 Task: Add Sprouts Organic Unsalted & Unsweetened Creamy Almond Butter to the cart.
Action: Mouse moved to (39, 407)
Screenshot: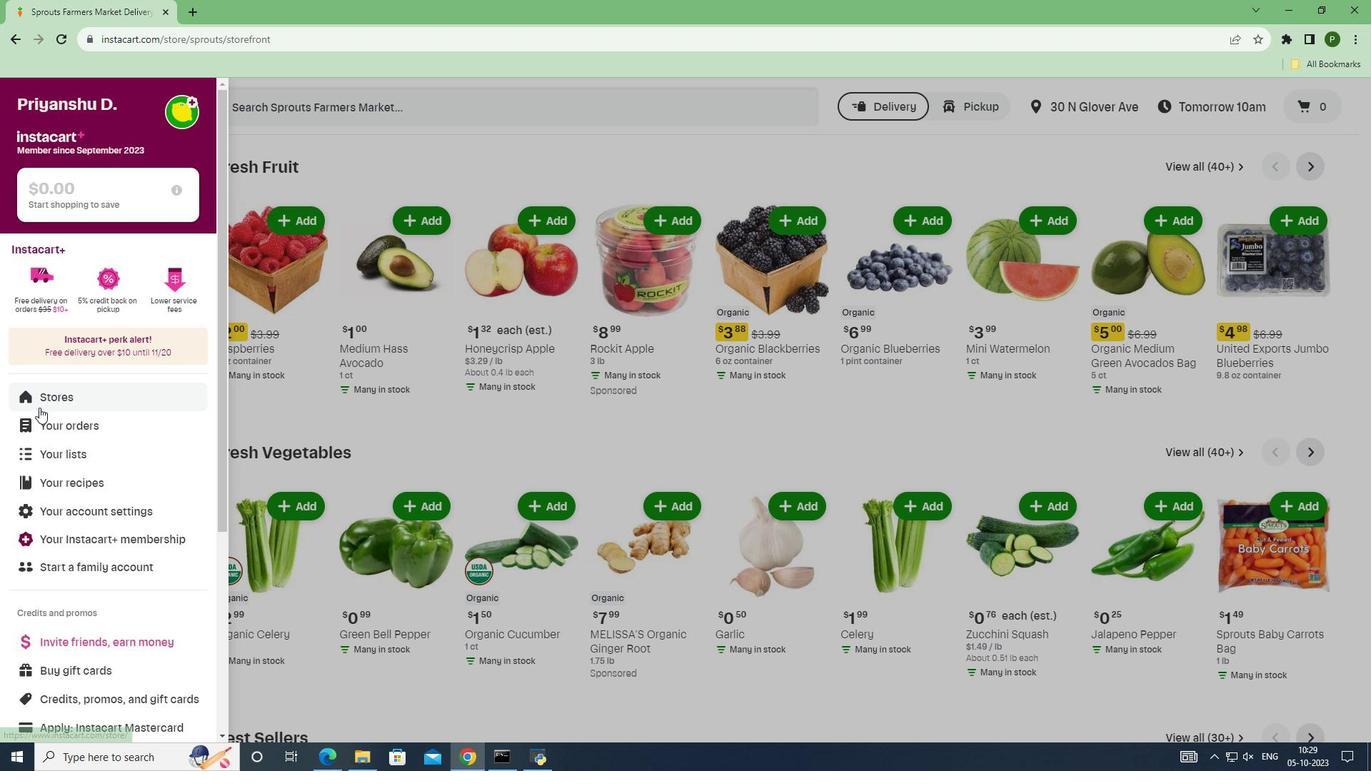 
Action: Mouse pressed left at (39, 407)
Screenshot: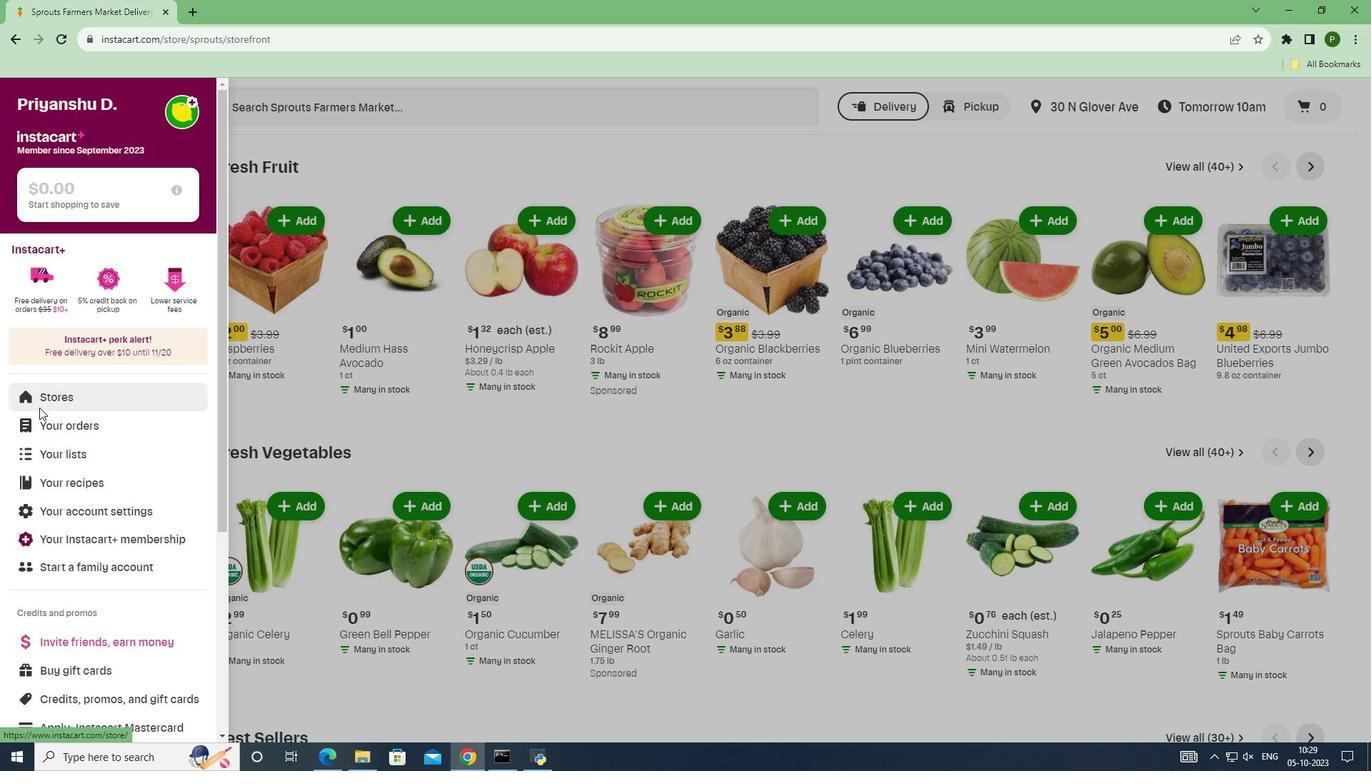 
Action: Mouse moved to (336, 169)
Screenshot: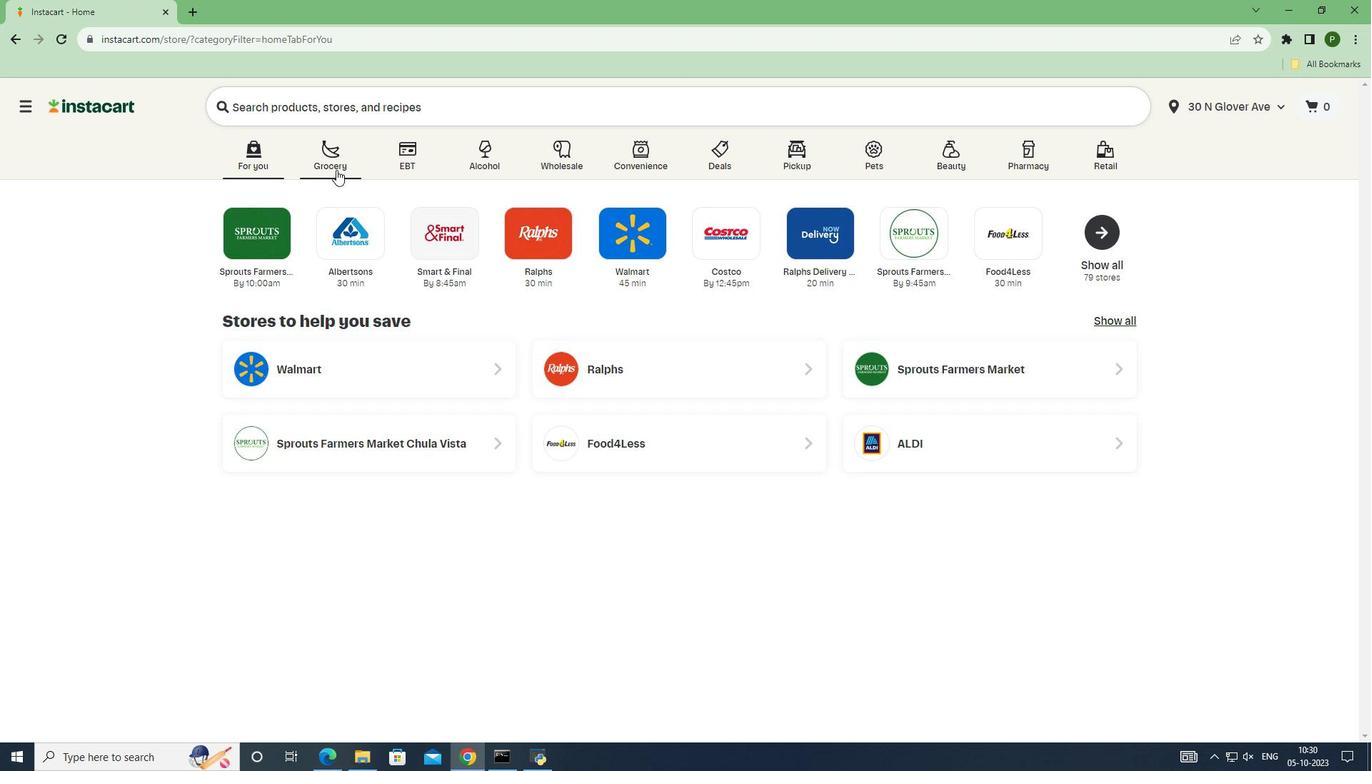 
Action: Mouse pressed left at (336, 169)
Screenshot: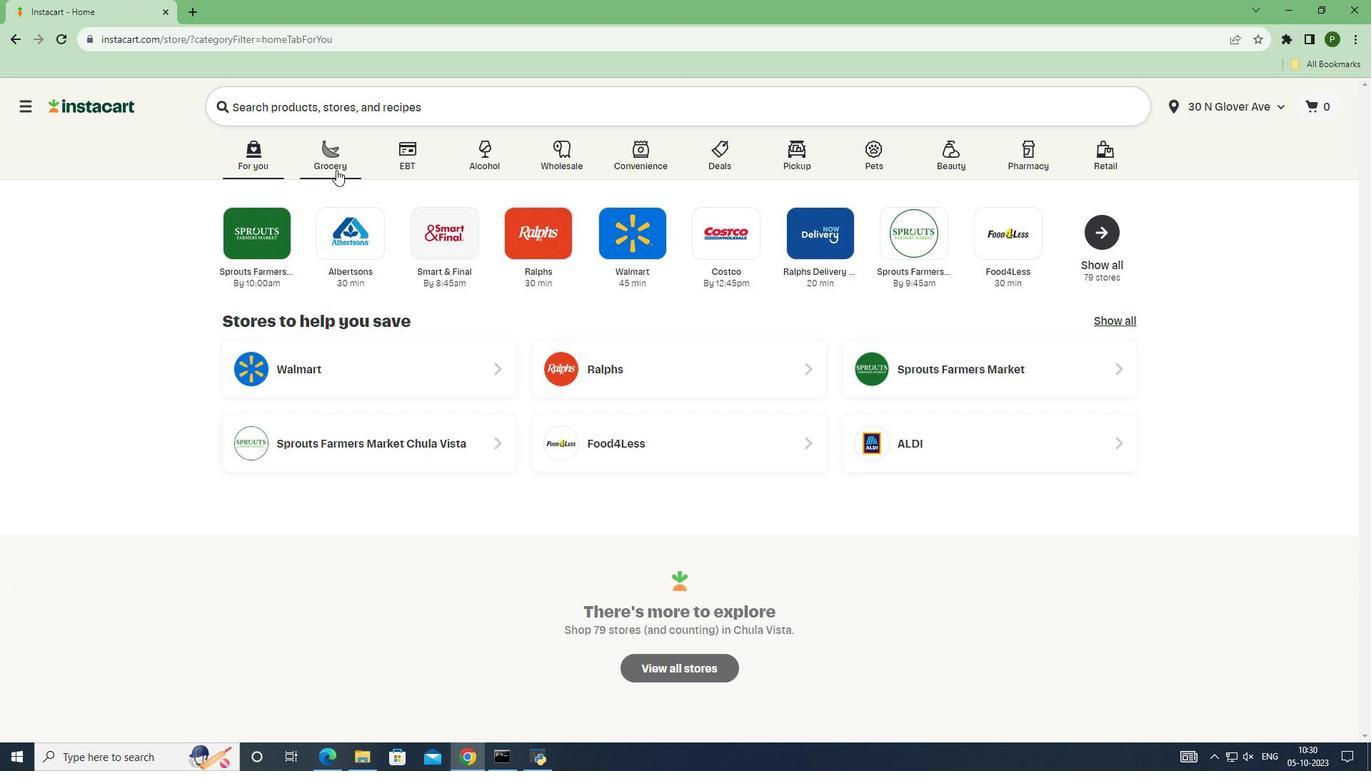 
Action: Mouse moved to (872, 327)
Screenshot: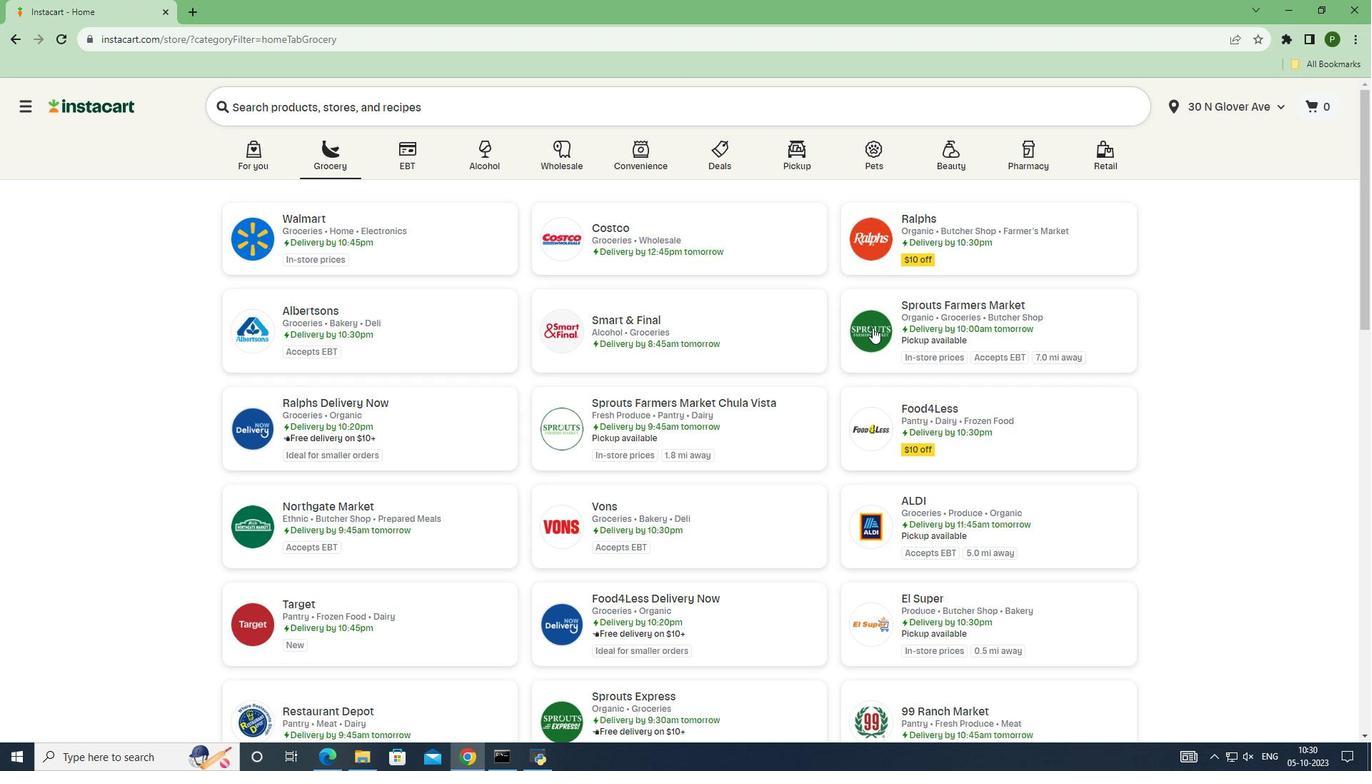 
Action: Mouse pressed left at (872, 327)
Screenshot: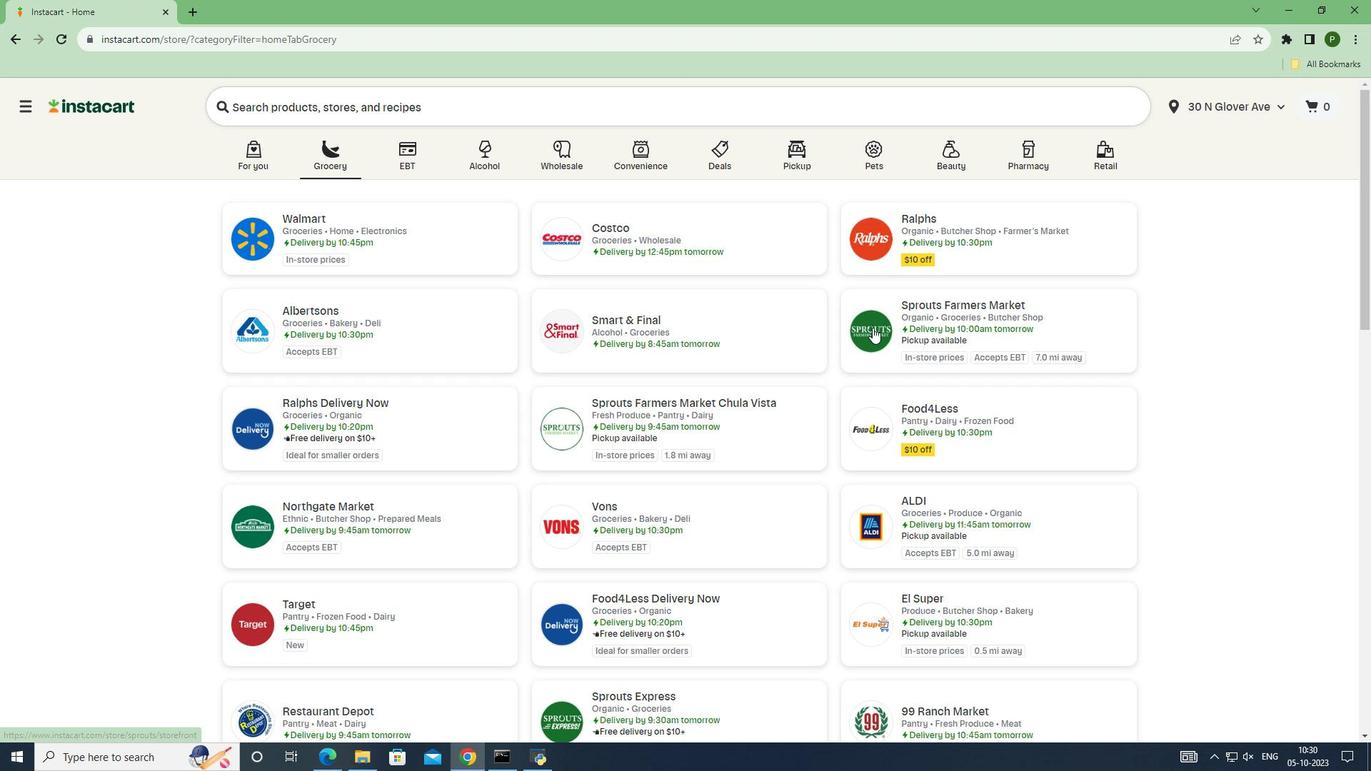 
Action: Mouse moved to (100, 411)
Screenshot: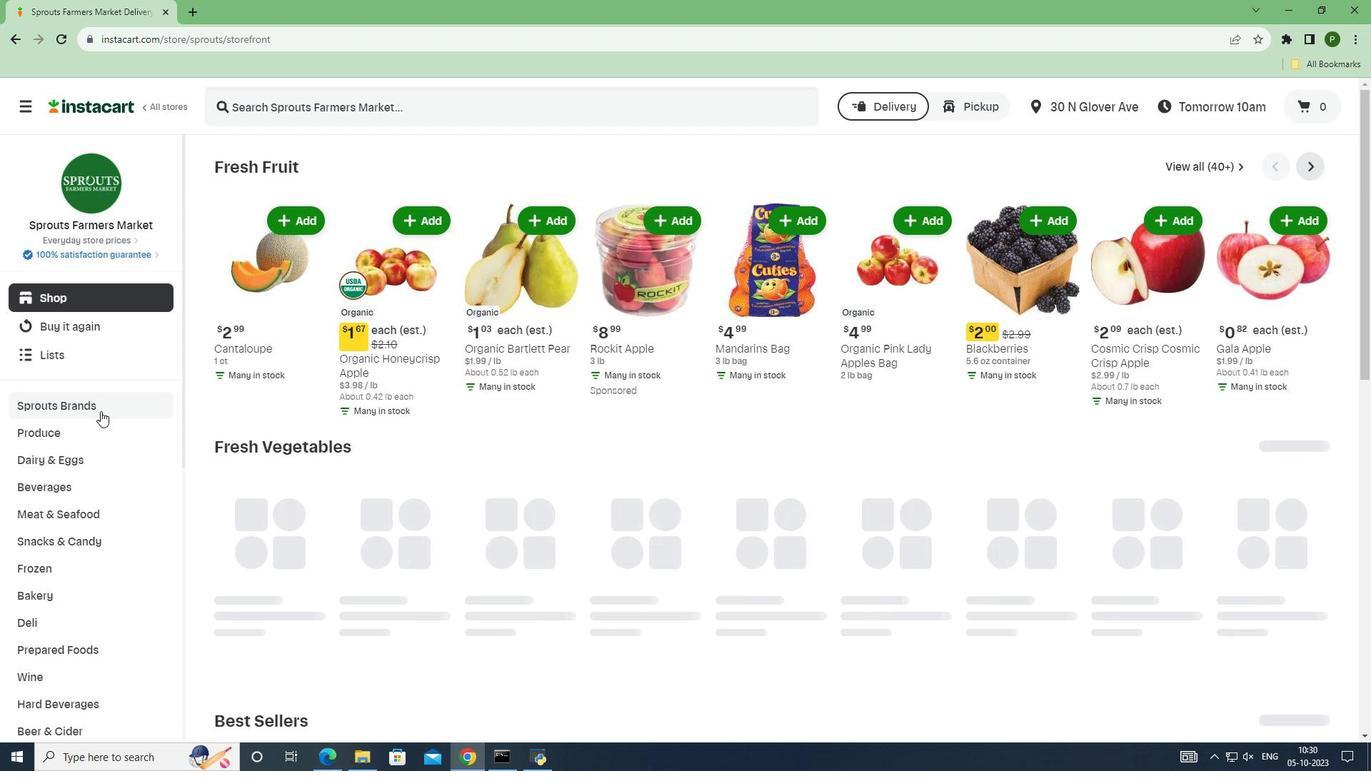 
Action: Mouse pressed left at (100, 411)
Screenshot: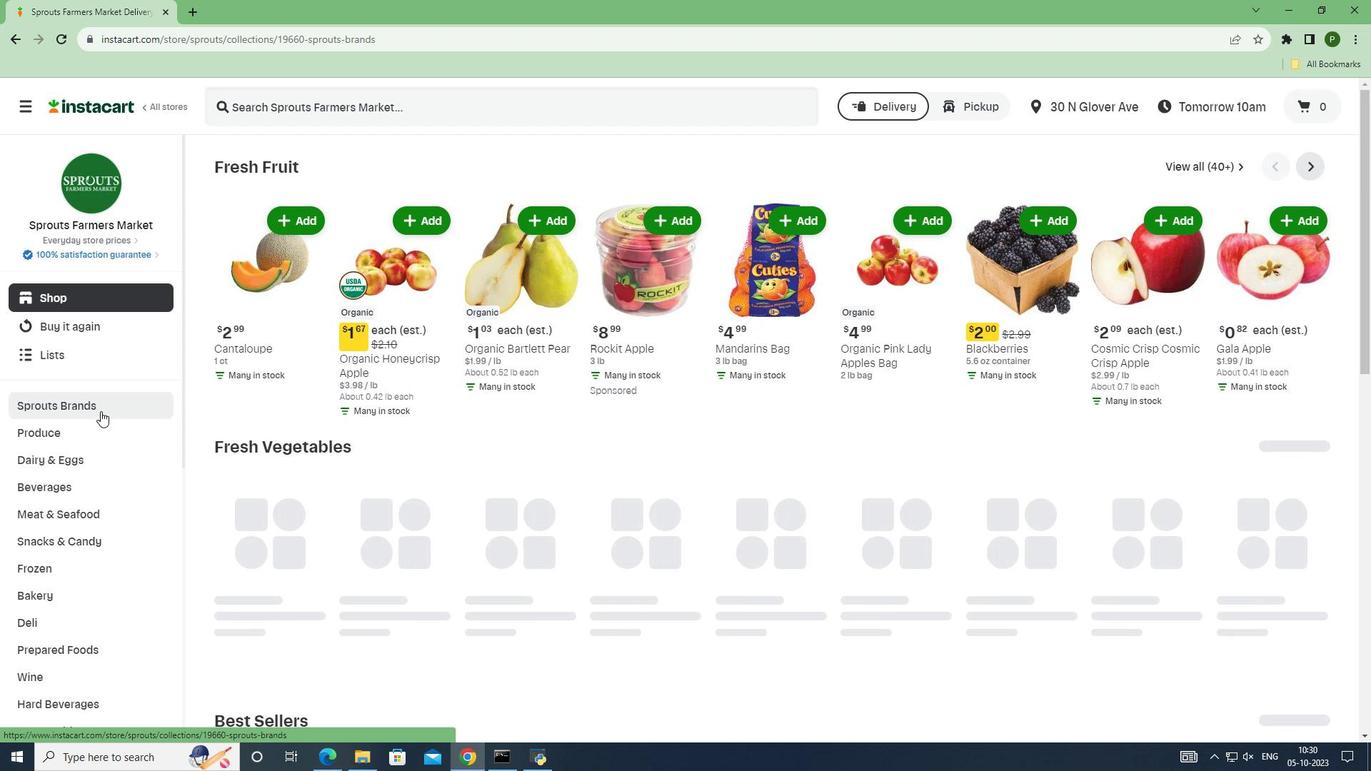 
Action: Mouse moved to (85, 515)
Screenshot: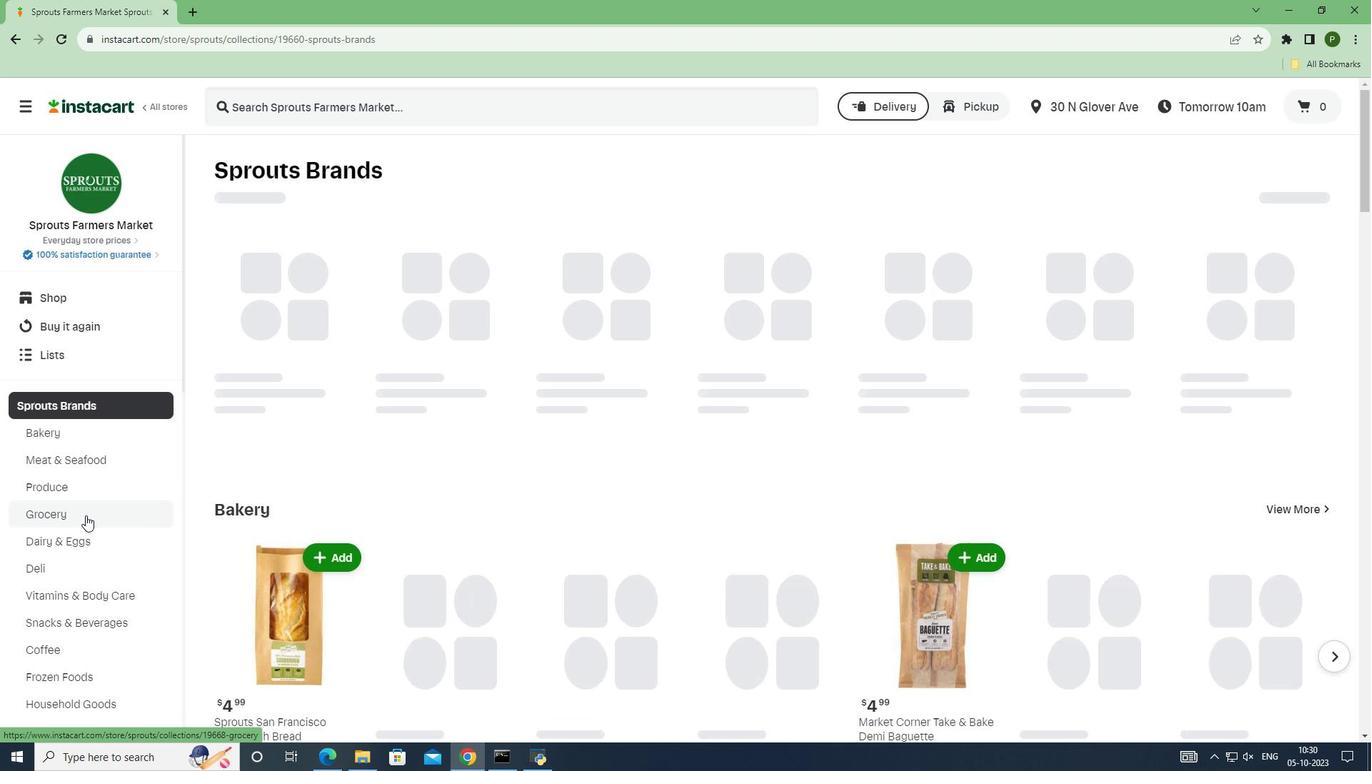 
Action: Mouse pressed left at (85, 515)
Screenshot: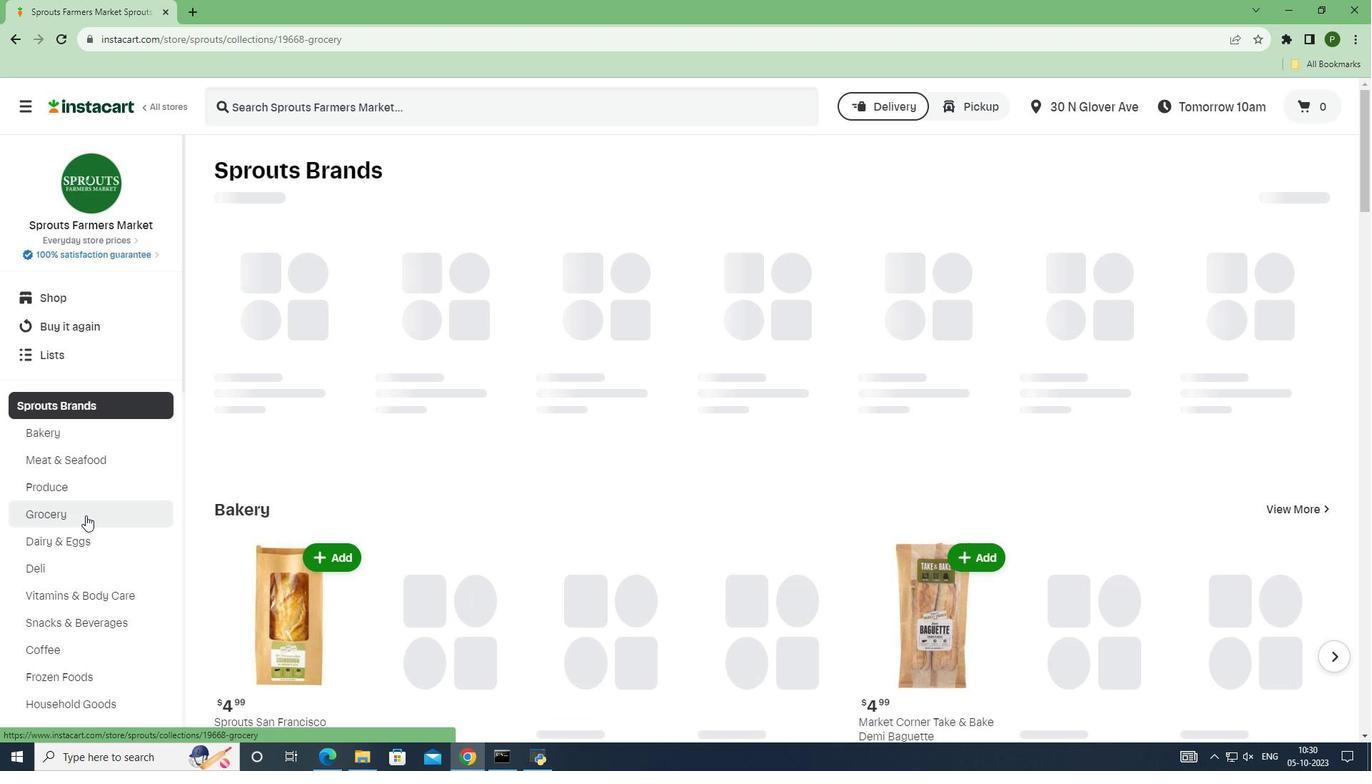 
Action: Mouse moved to (317, 312)
Screenshot: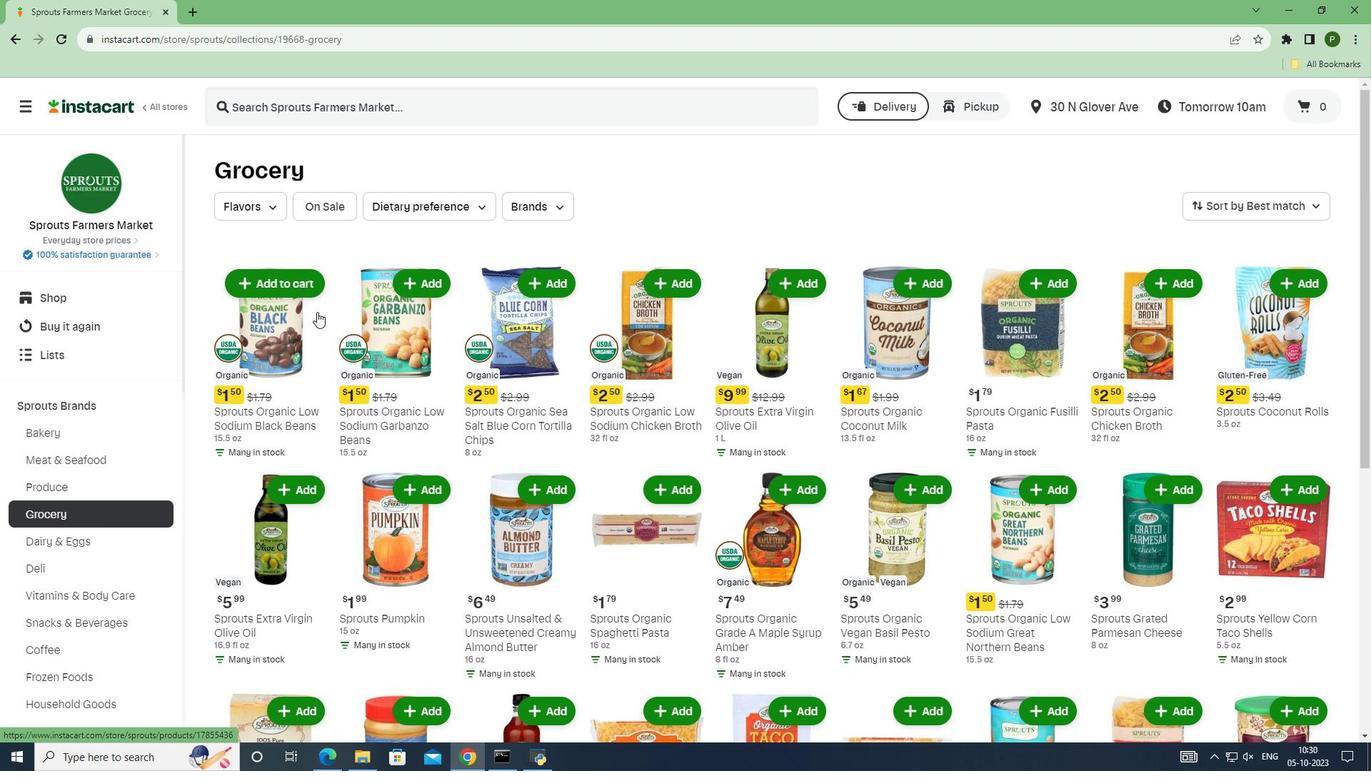 
Action: Mouse scrolled (317, 311) with delta (0, 0)
Screenshot: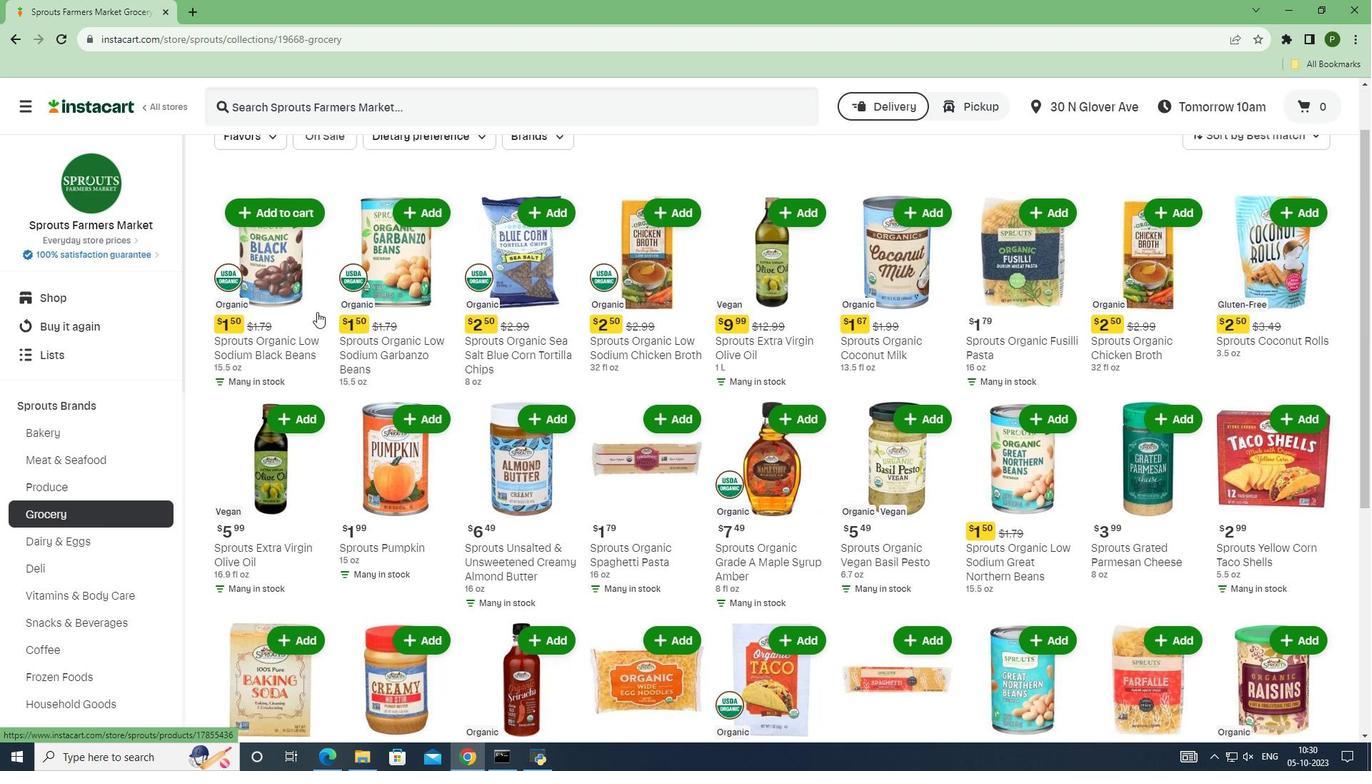 
Action: Mouse scrolled (317, 311) with delta (0, 0)
Screenshot: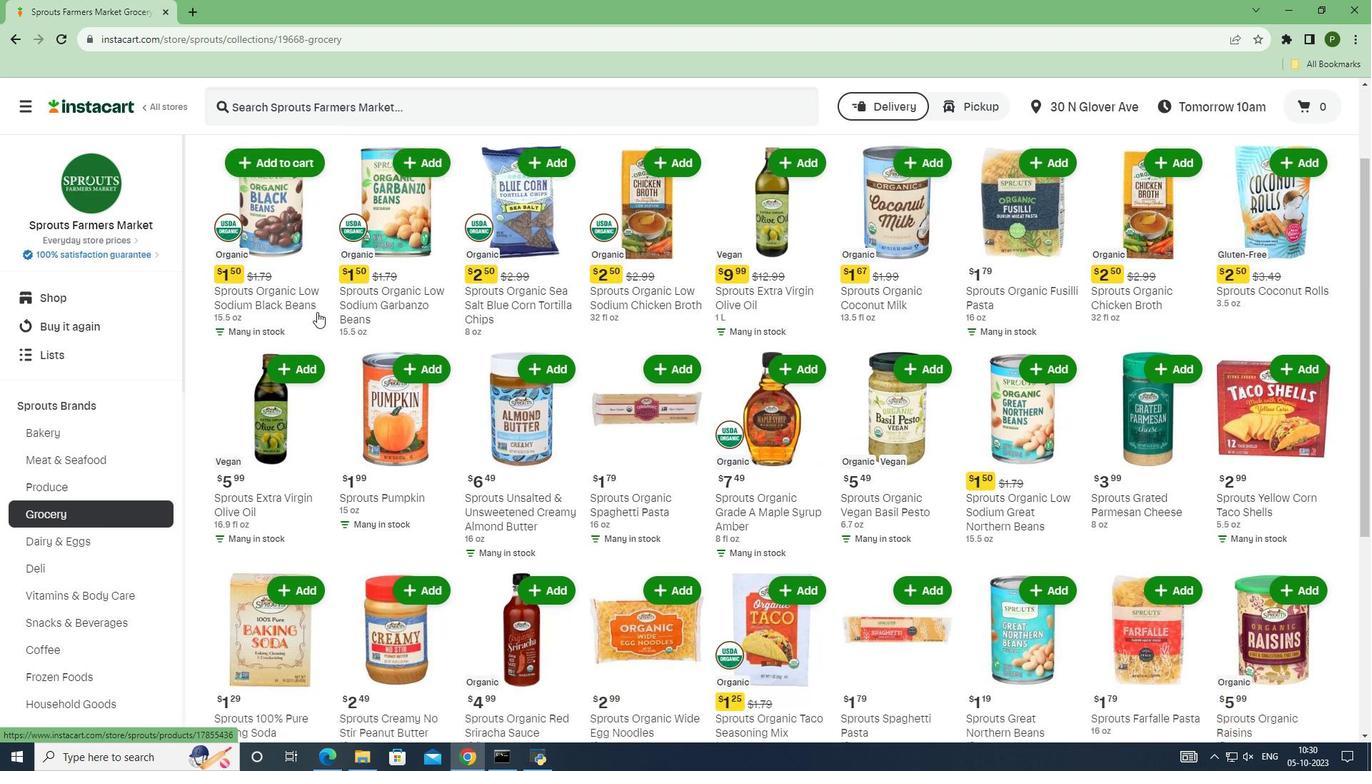 
Action: Mouse scrolled (317, 311) with delta (0, 0)
Screenshot: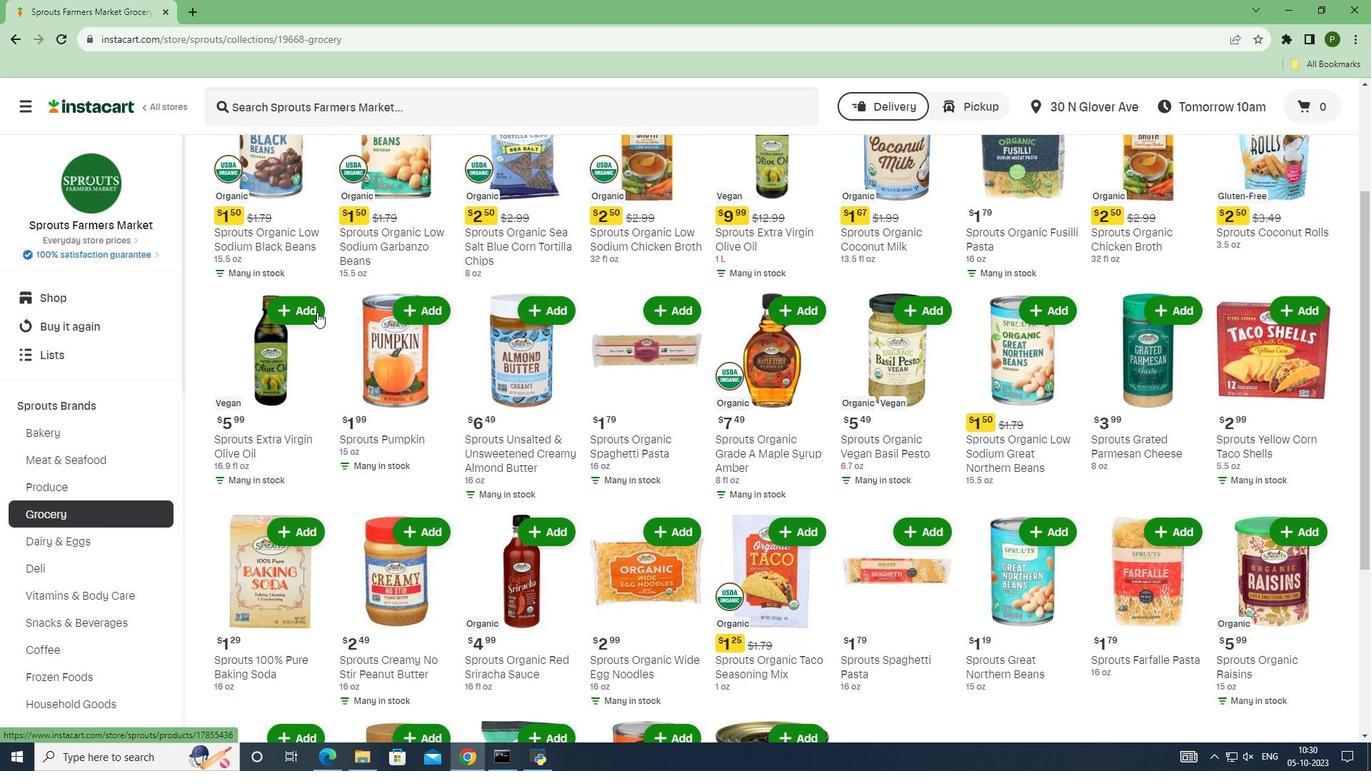 
Action: Mouse scrolled (317, 311) with delta (0, 0)
Screenshot: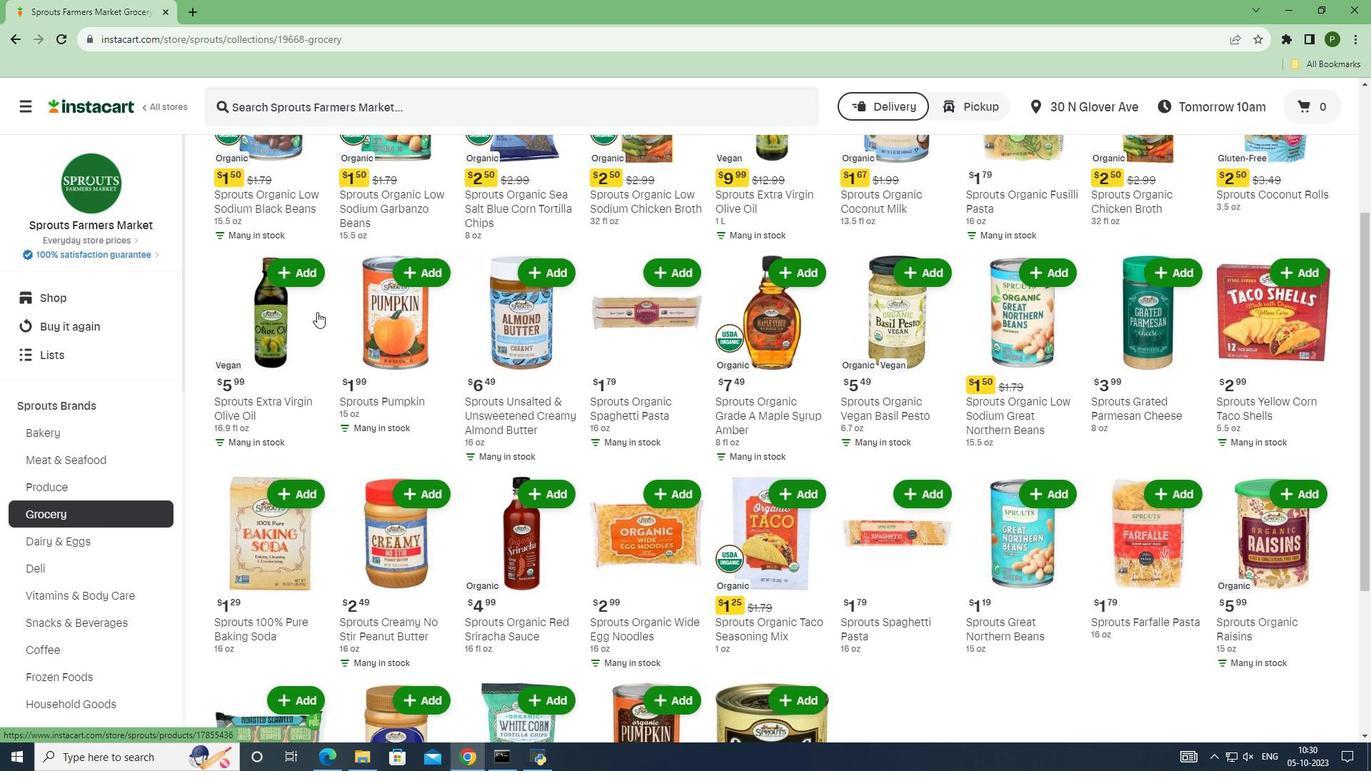 
Action: Mouse moved to (319, 322)
Screenshot: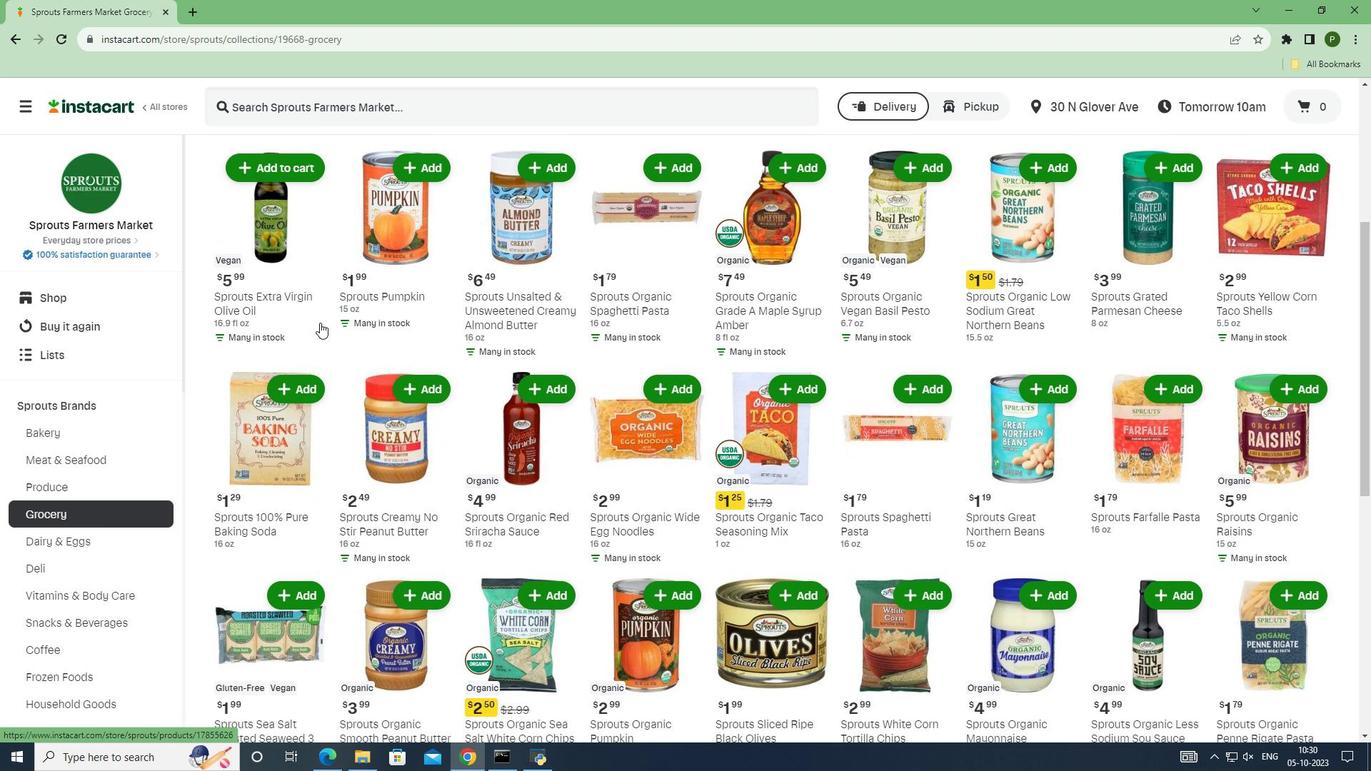
Action: Mouse scrolled (319, 322) with delta (0, 0)
Screenshot: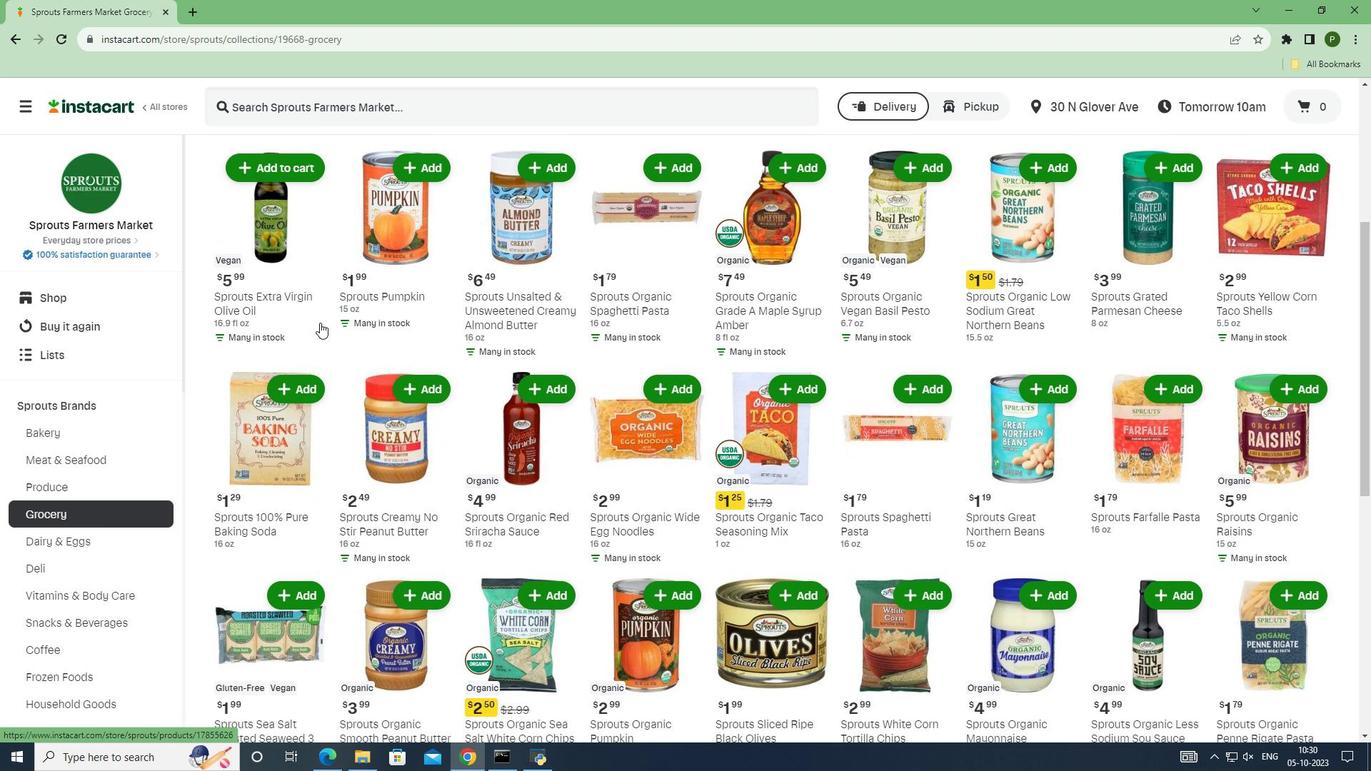 
Action: Mouse scrolled (319, 322) with delta (0, 0)
Screenshot: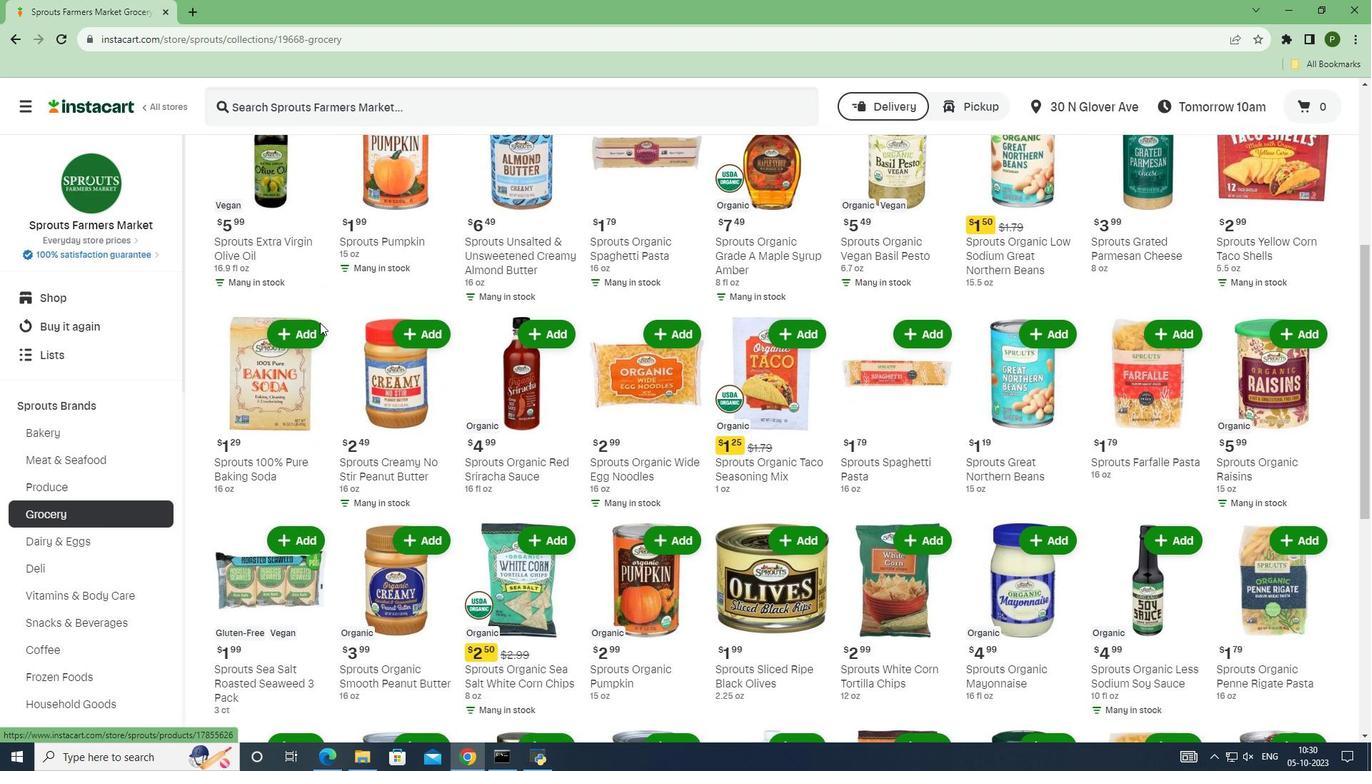 
Action: Mouse scrolled (319, 322) with delta (0, 0)
Screenshot: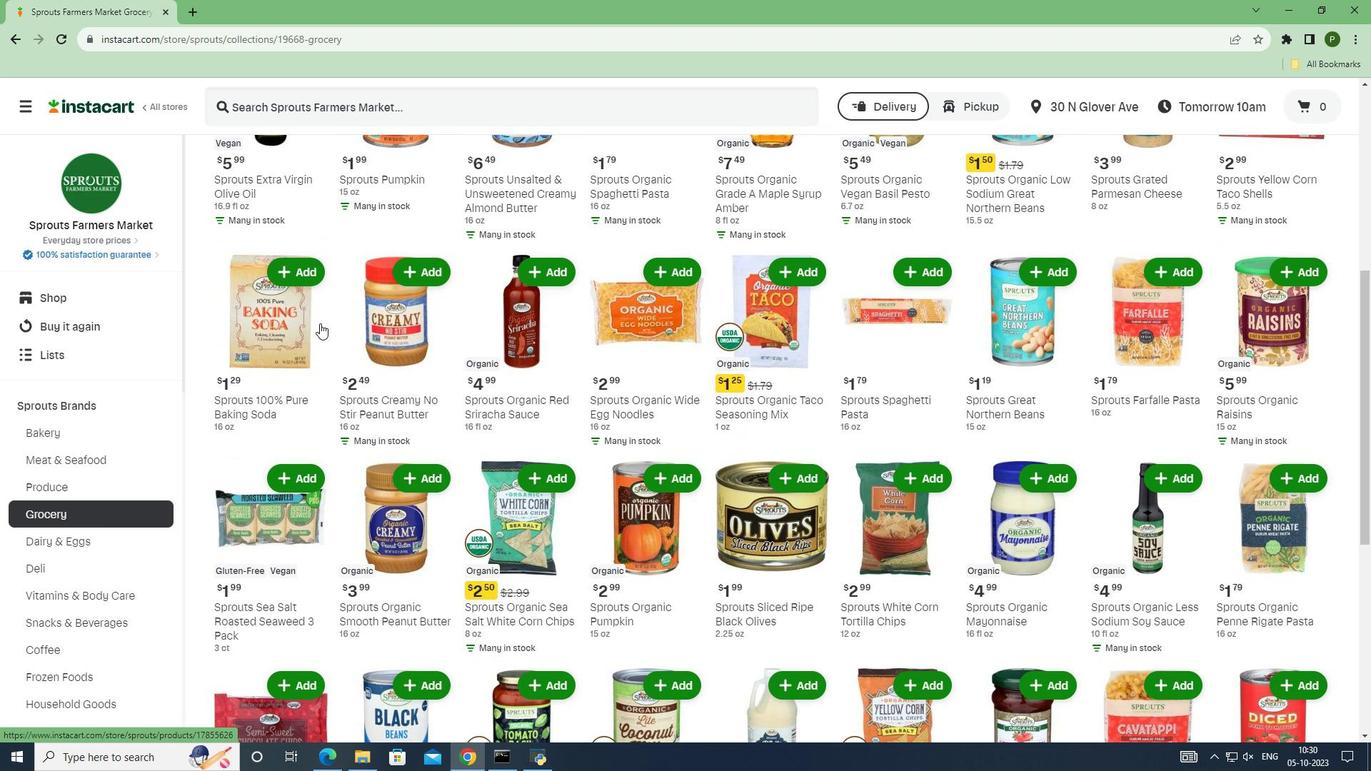
Action: Mouse moved to (319, 323)
Screenshot: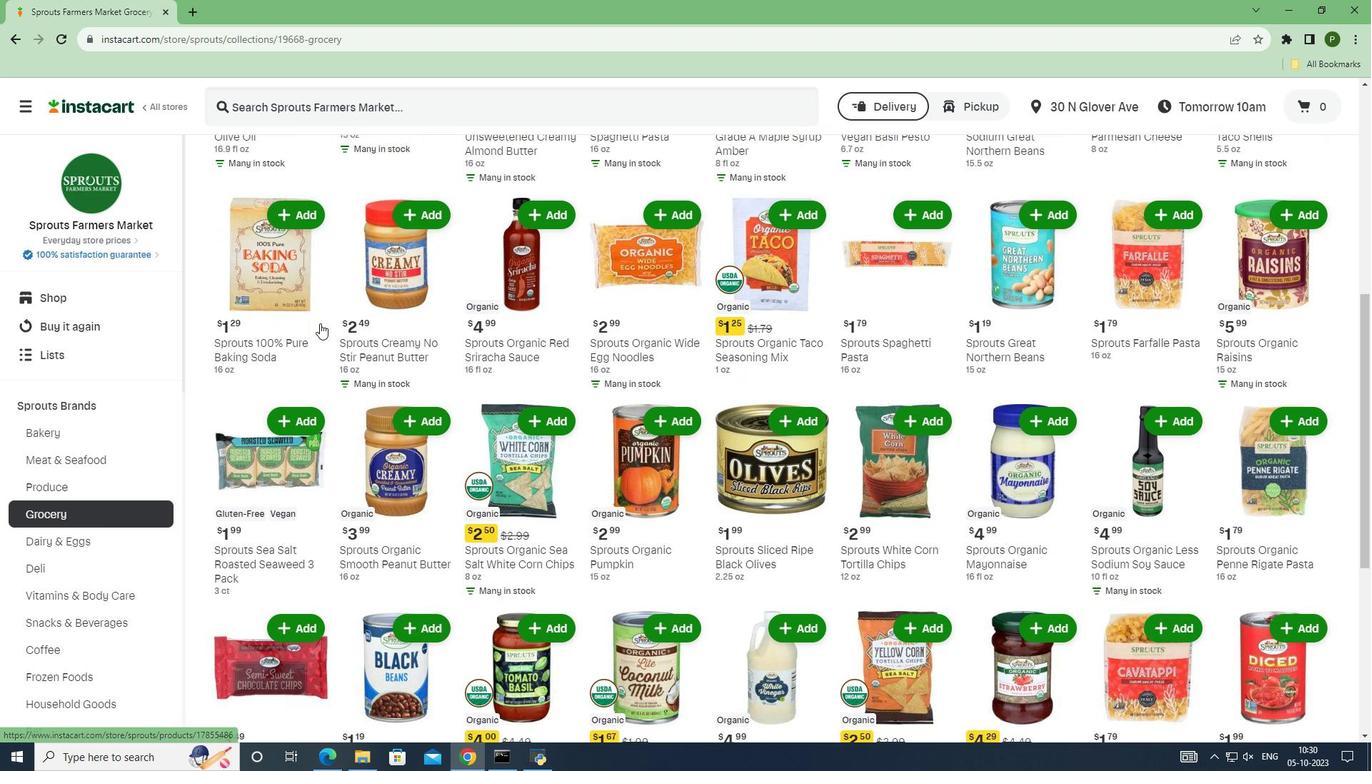 
Action: Mouse scrolled (319, 322) with delta (0, 0)
Screenshot: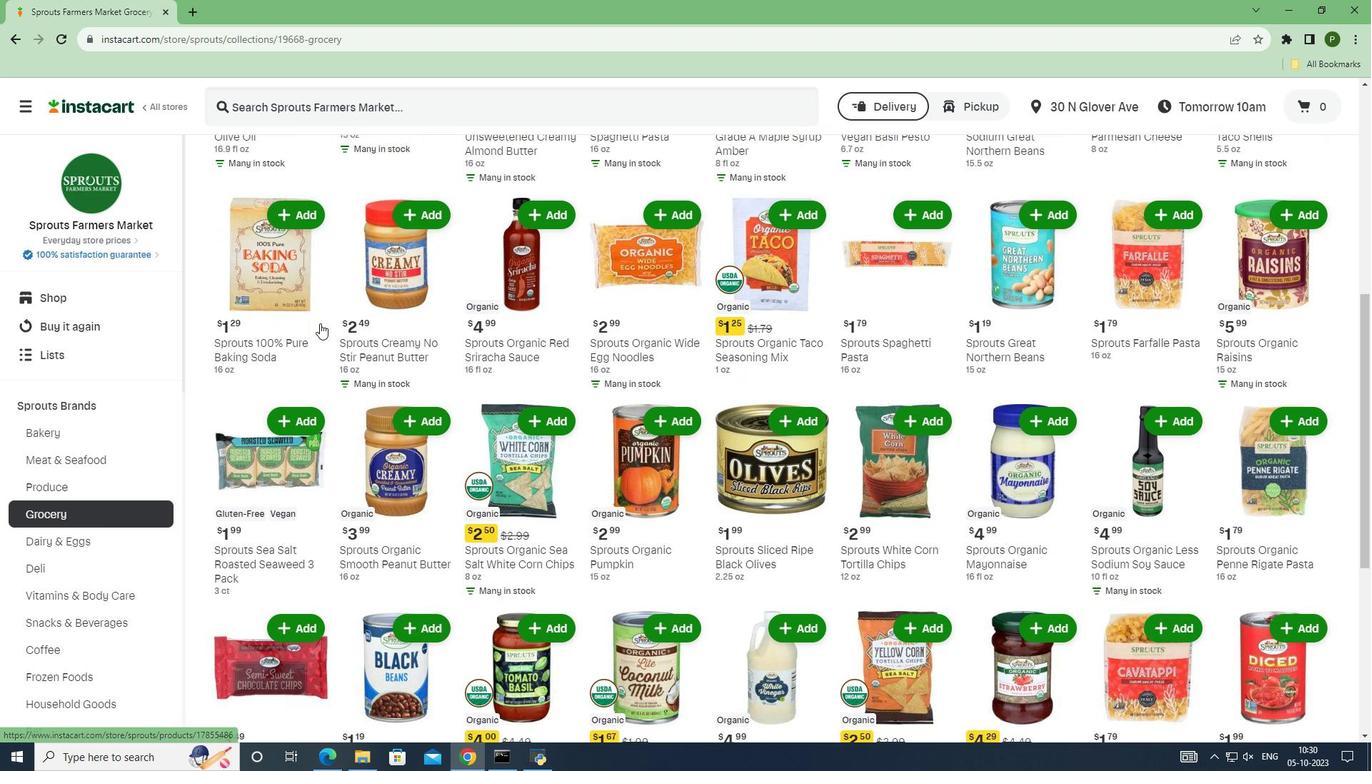 
Action: Mouse scrolled (319, 322) with delta (0, 0)
Screenshot: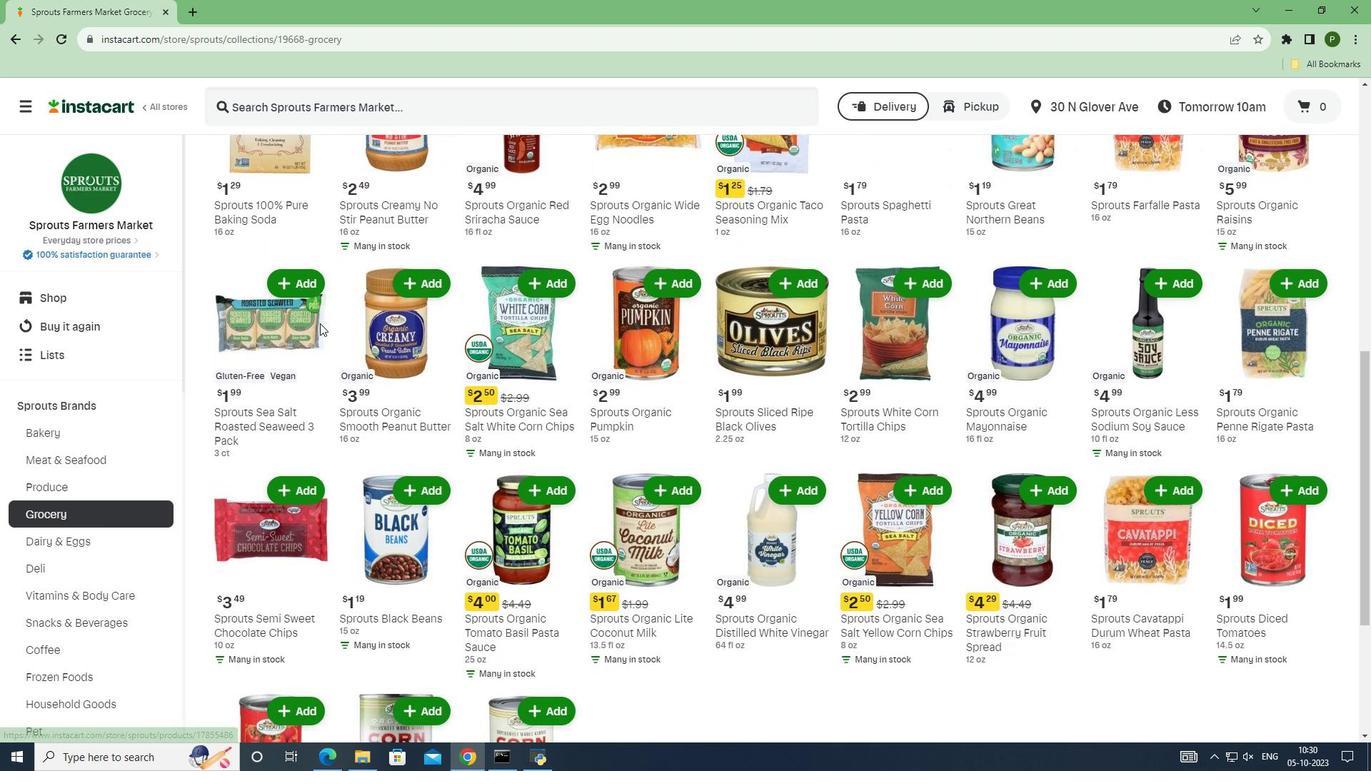 
Action: Mouse scrolled (319, 322) with delta (0, 0)
Screenshot: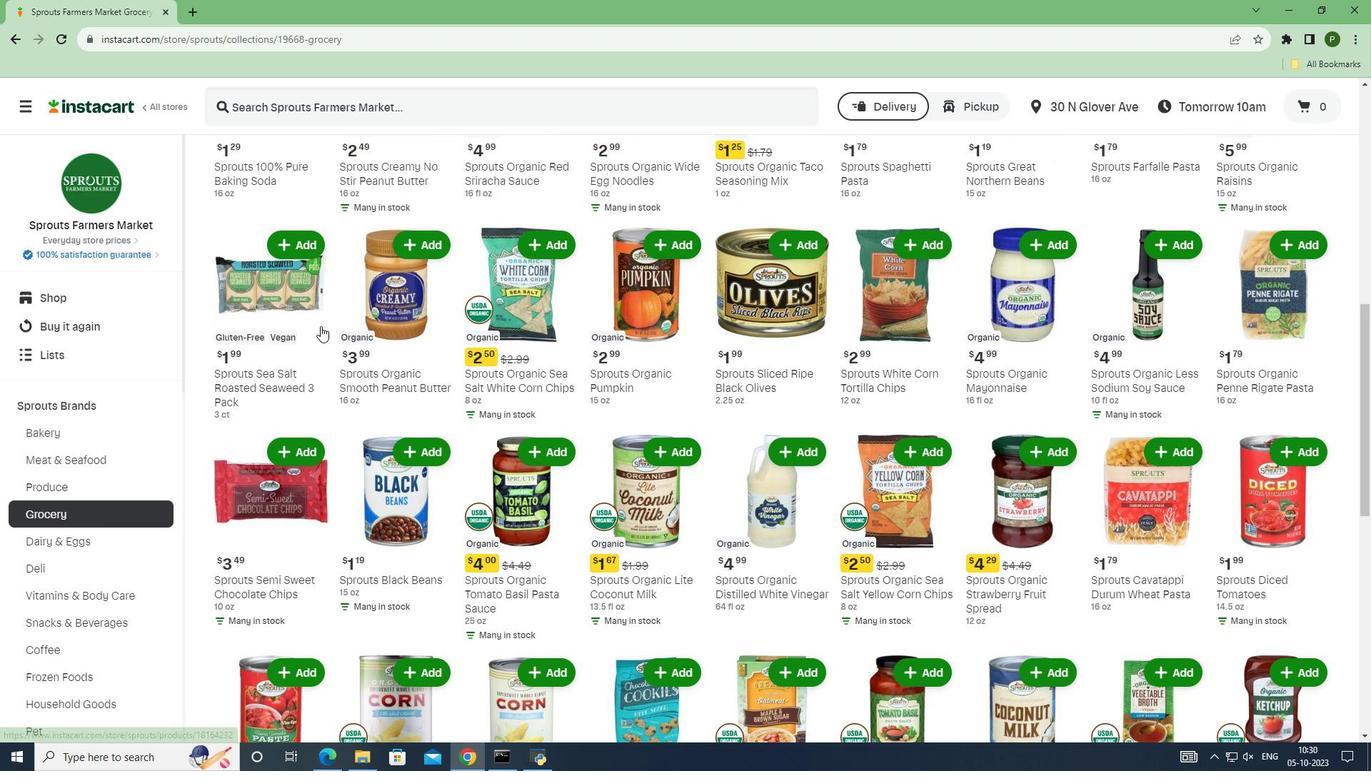 
Action: Mouse moved to (319, 323)
Screenshot: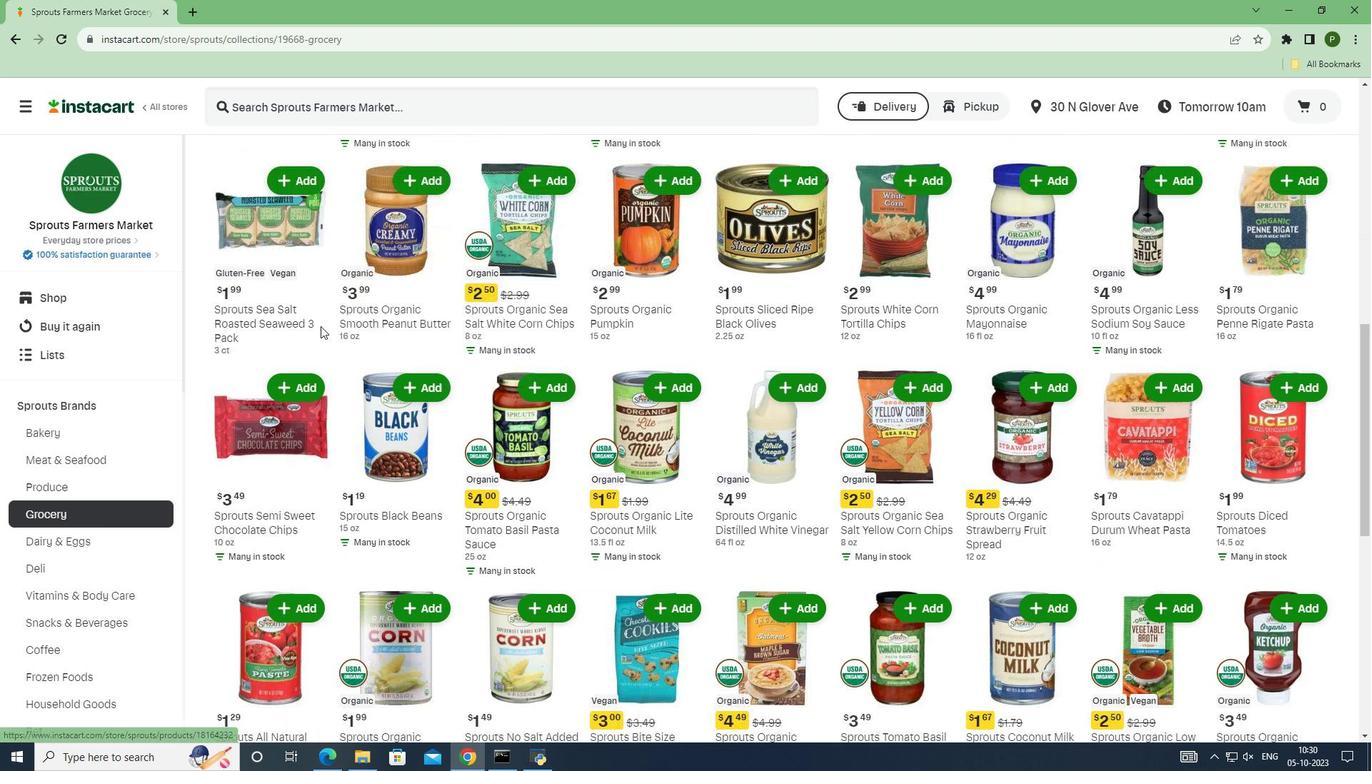 
Action: Mouse scrolled (319, 322) with delta (0, 0)
Screenshot: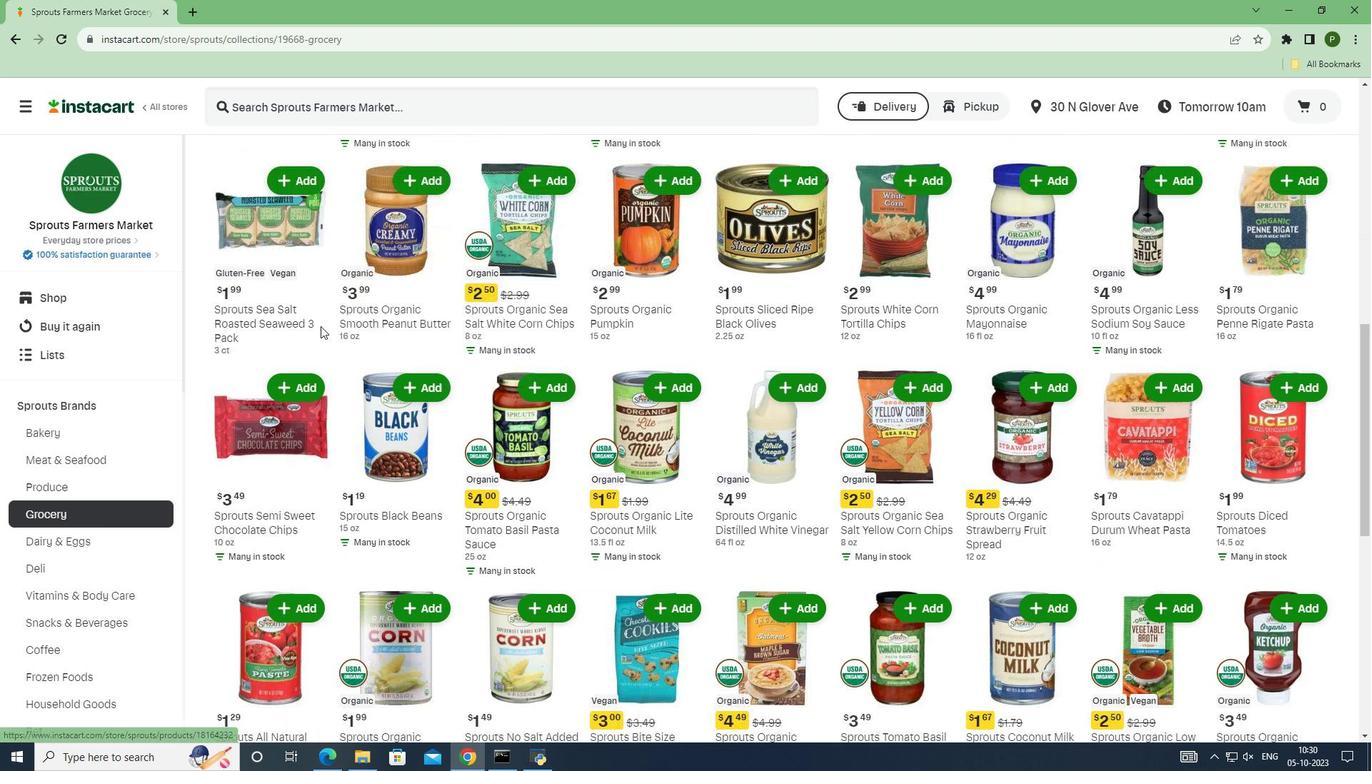 
Action: Mouse moved to (320, 326)
Screenshot: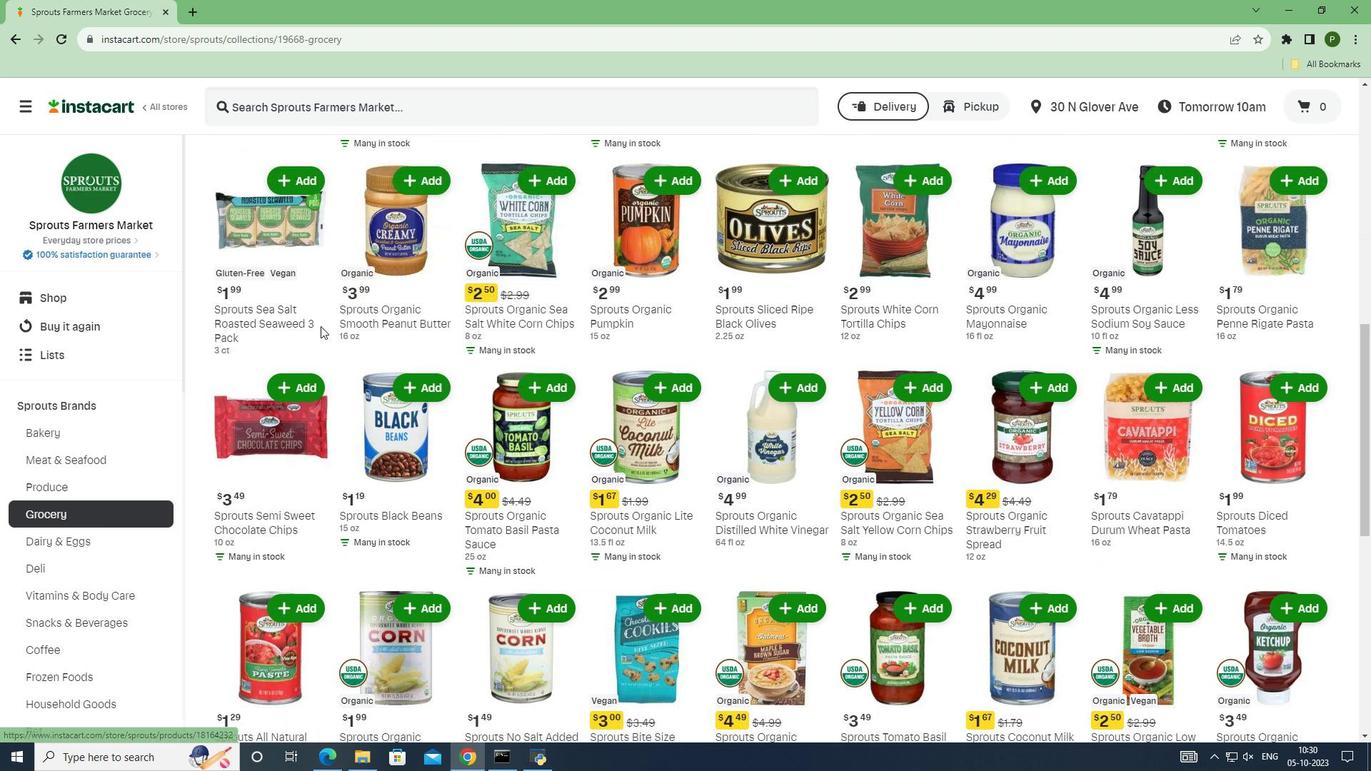 
Action: Mouse scrolled (320, 325) with delta (0, 0)
Screenshot: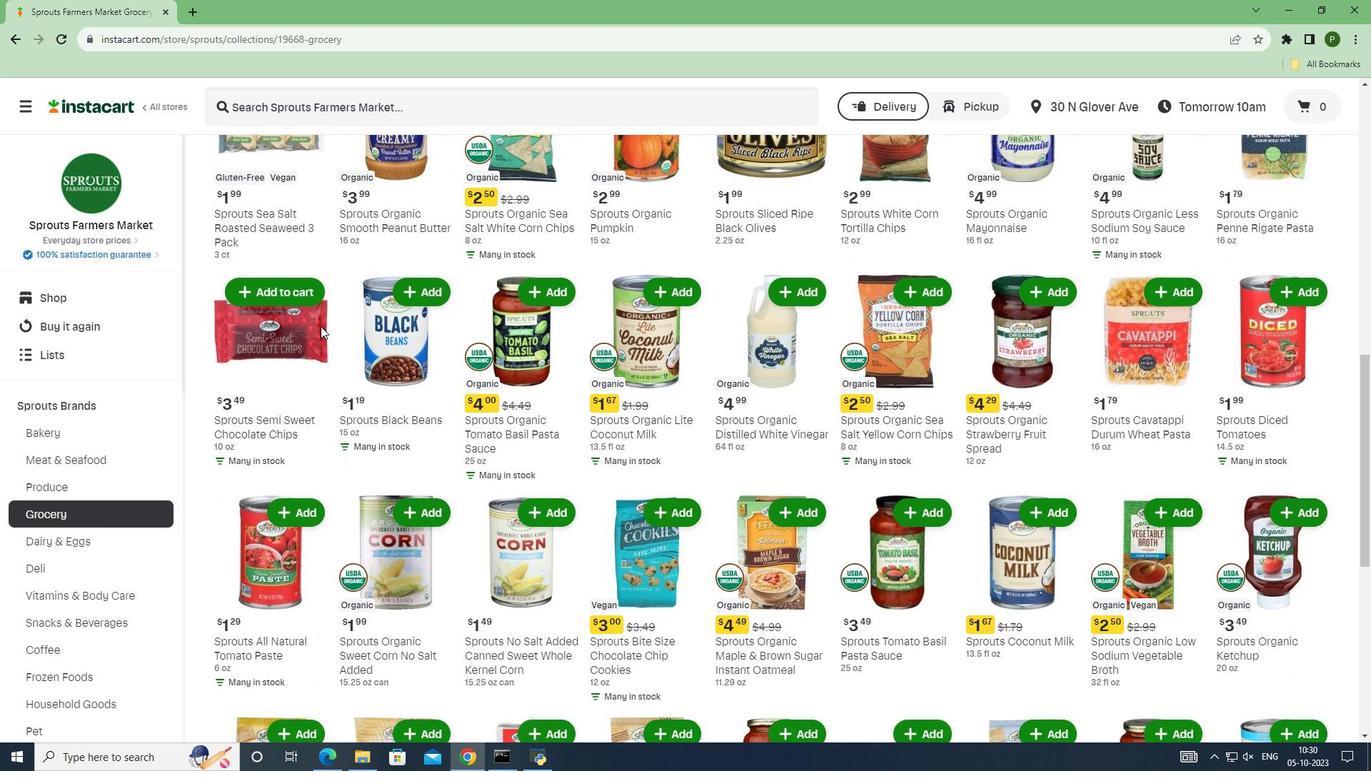 
Action: Mouse scrolled (320, 325) with delta (0, 0)
Screenshot: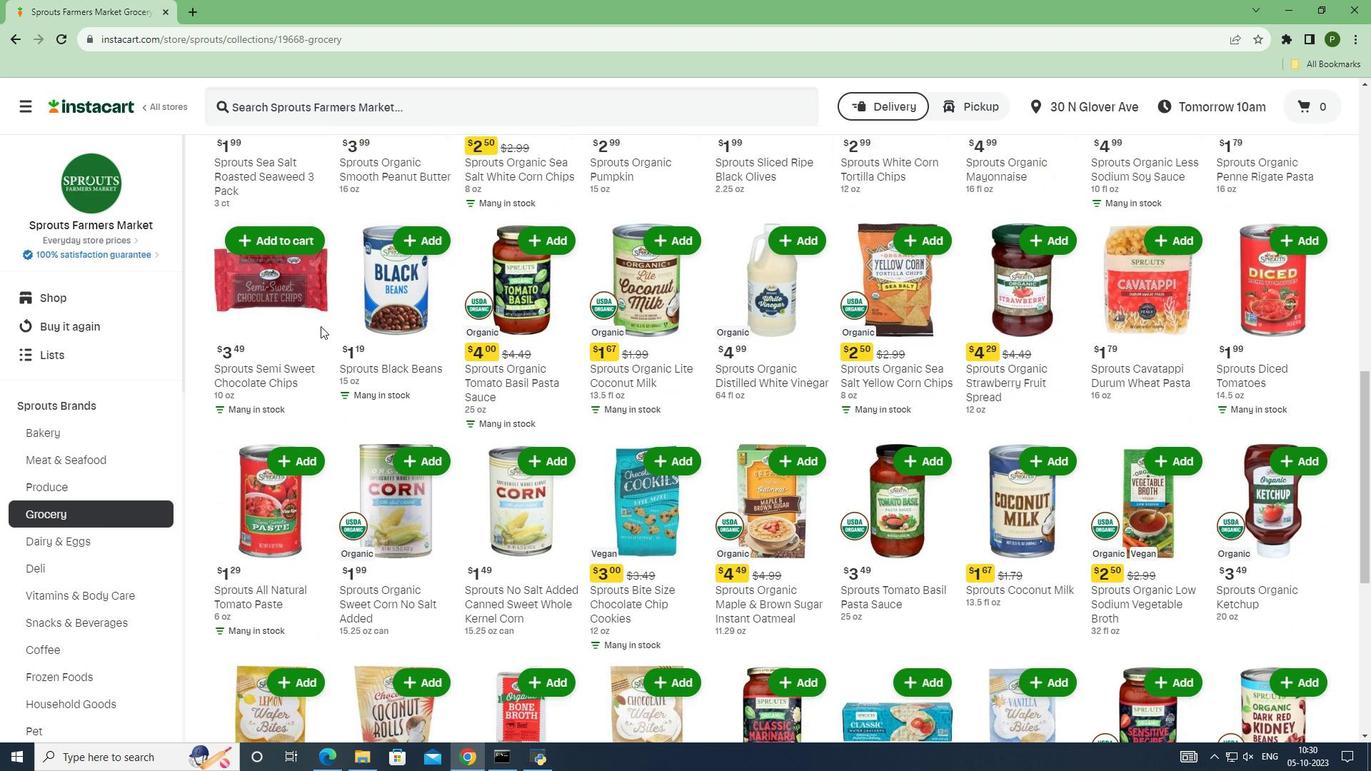 
Action: Mouse scrolled (320, 327) with delta (0, 0)
Screenshot: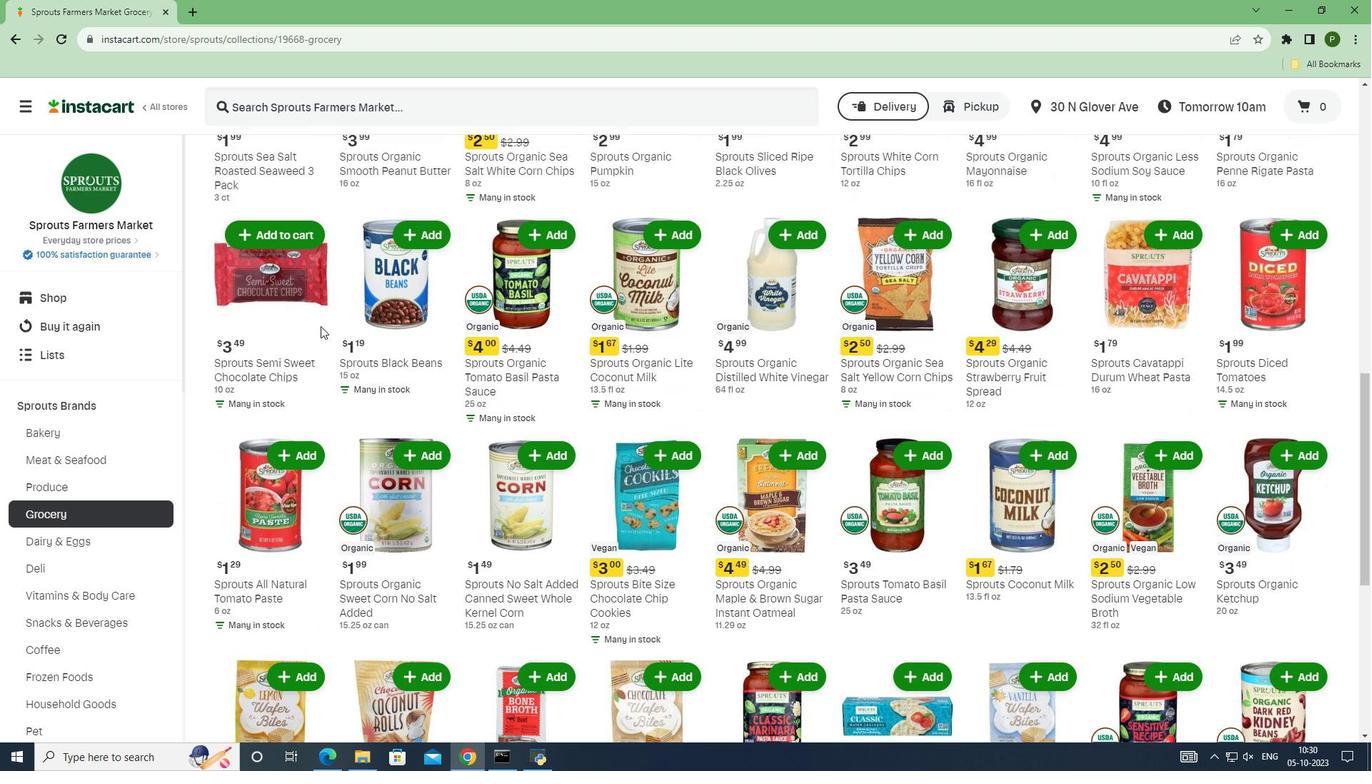 
Action: Mouse scrolled (320, 325) with delta (0, 0)
Screenshot: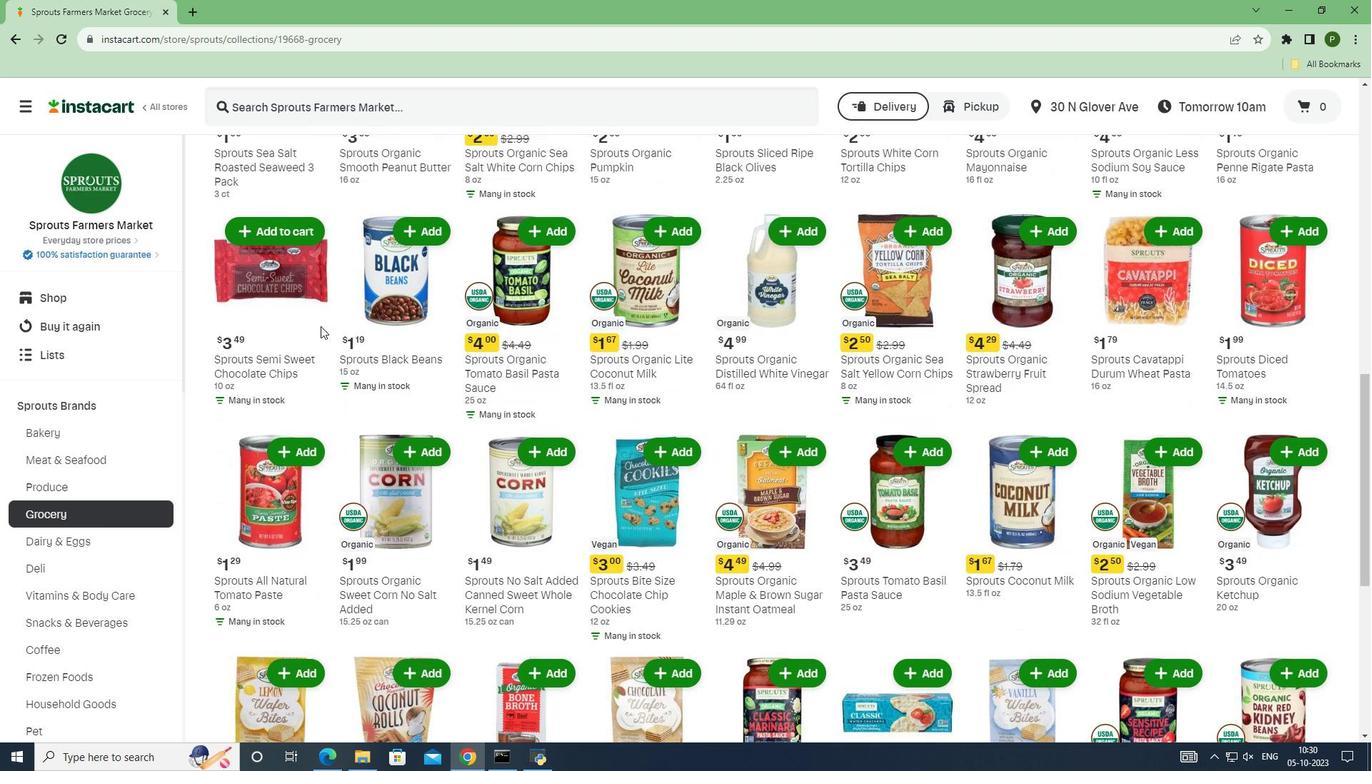 
Action: Mouse scrolled (320, 325) with delta (0, 0)
Screenshot: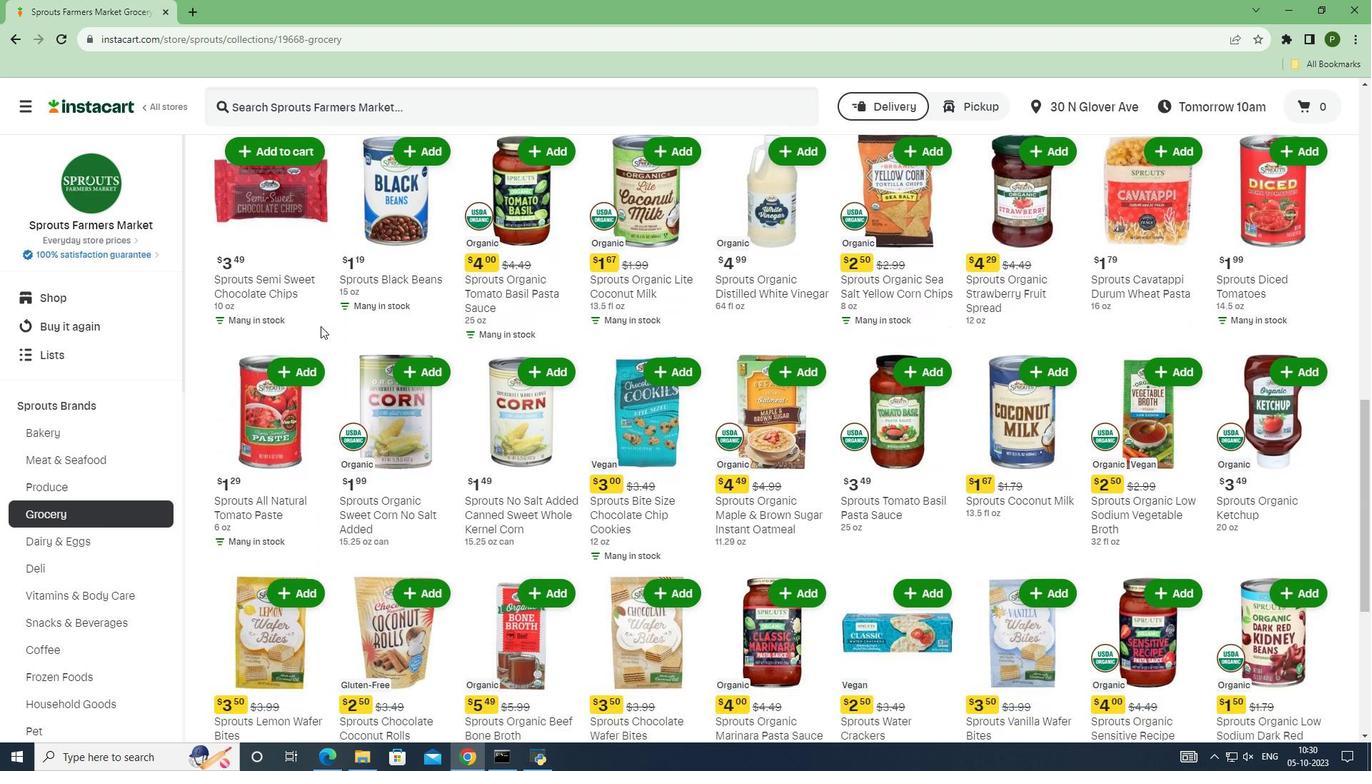 
Action: Mouse scrolled (320, 325) with delta (0, 0)
Screenshot: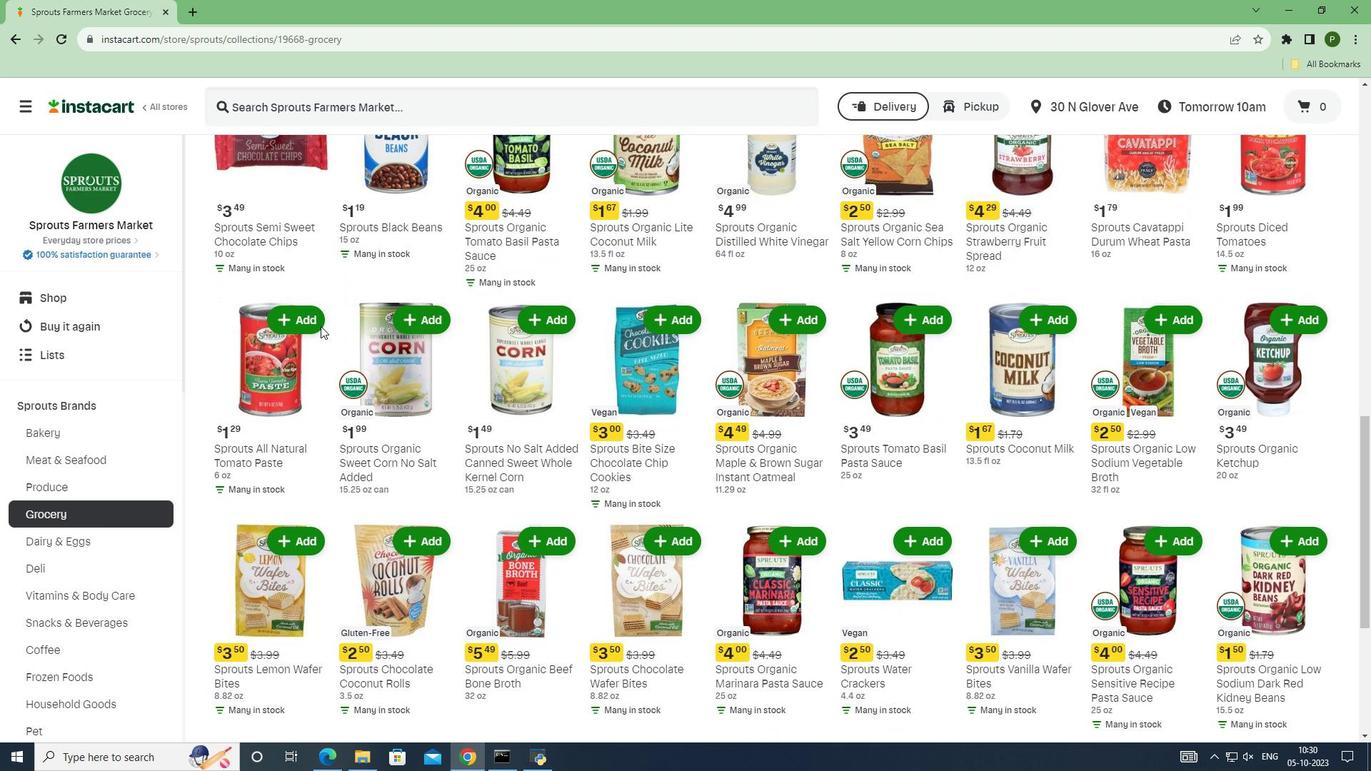 
Action: Mouse scrolled (320, 325) with delta (0, 0)
Screenshot: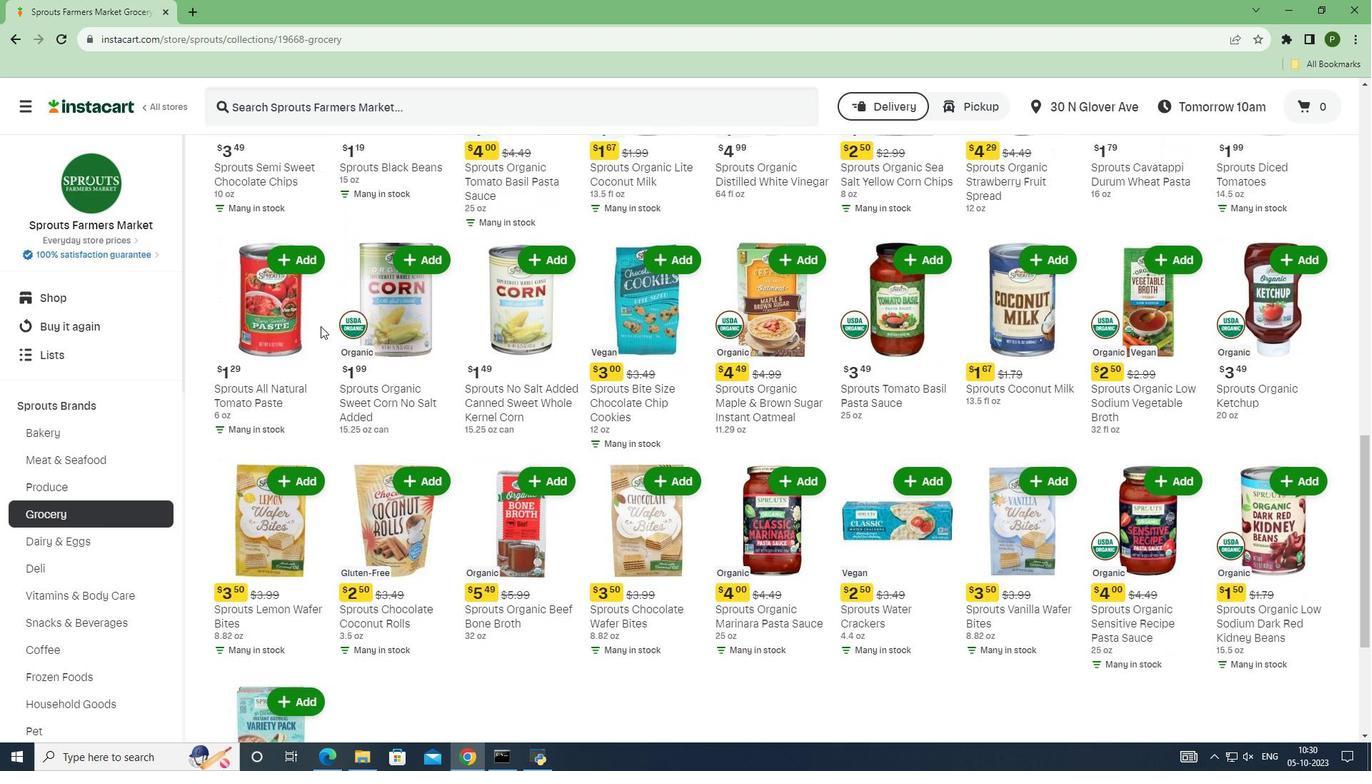 
Action: Mouse scrolled (320, 327) with delta (0, 0)
Screenshot: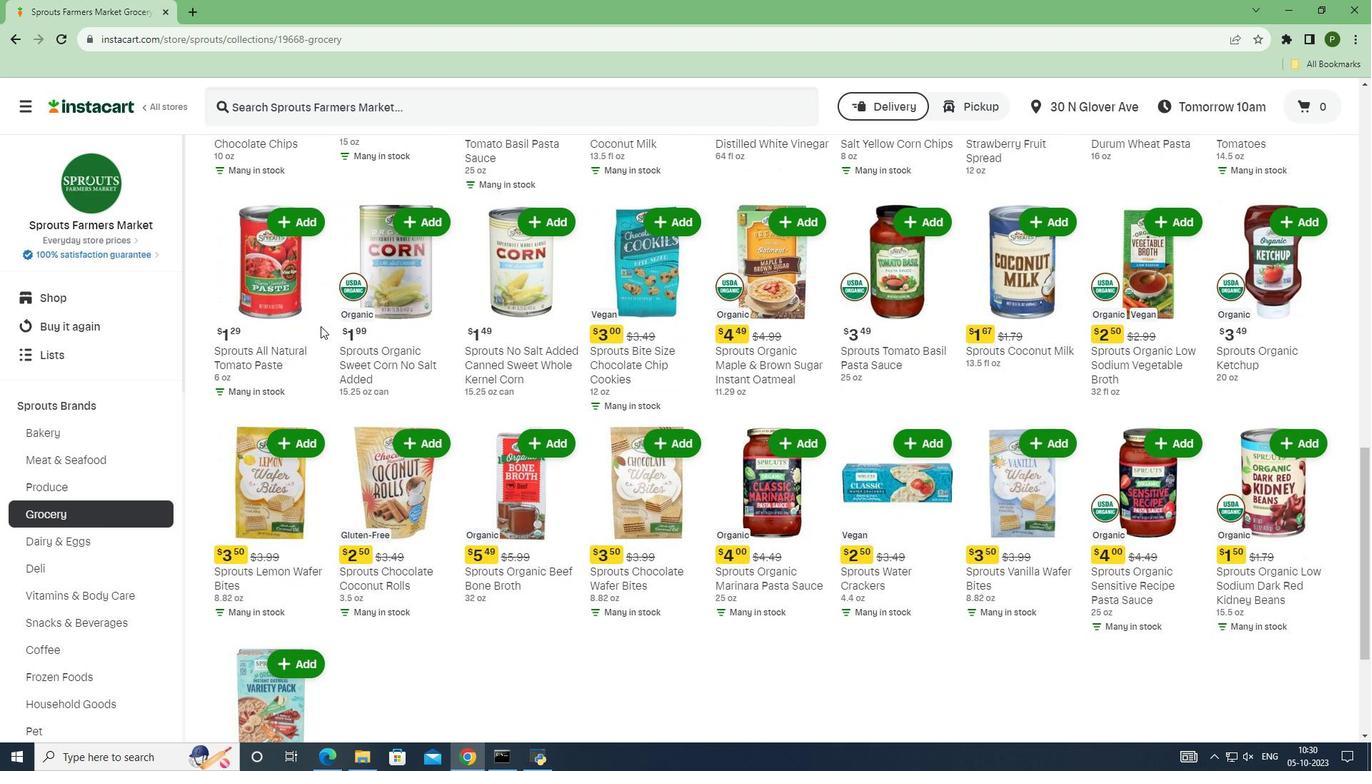 
Action: Mouse scrolled (320, 325) with delta (0, 0)
Screenshot: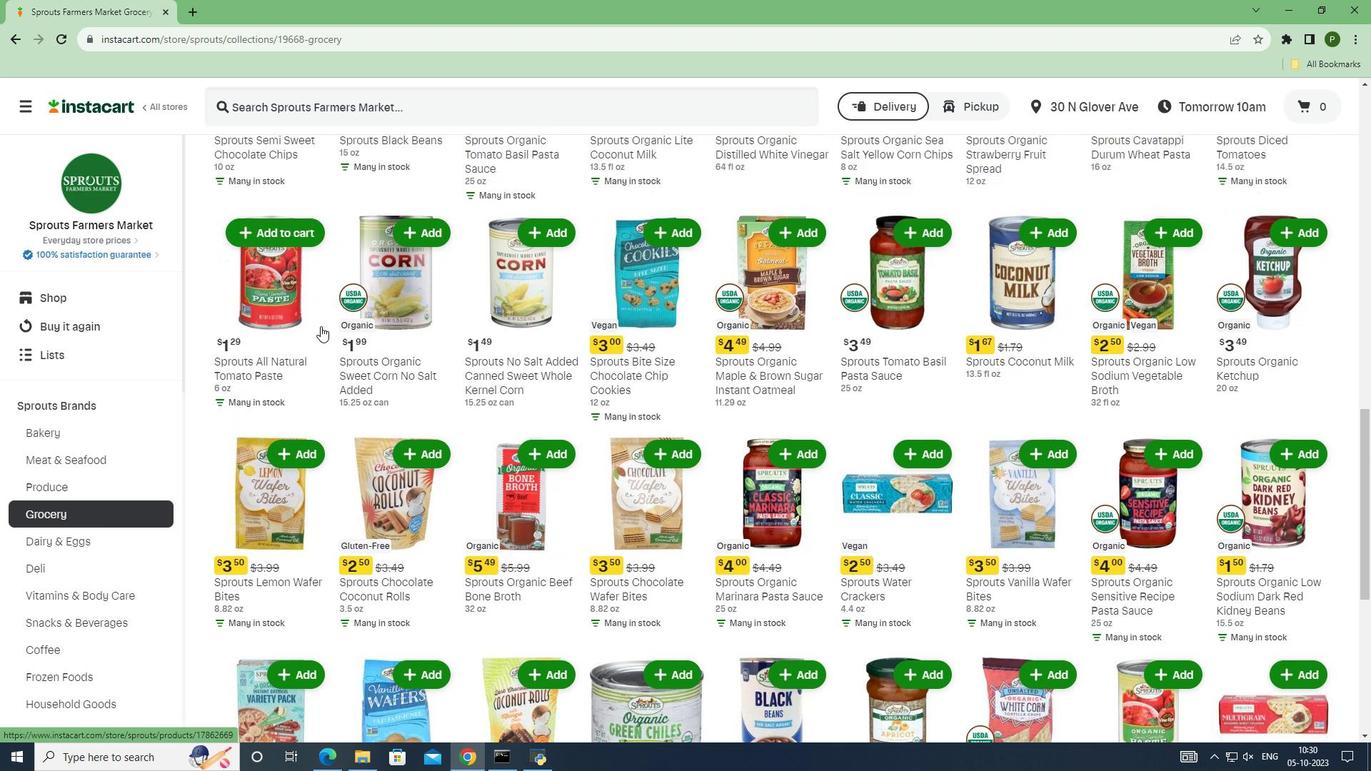 
Action: Mouse scrolled (320, 325) with delta (0, 0)
Screenshot: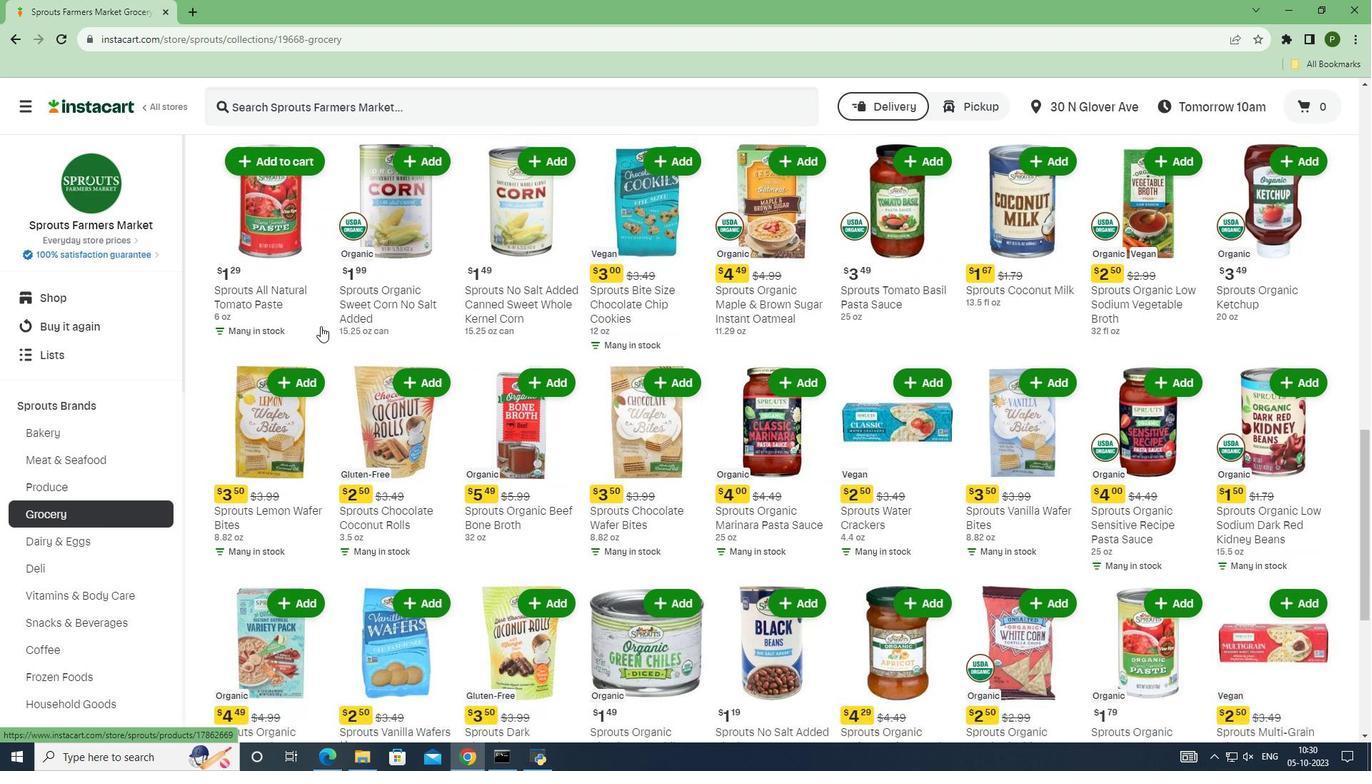 
Action: Mouse scrolled (320, 327) with delta (0, 0)
Screenshot: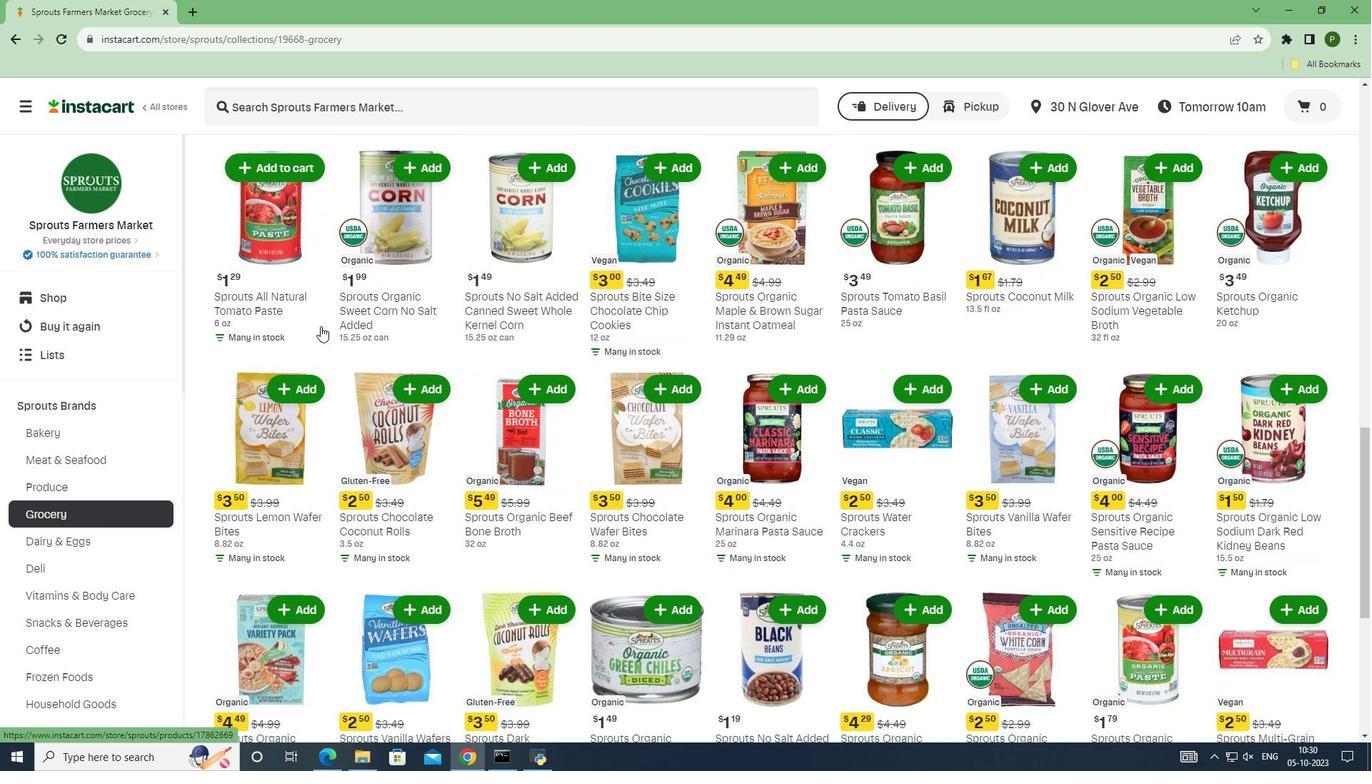 
Action: Mouse scrolled (320, 325) with delta (0, 0)
Screenshot: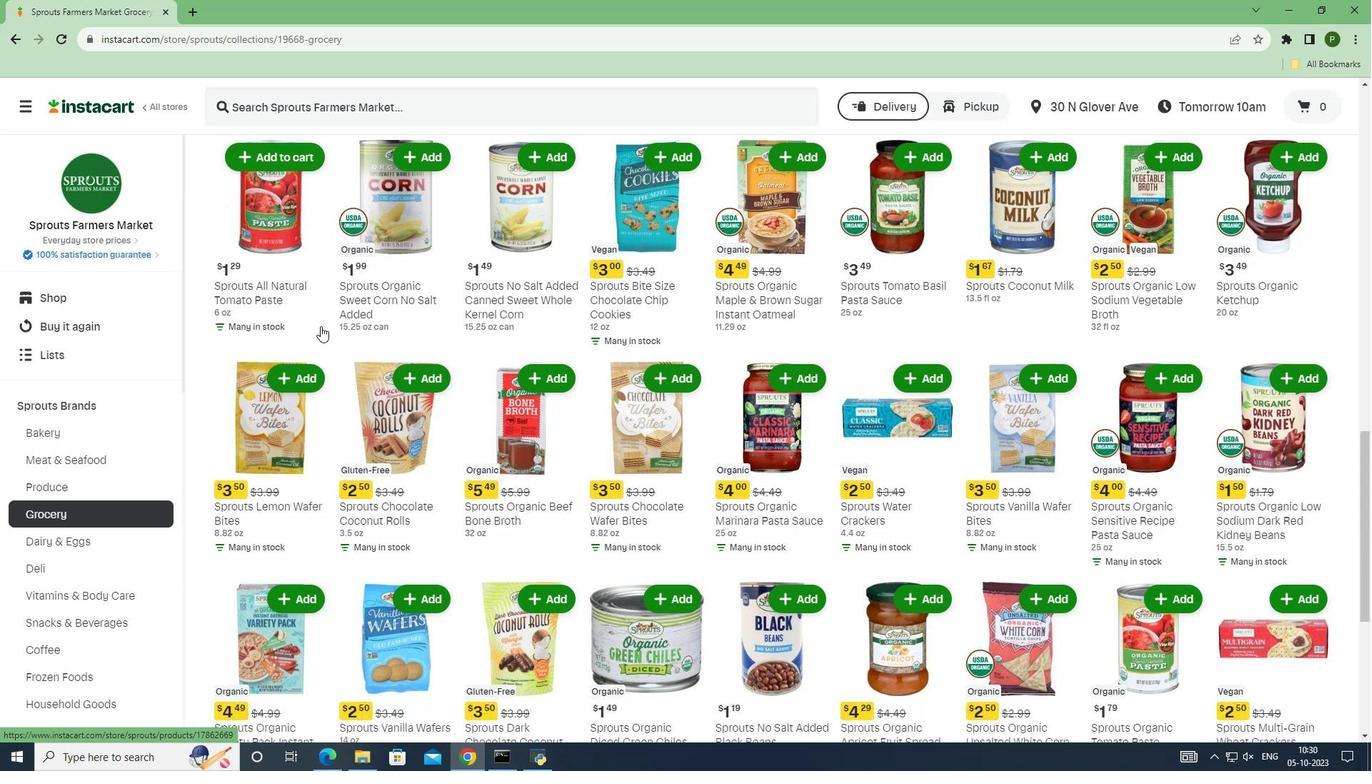 
Action: Mouse scrolled (320, 325) with delta (0, 0)
Screenshot: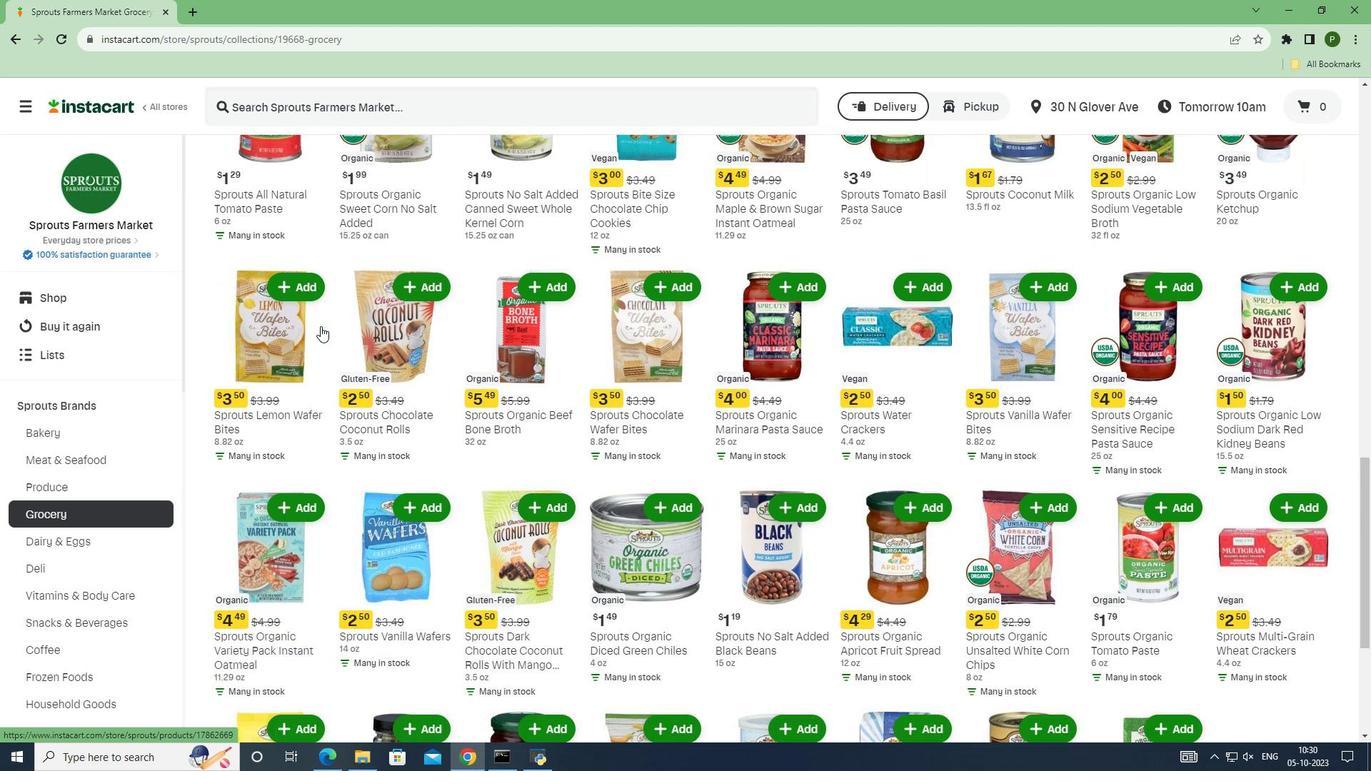 
Action: Mouse scrolled (320, 325) with delta (0, 0)
Screenshot: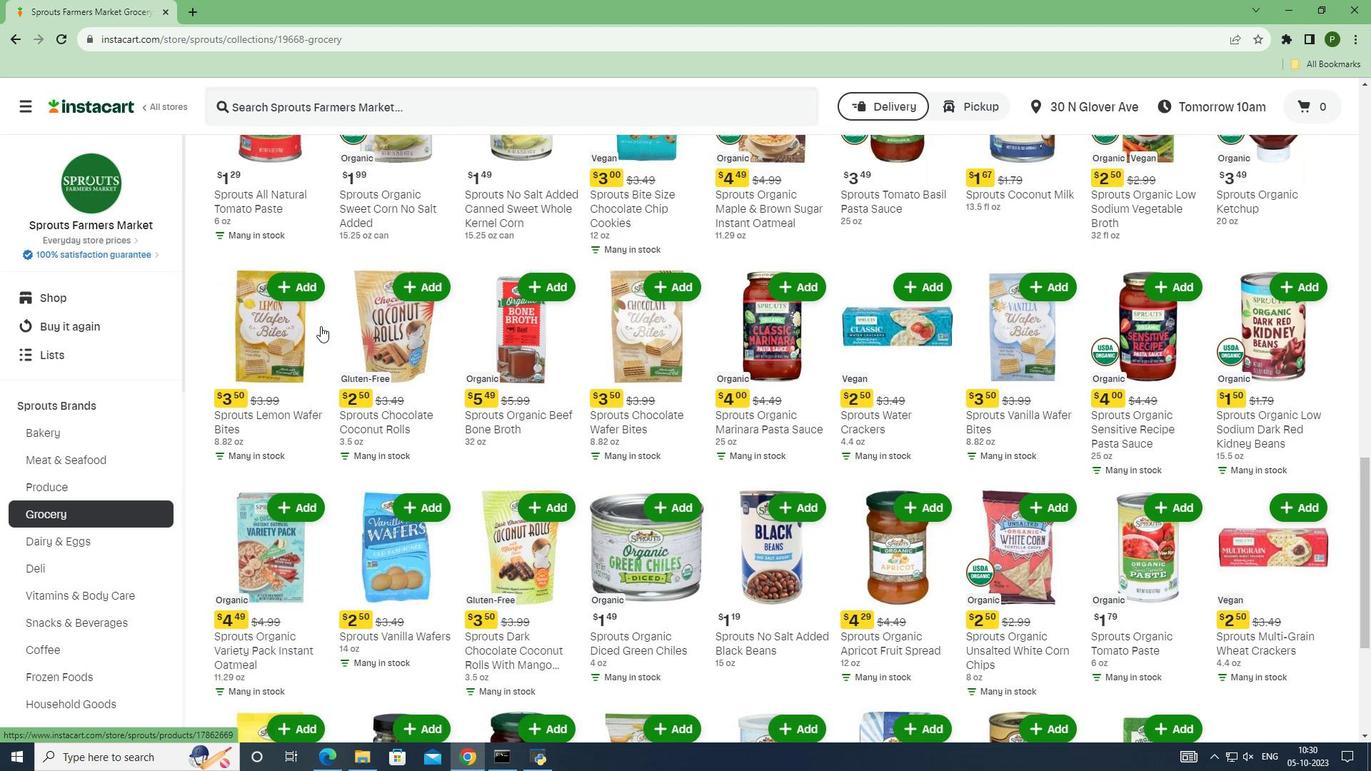 
Action: Mouse scrolled (320, 325) with delta (0, 0)
Screenshot: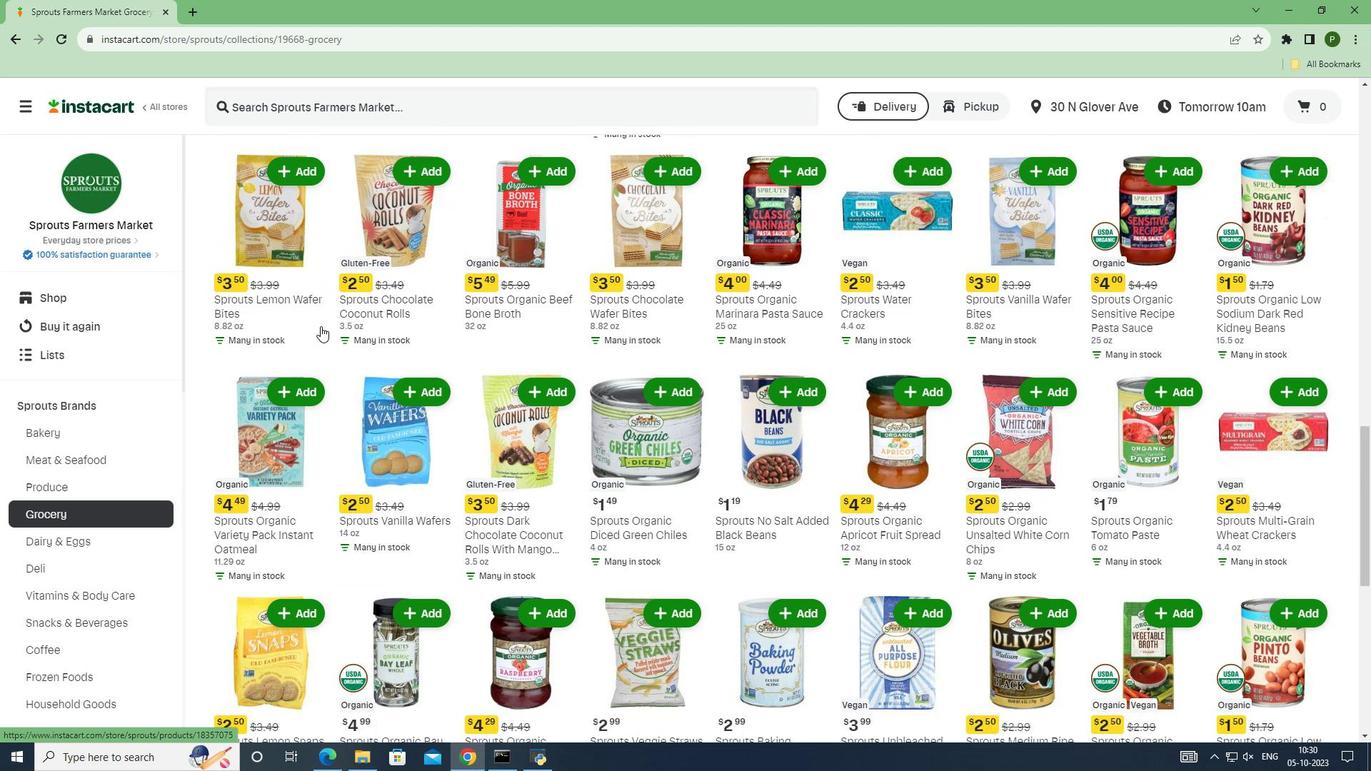 
Action: Mouse scrolled (320, 325) with delta (0, 0)
Screenshot: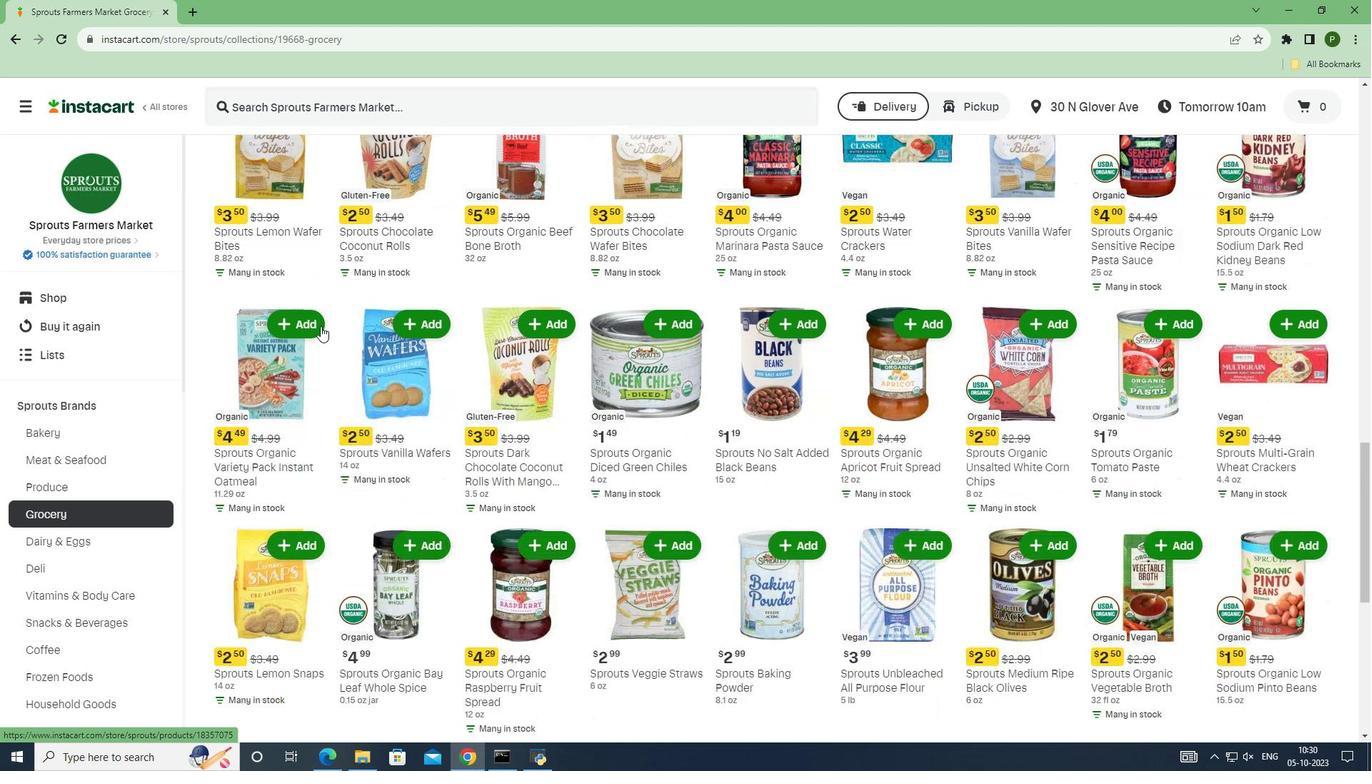 
Action: Mouse scrolled (320, 325) with delta (0, 0)
Screenshot: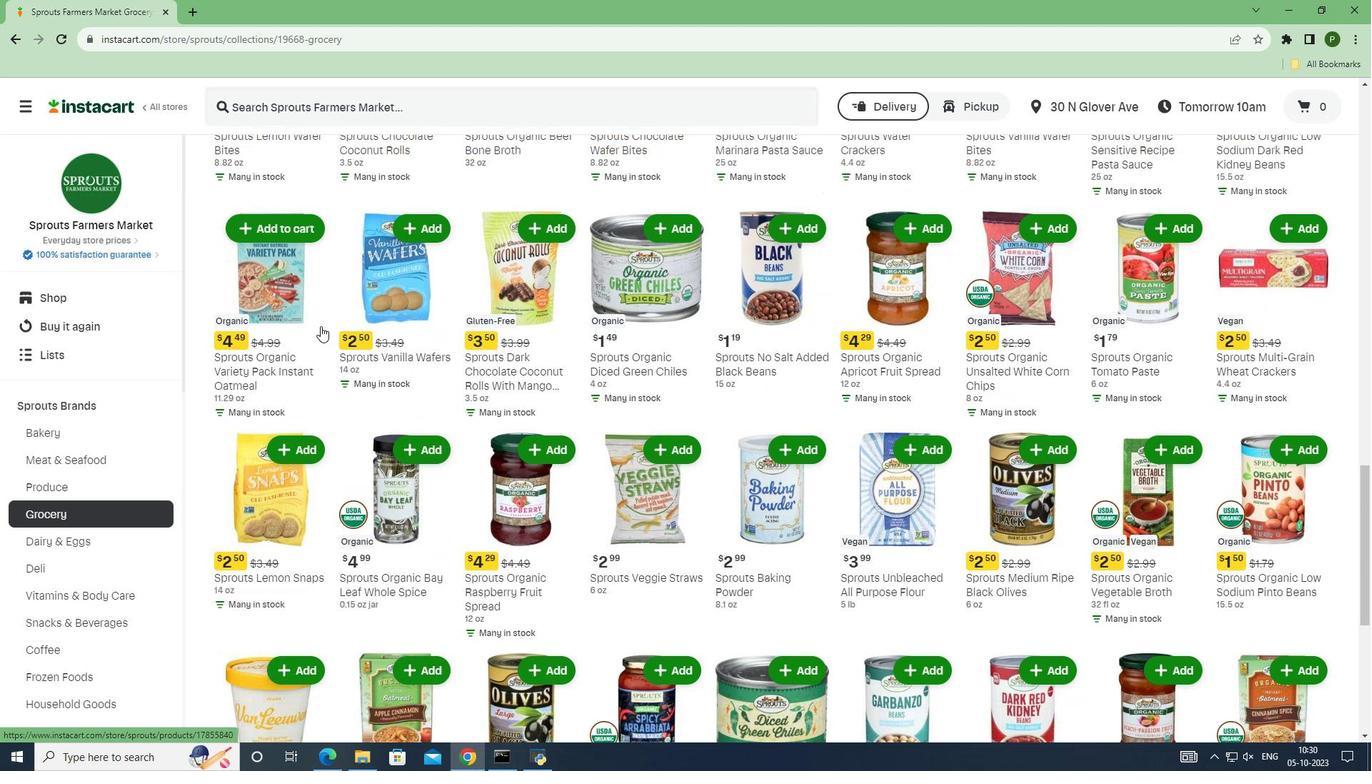 
Action: Mouse scrolled (320, 325) with delta (0, 0)
Screenshot: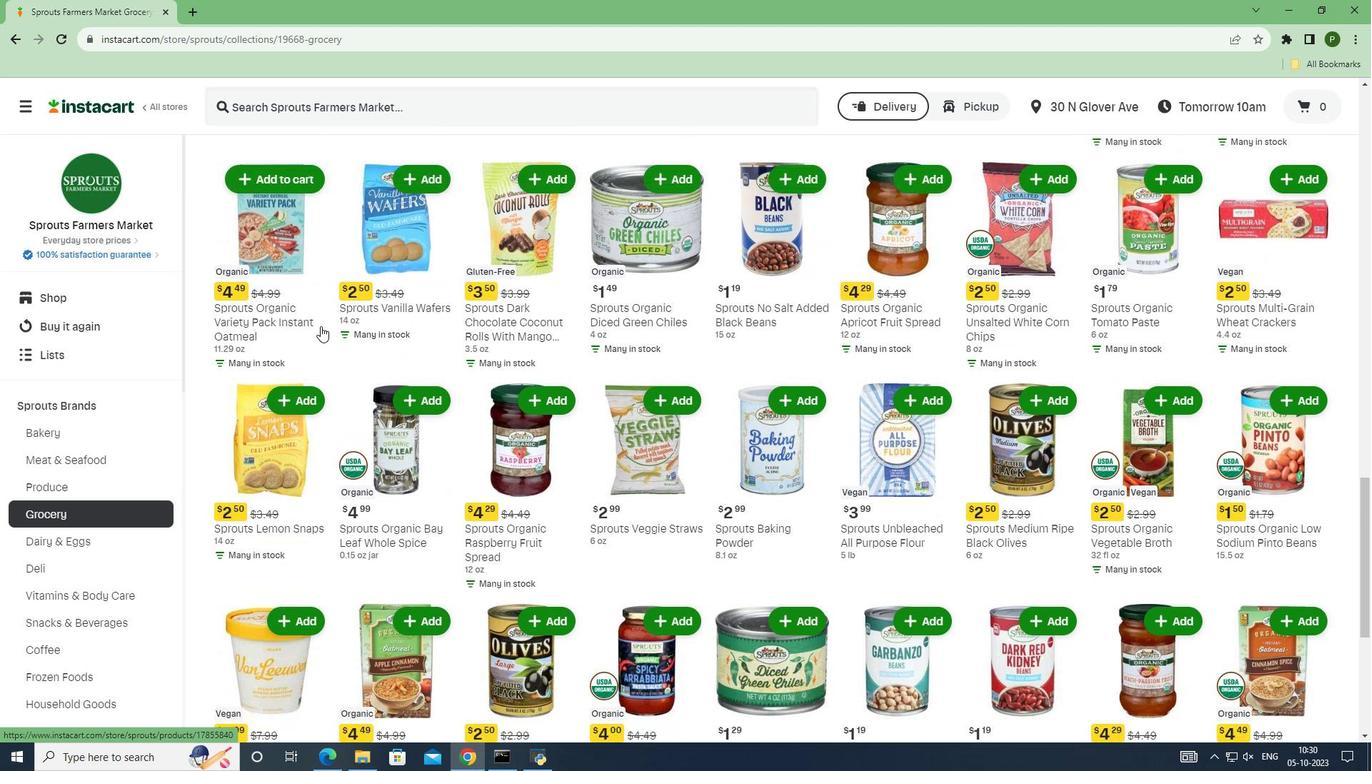 
Action: Mouse scrolled (320, 325) with delta (0, 0)
Screenshot: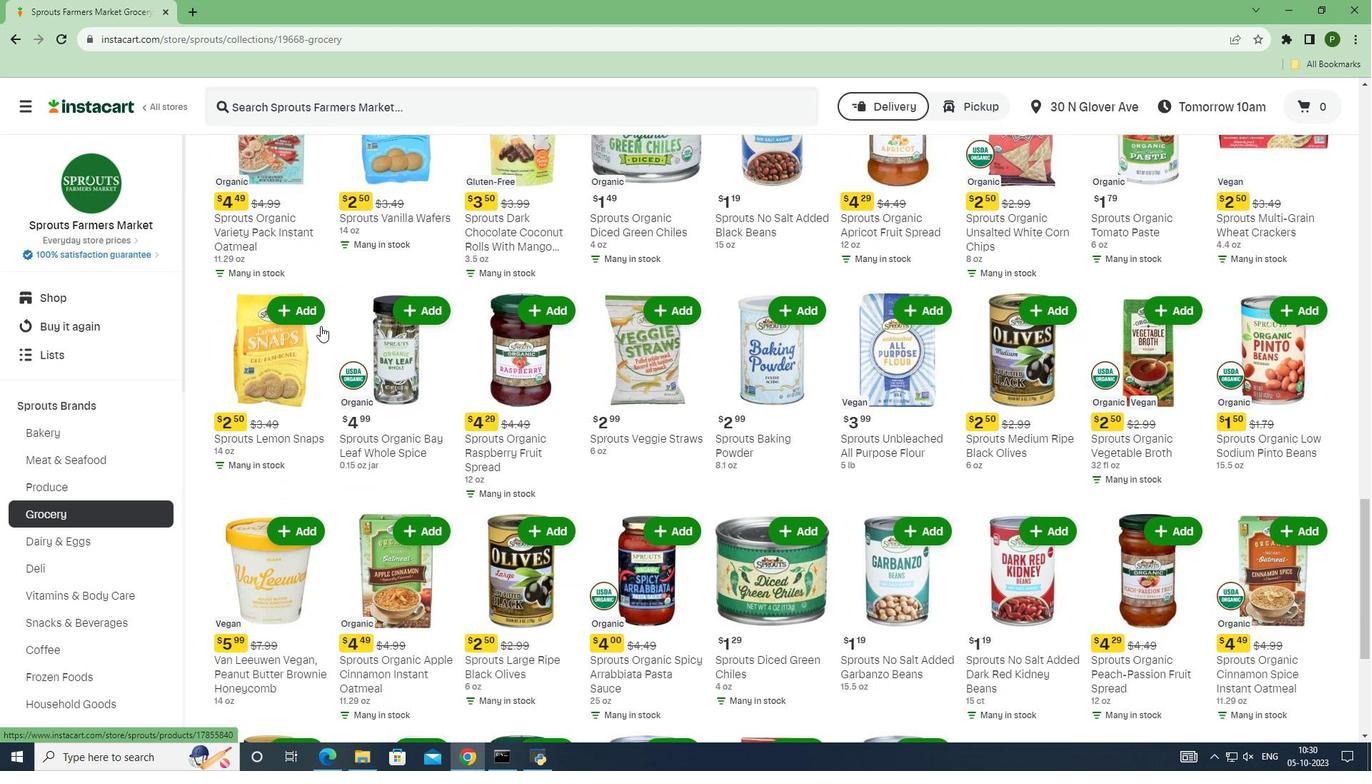 
Action: Mouse scrolled (320, 325) with delta (0, 0)
Screenshot: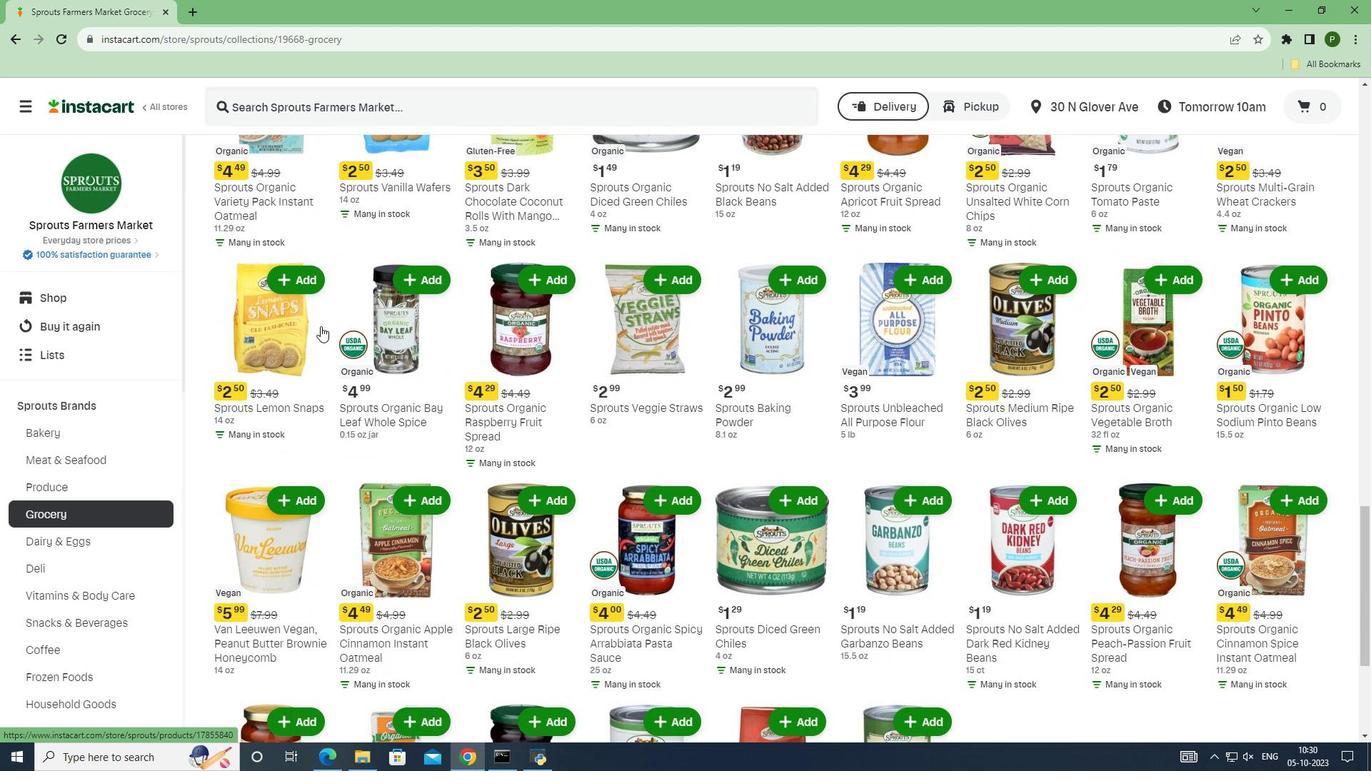 
Action: Mouse scrolled (320, 325) with delta (0, 0)
Screenshot: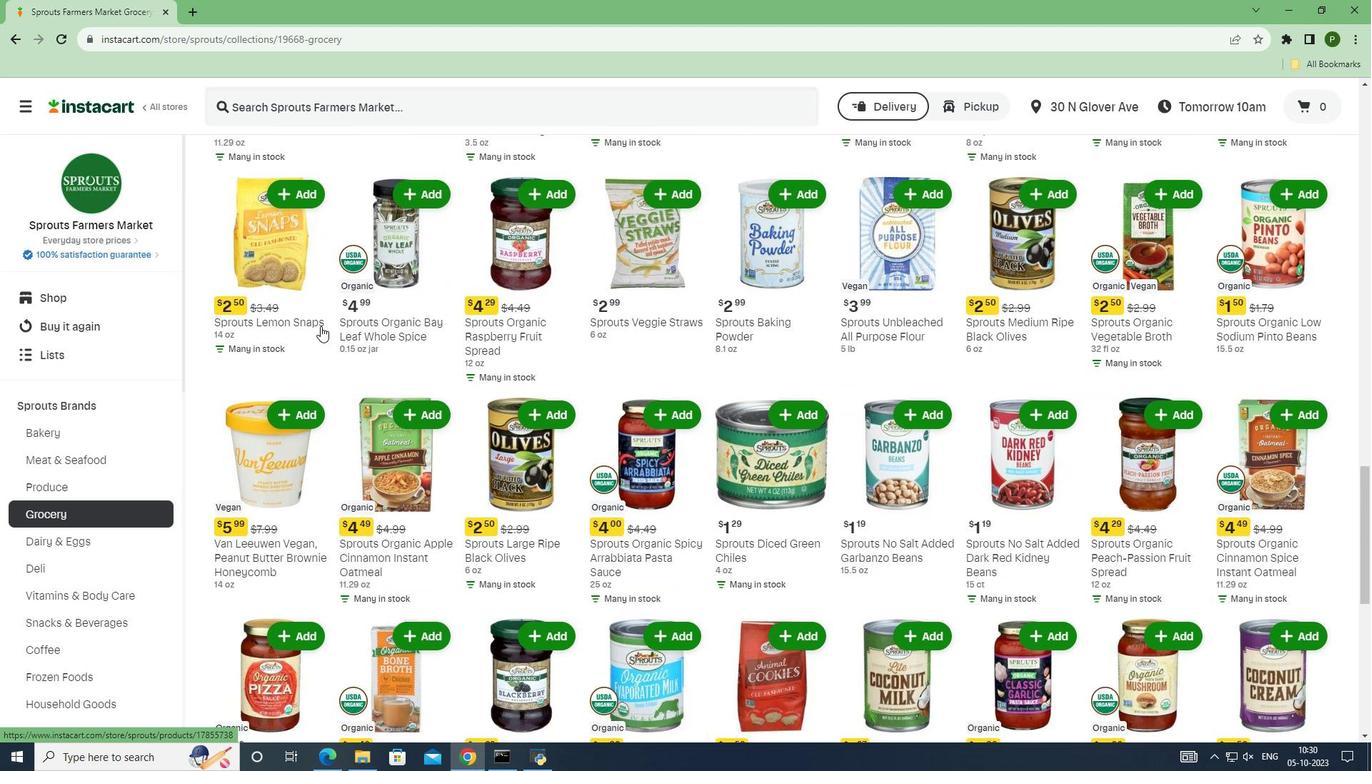 
Action: Mouse scrolled (320, 325) with delta (0, 0)
Screenshot: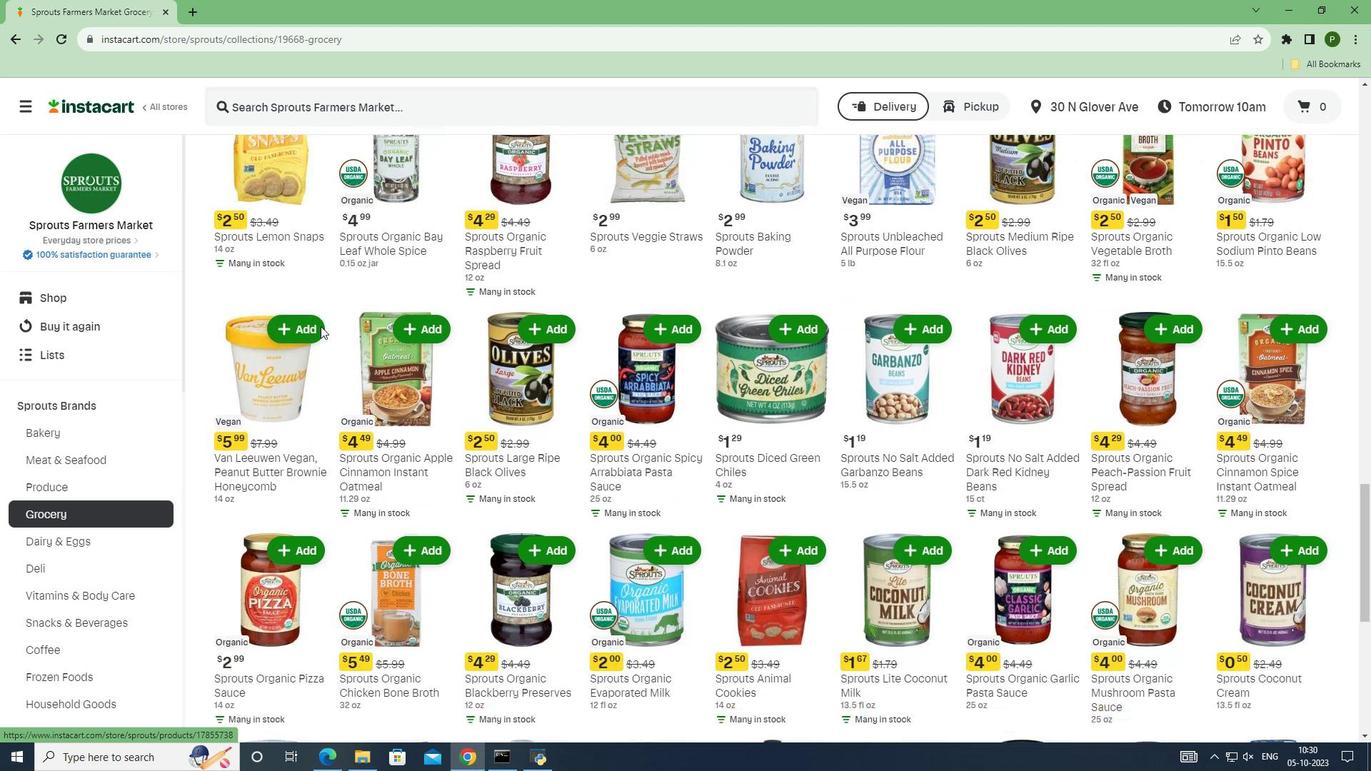 
Action: Mouse scrolled (320, 325) with delta (0, 0)
Screenshot: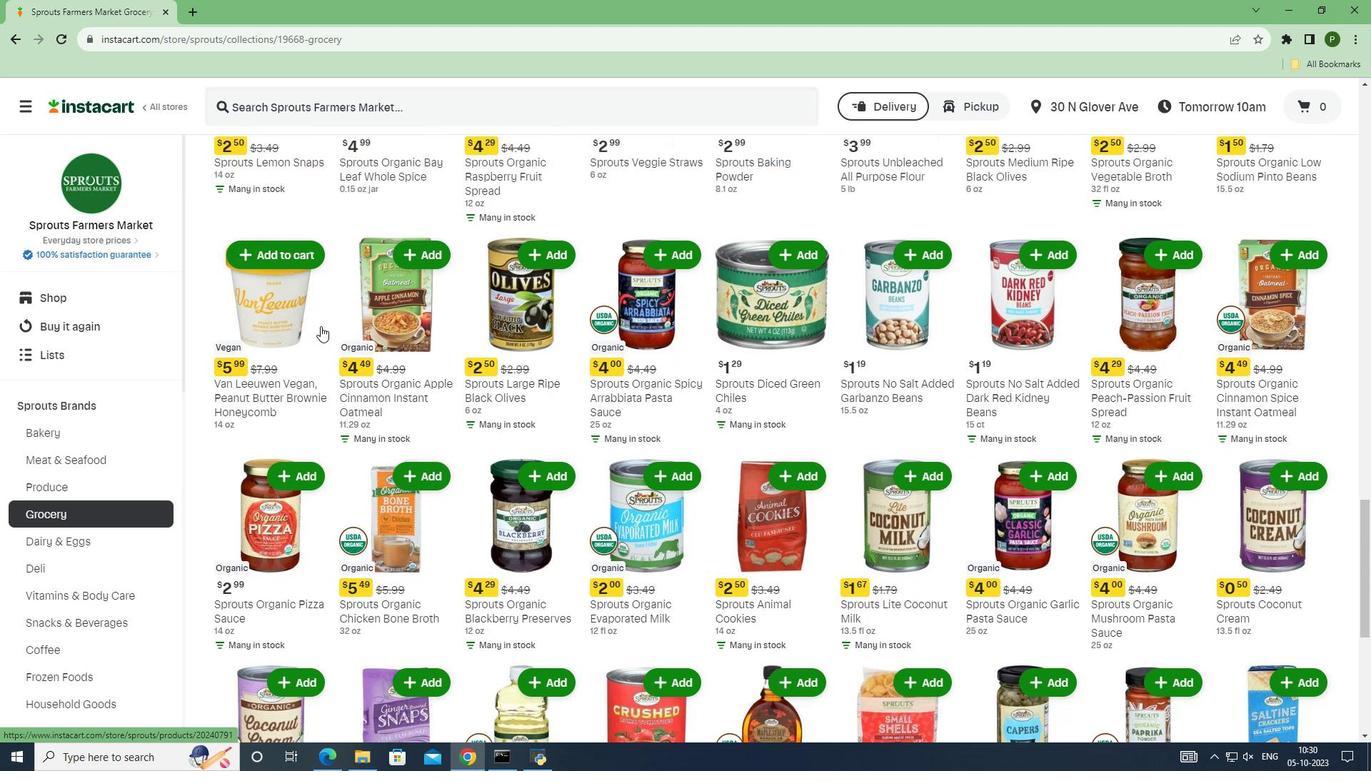 
Action: Mouse scrolled (320, 325) with delta (0, 0)
Screenshot: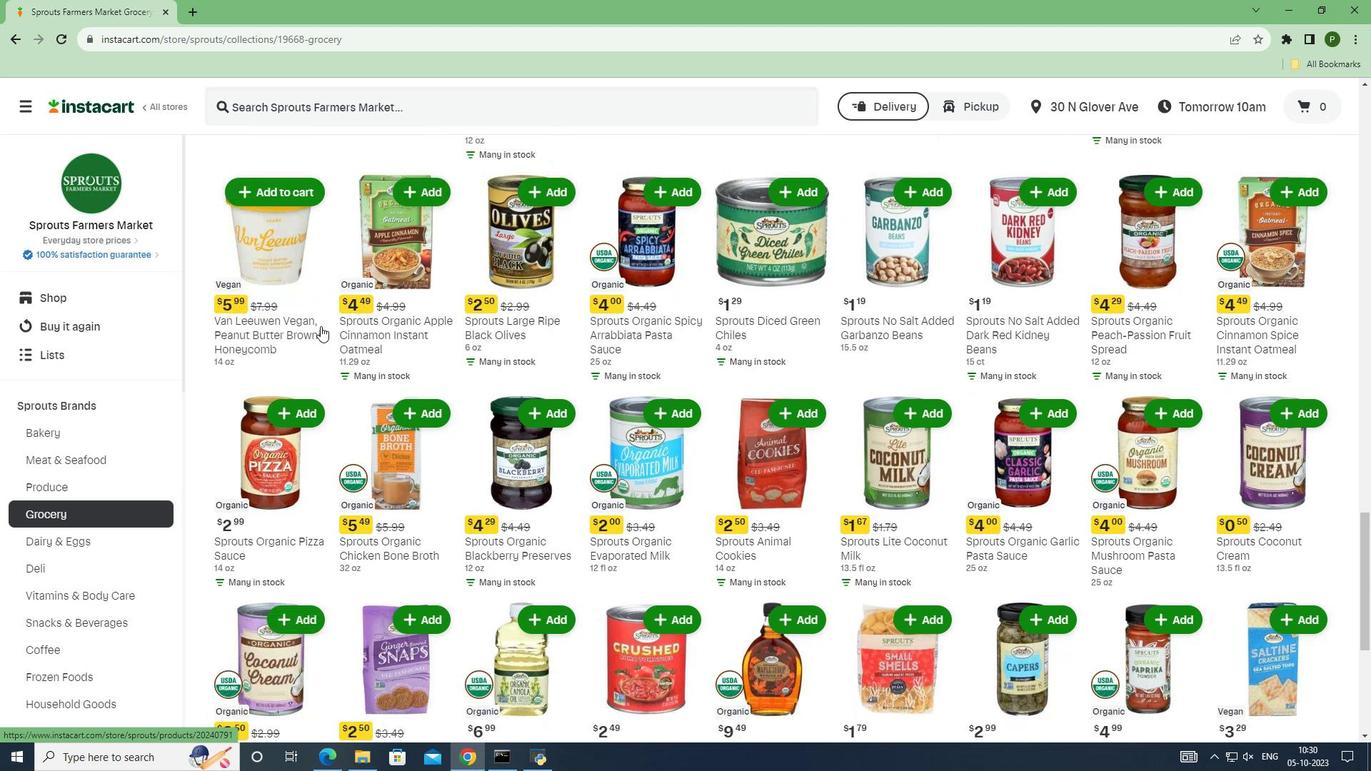 
Action: Mouse scrolled (320, 325) with delta (0, 0)
Screenshot: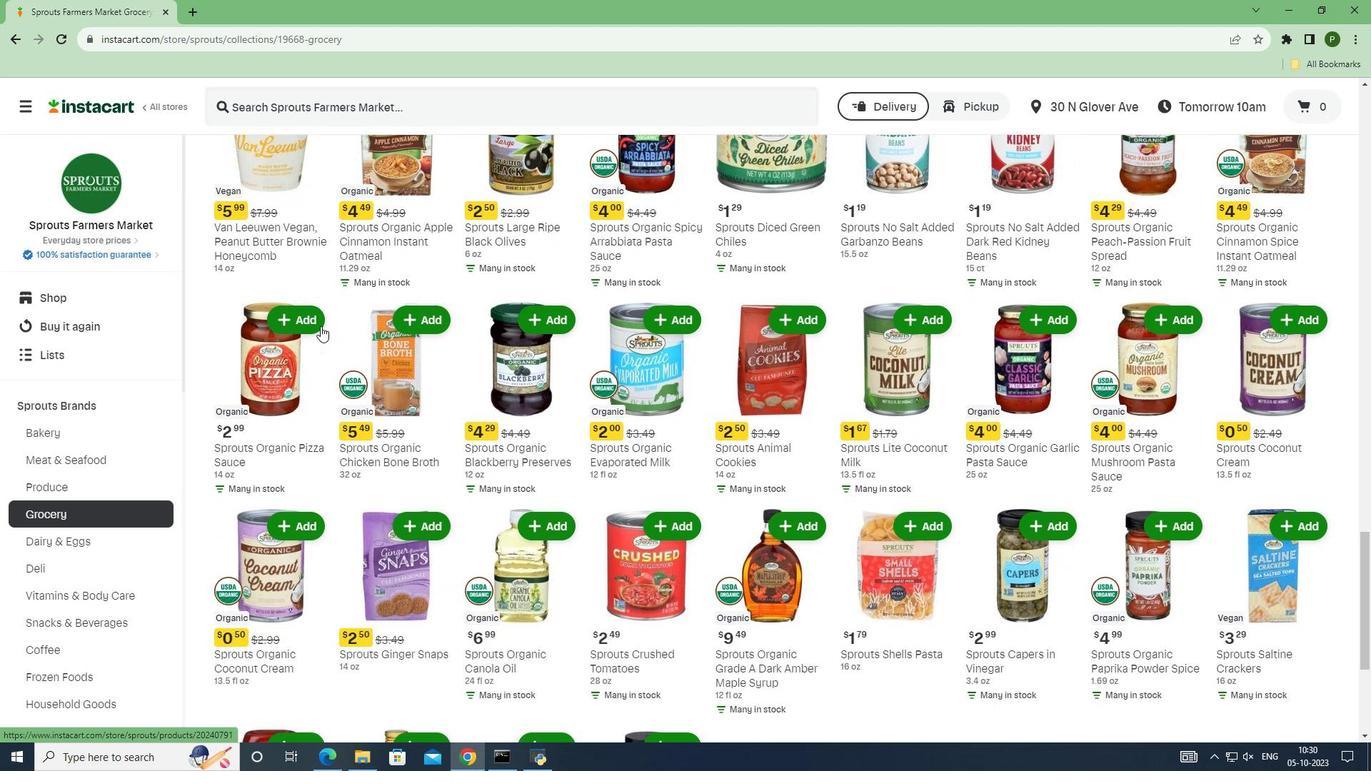 
Action: Mouse scrolled (320, 325) with delta (0, 0)
Screenshot: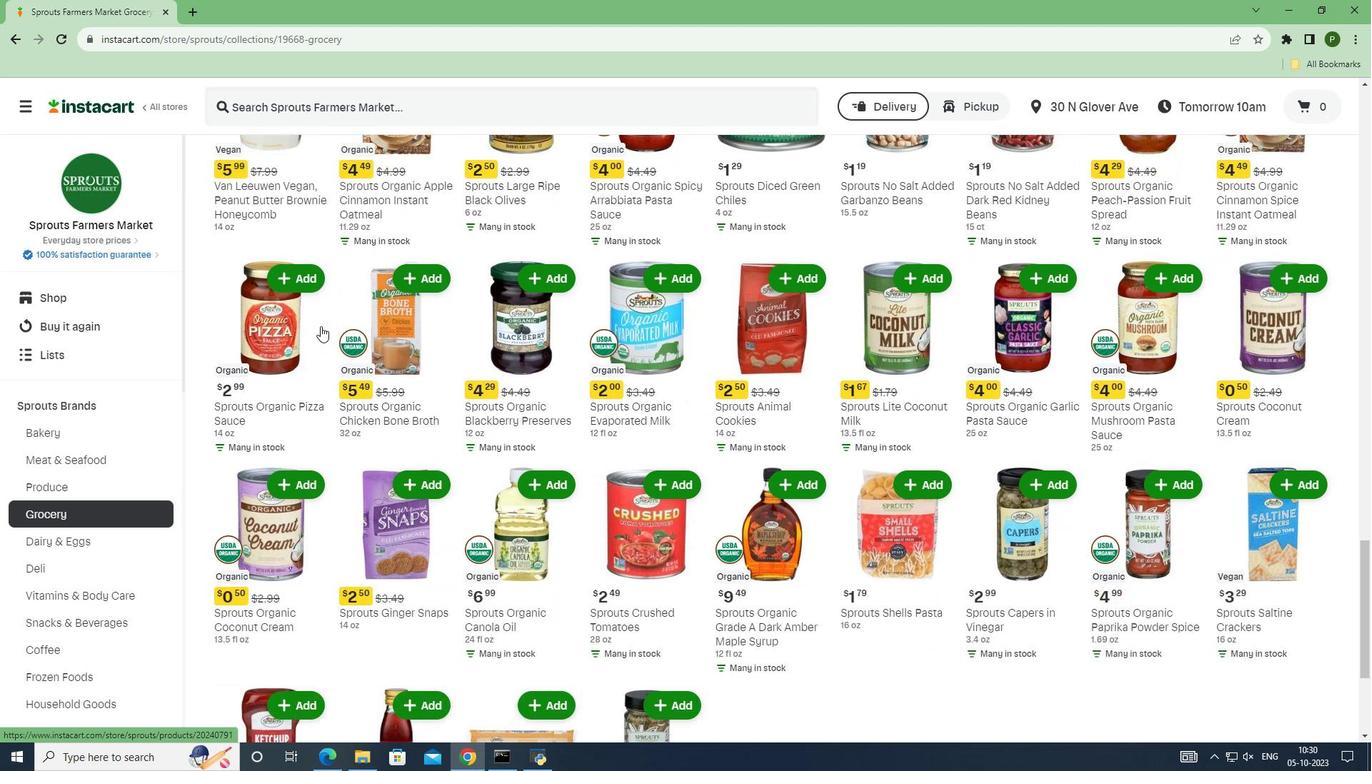 
Action: Mouse scrolled (320, 325) with delta (0, 0)
Screenshot: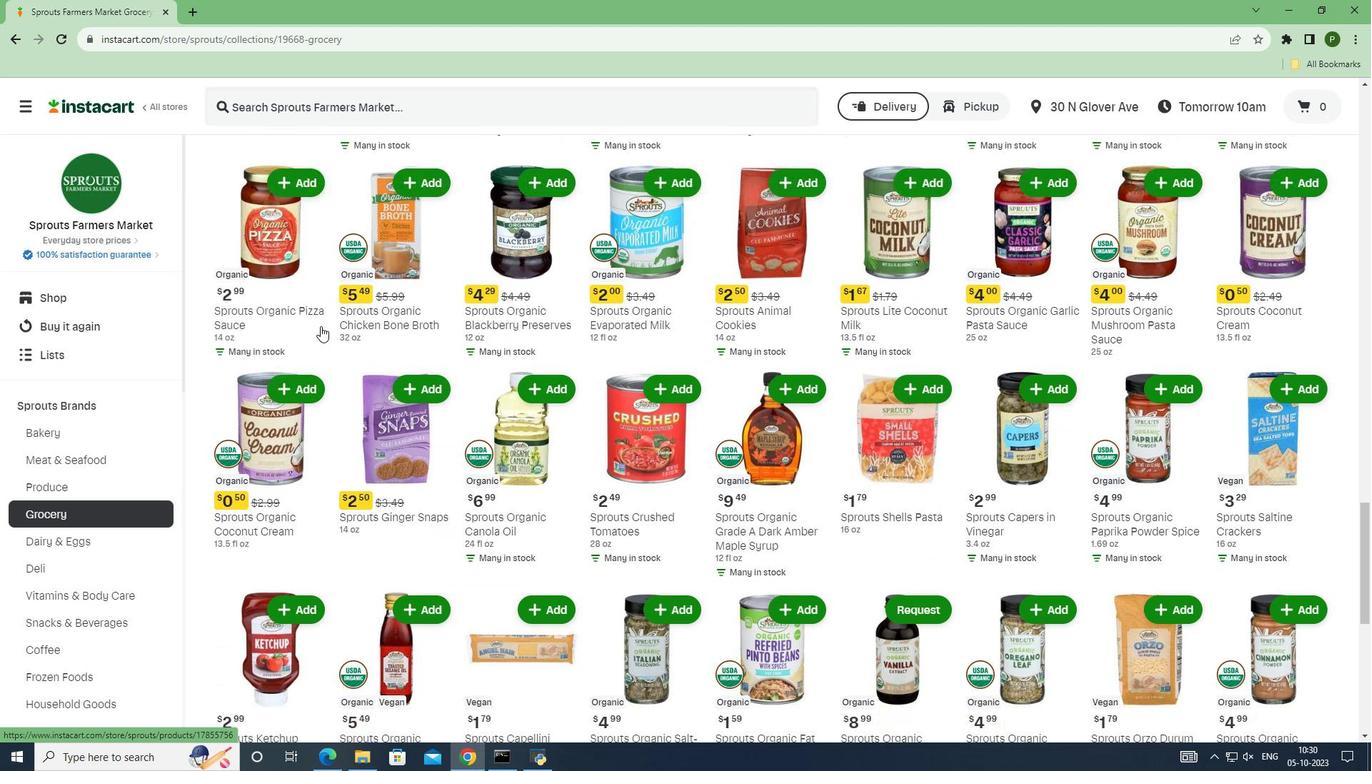 
Action: Mouse scrolled (320, 325) with delta (0, 0)
Screenshot: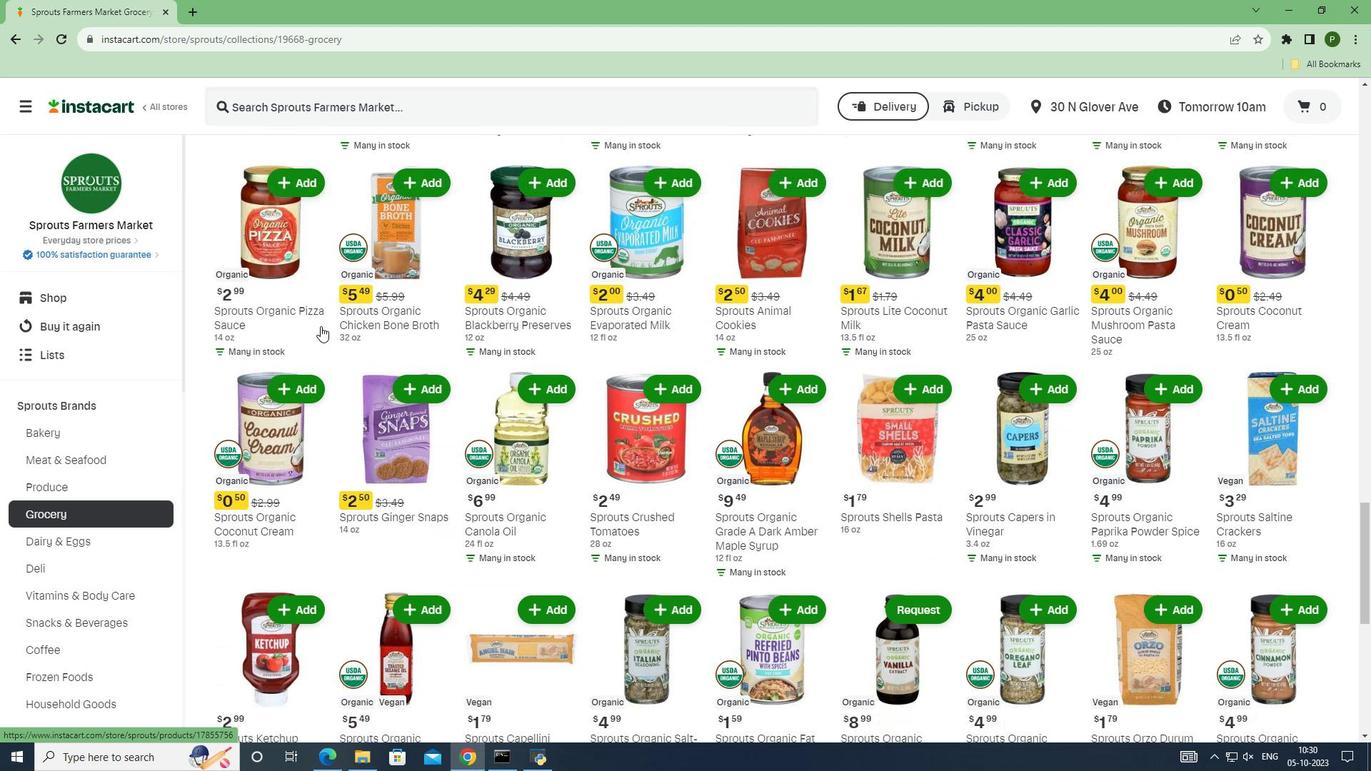 
Action: Mouse scrolled (320, 325) with delta (0, 0)
Screenshot: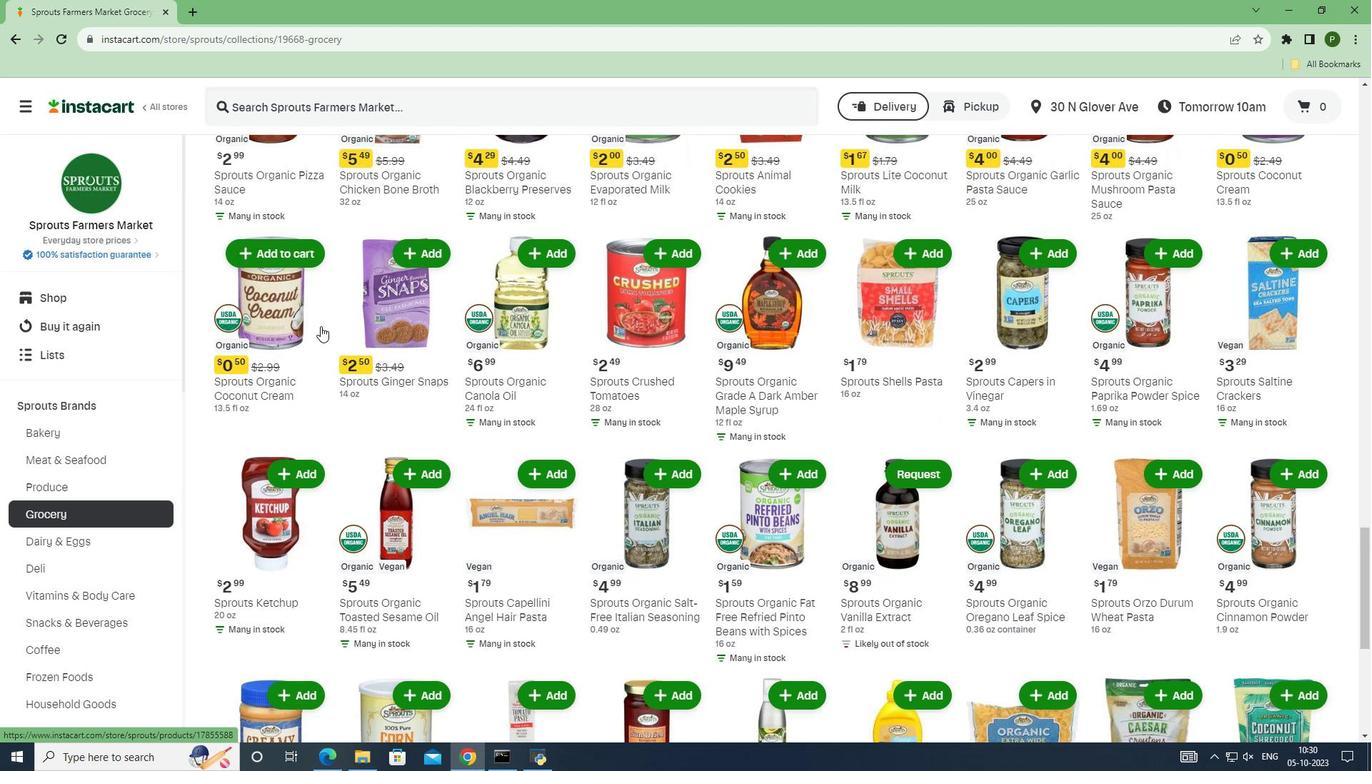 
Action: Mouse scrolled (320, 325) with delta (0, 0)
Screenshot: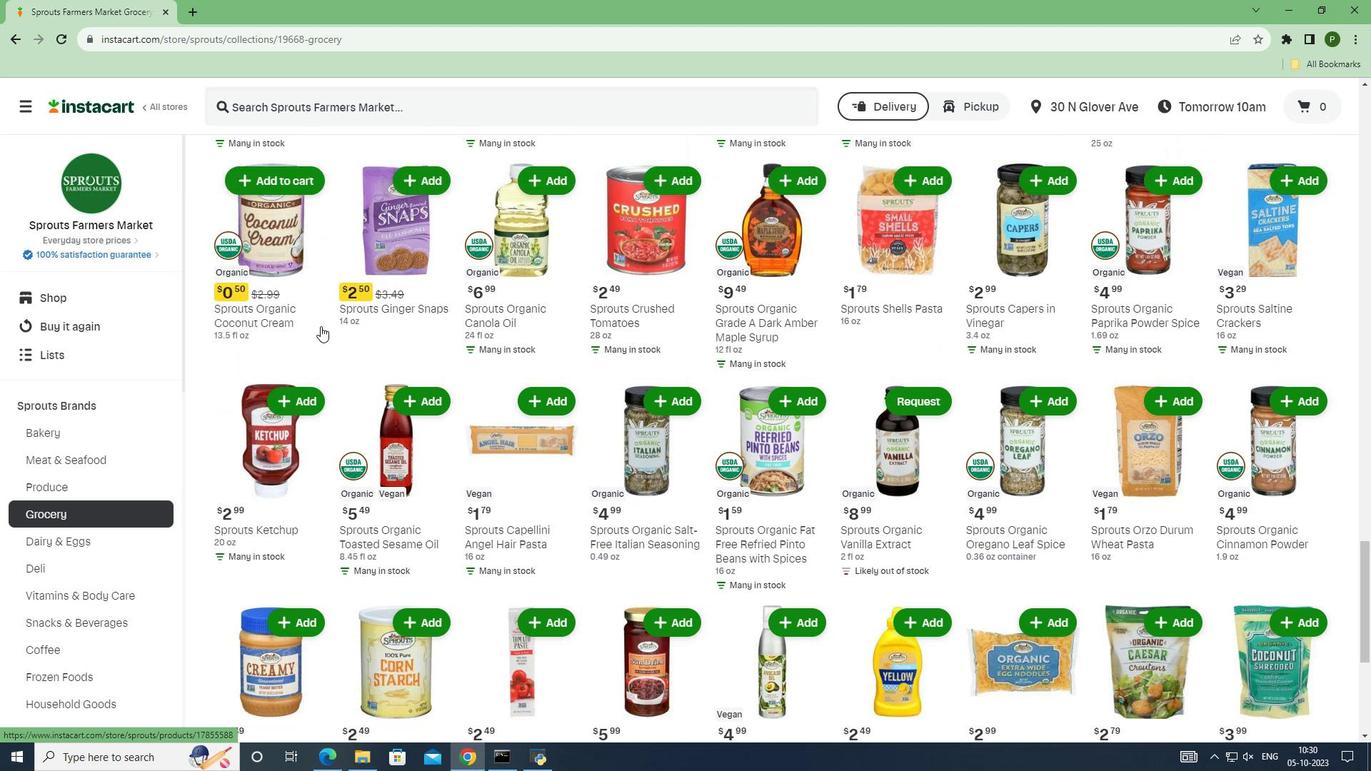 
Action: Mouse scrolled (320, 325) with delta (0, 0)
Screenshot: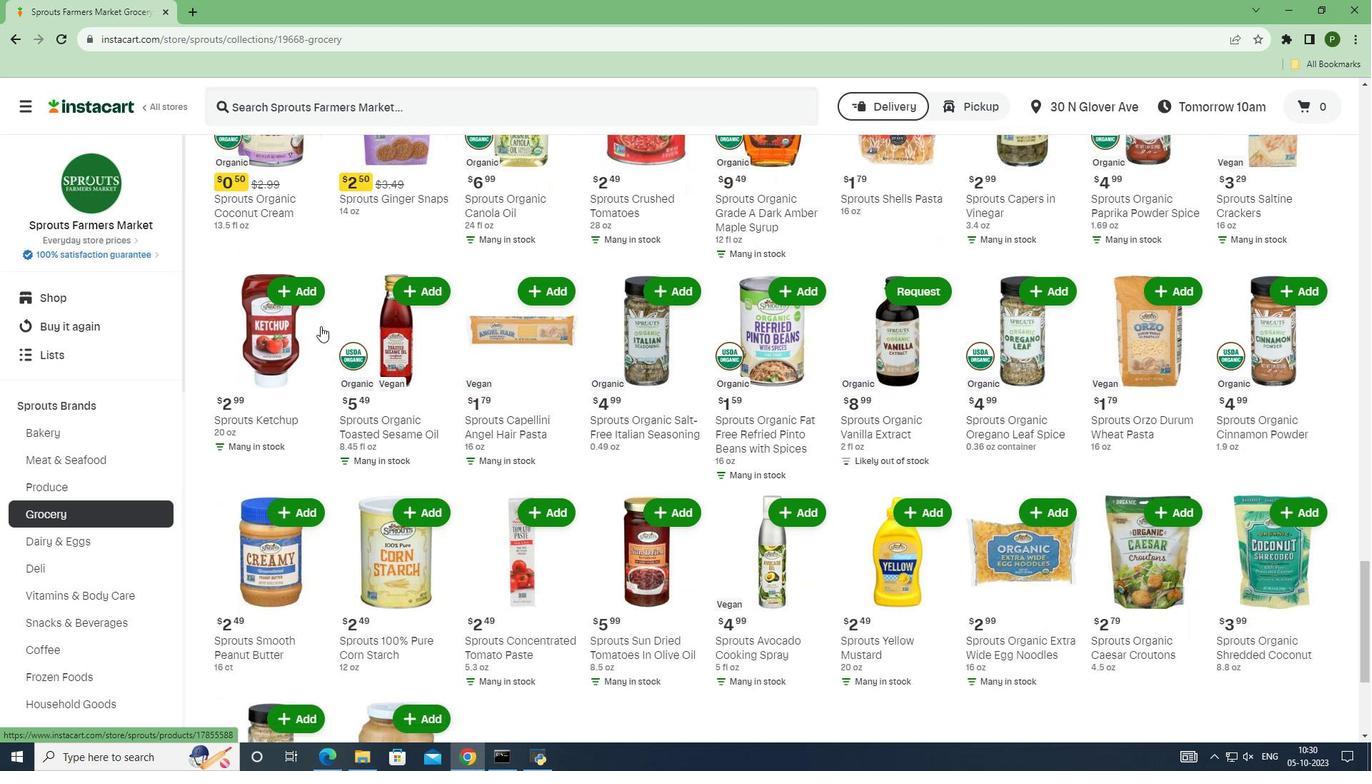 
Action: Mouse scrolled (320, 325) with delta (0, 0)
Screenshot: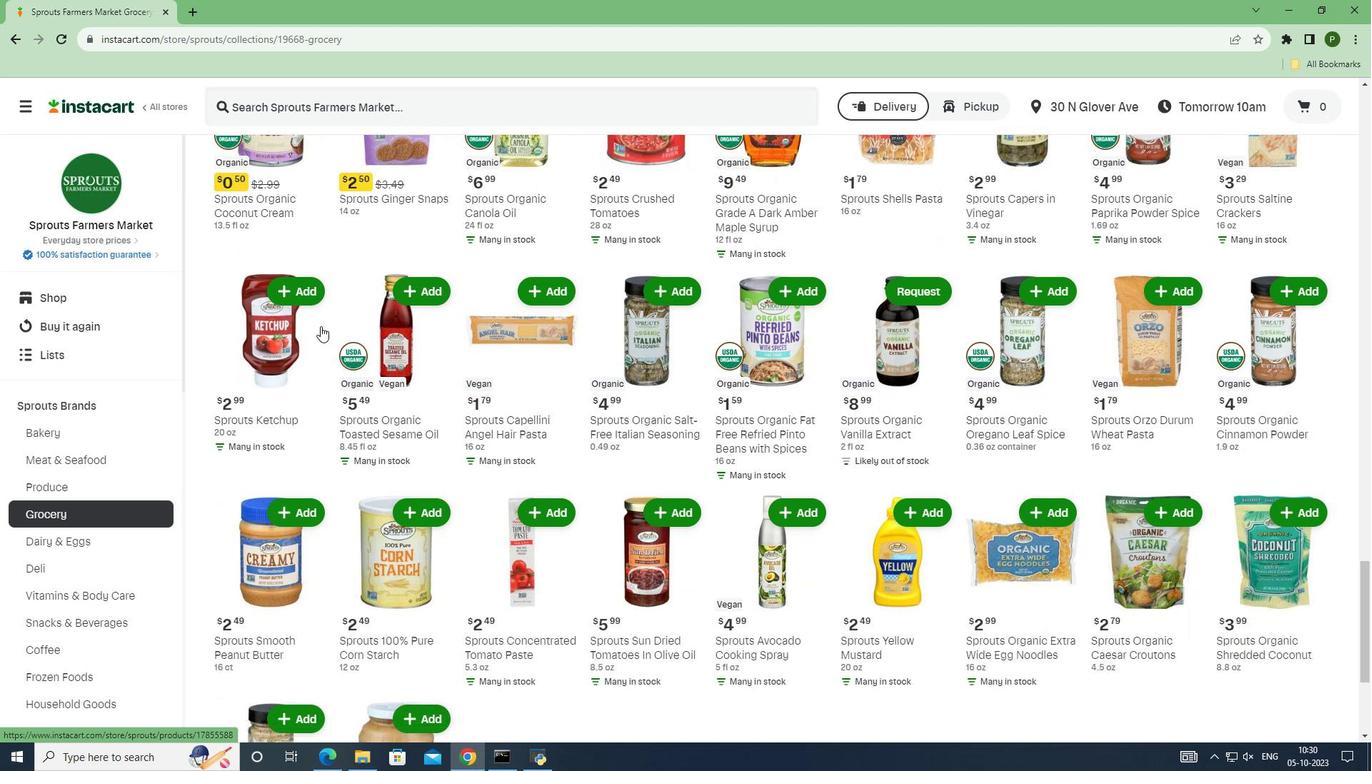 
Action: Mouse scrolled (320, 325) with delta (0, 0)
Screenshot: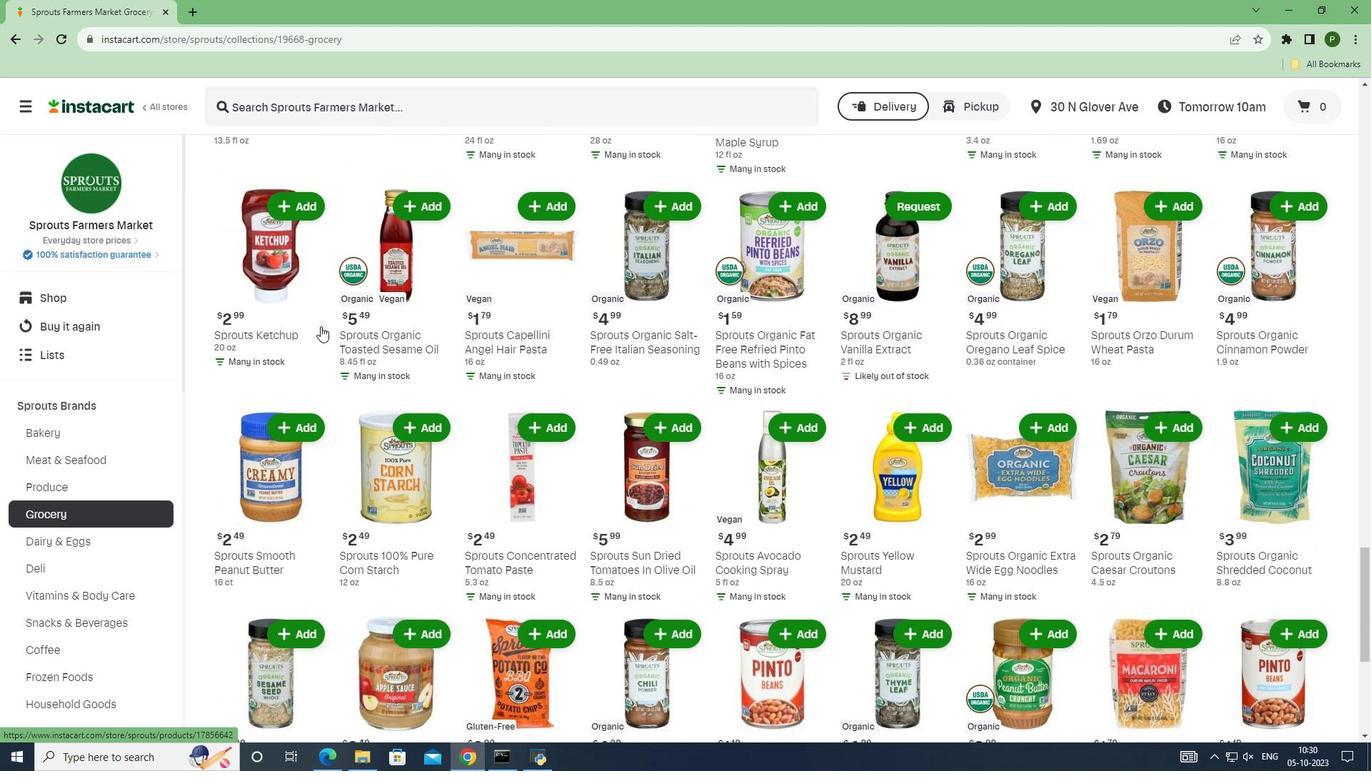 
Action: Mouse scrolled (320, 325) with delta (0, 0)
Screenshot: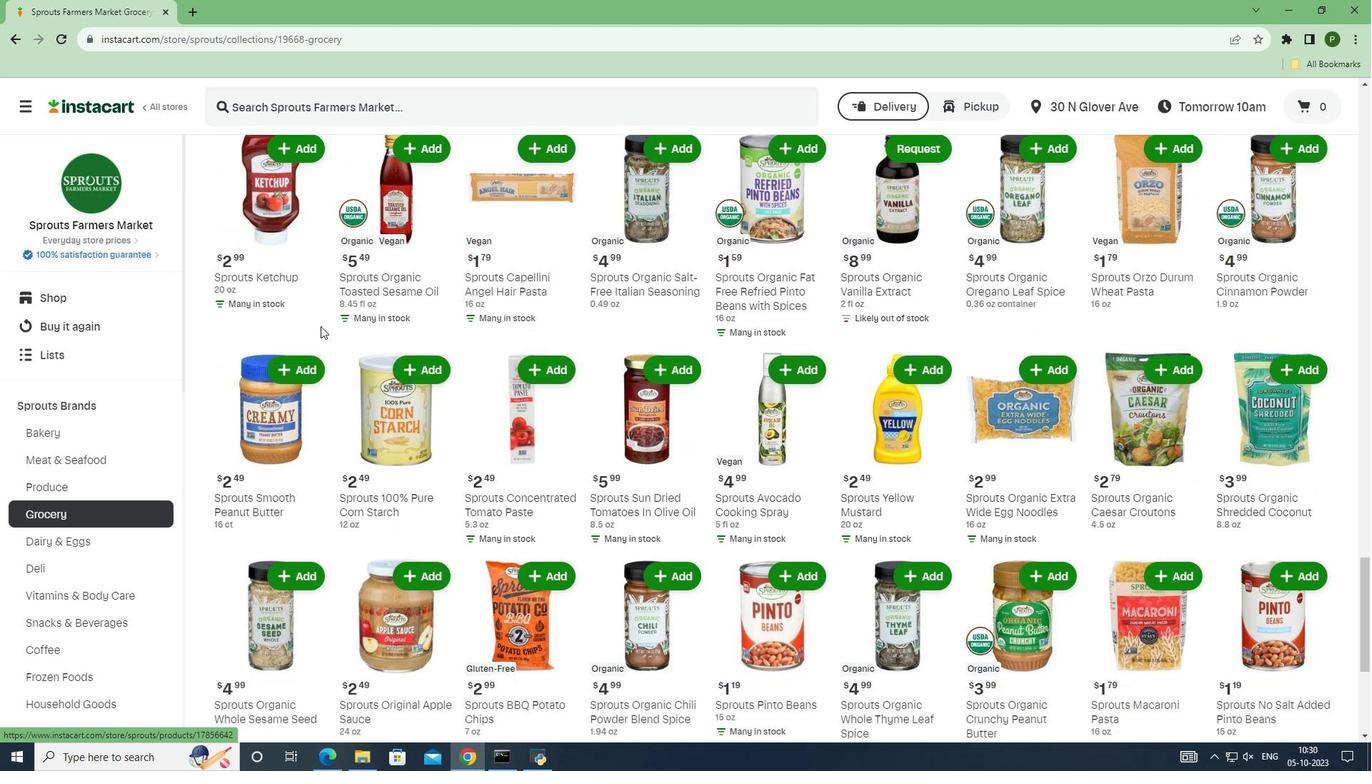 
Action: Mouse scrolled (320, 325) with delta (0, 0)
Screenshot: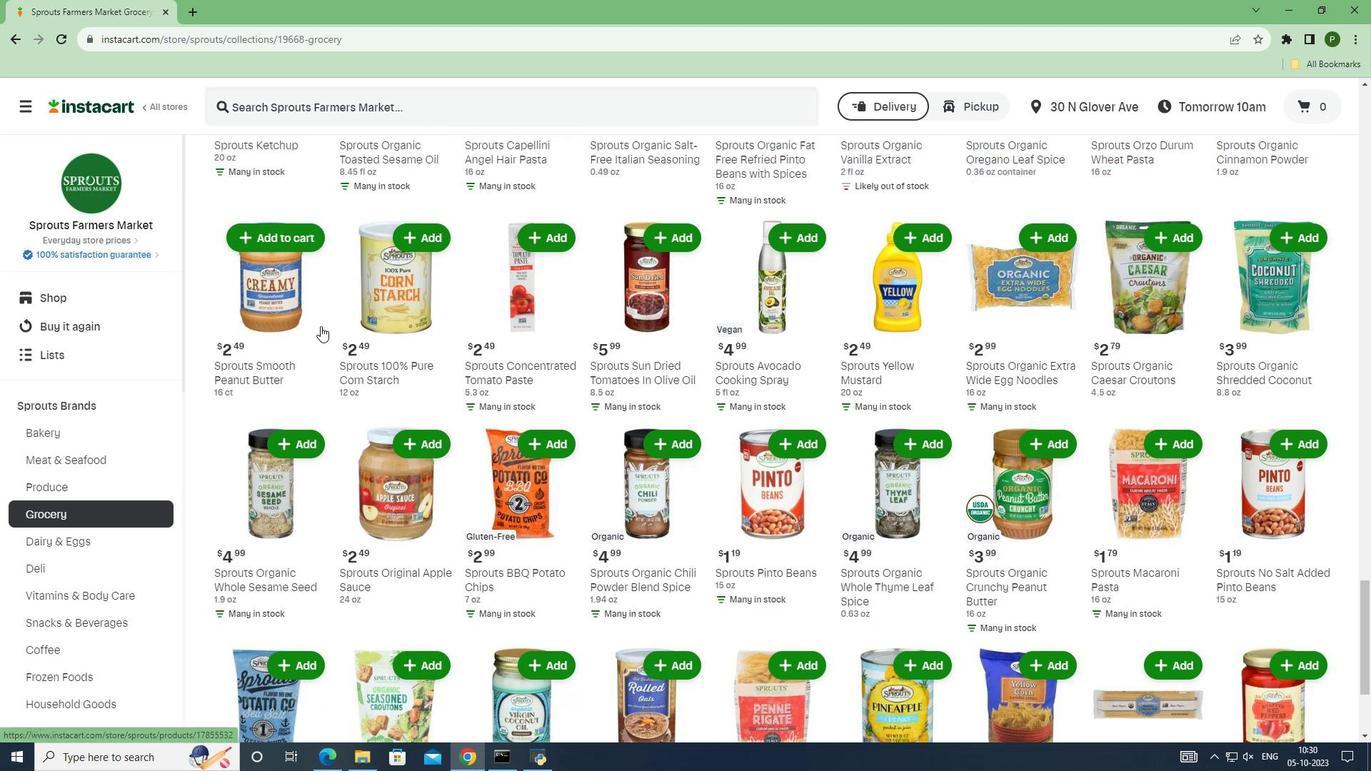 
Action: Mouse scrolled (320, 325) with delta (0, 0)
Screenshot: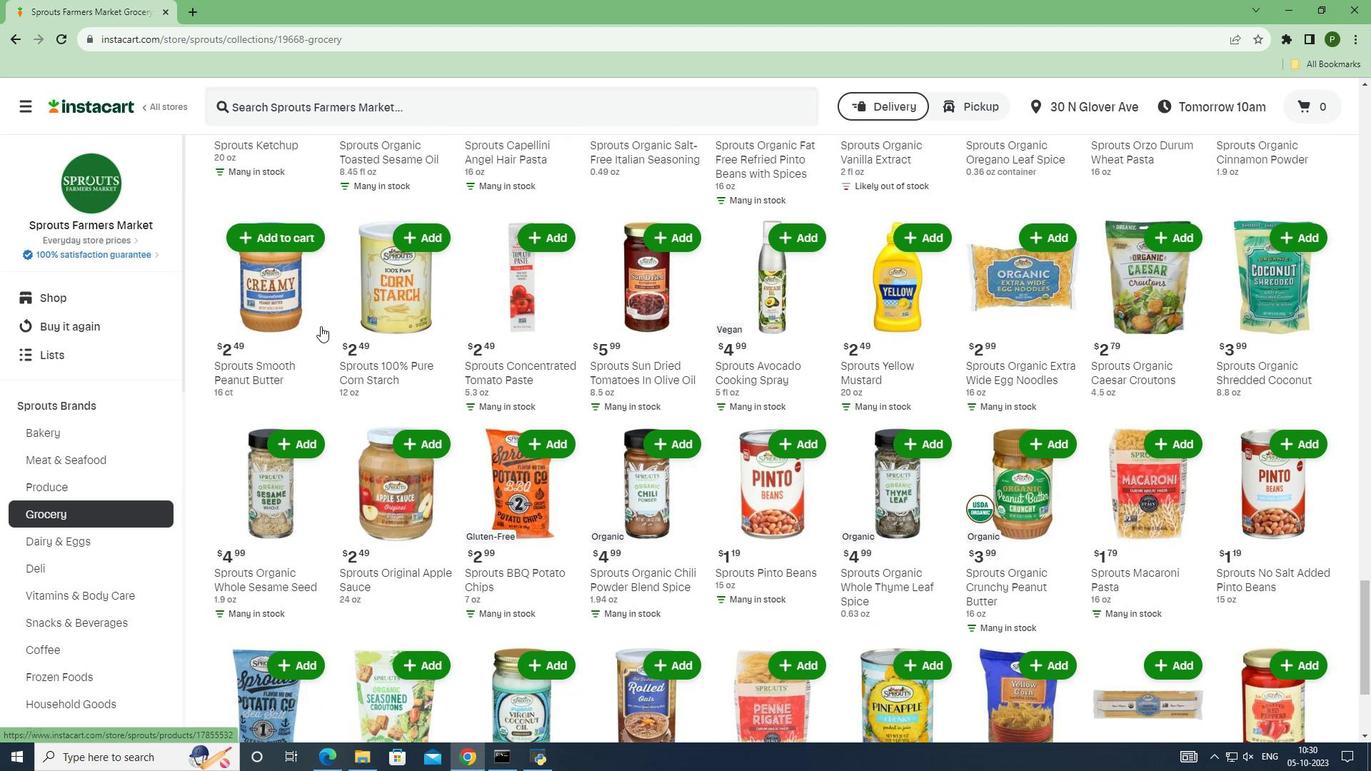 
Action: Mouse scrolled (320, 325) with delta (0, 0)
Screenshot: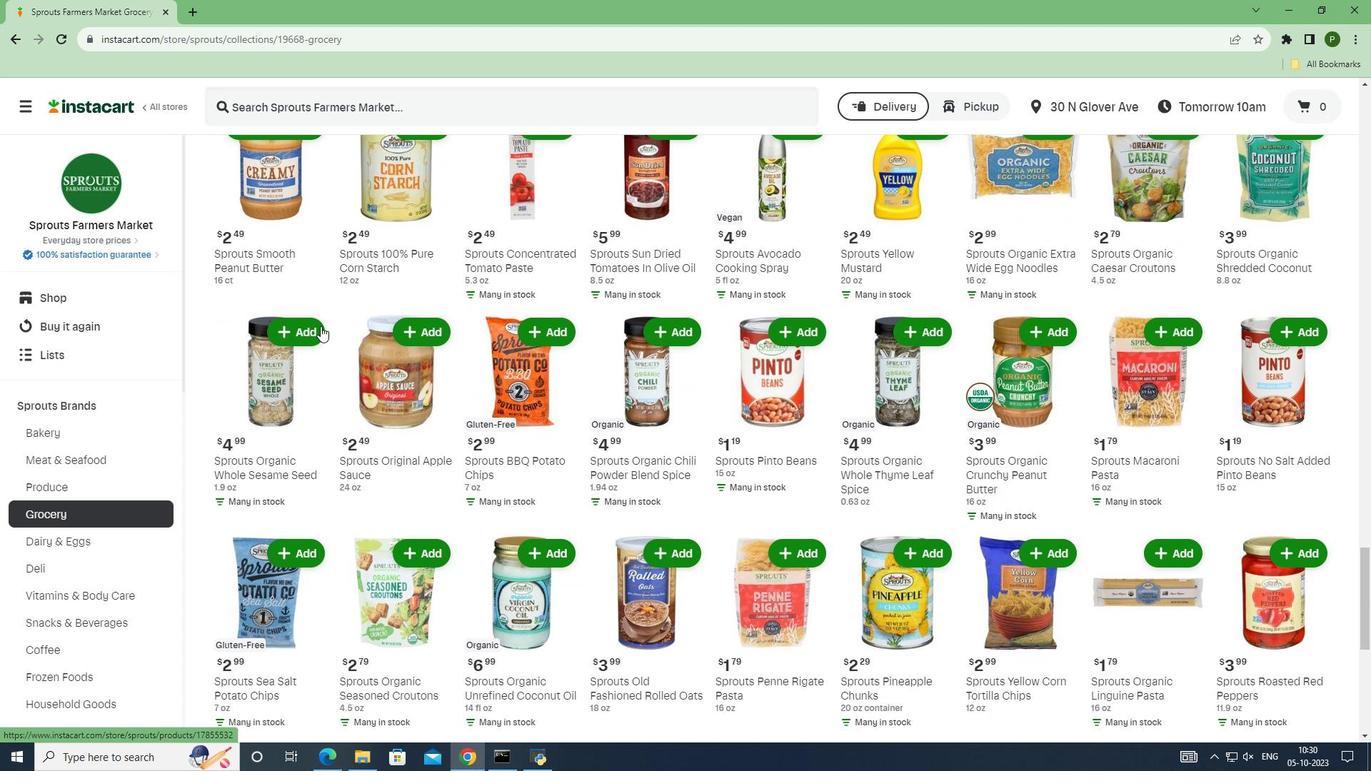 
Action: Mouse scrolled (320, 325) with delta (0, 0)
Screenshot: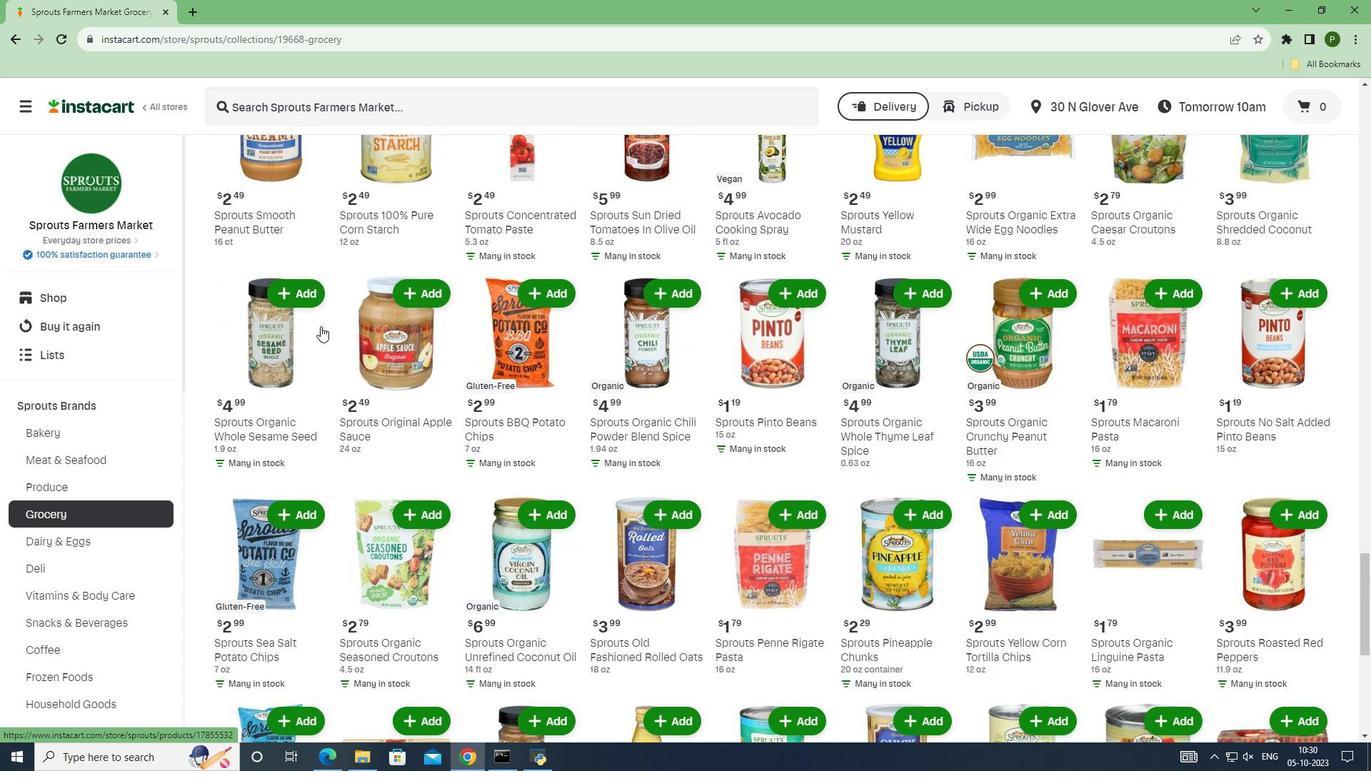 
Action: Mouse scrolled (320, 325) with delta (0, 0)
Screenshot: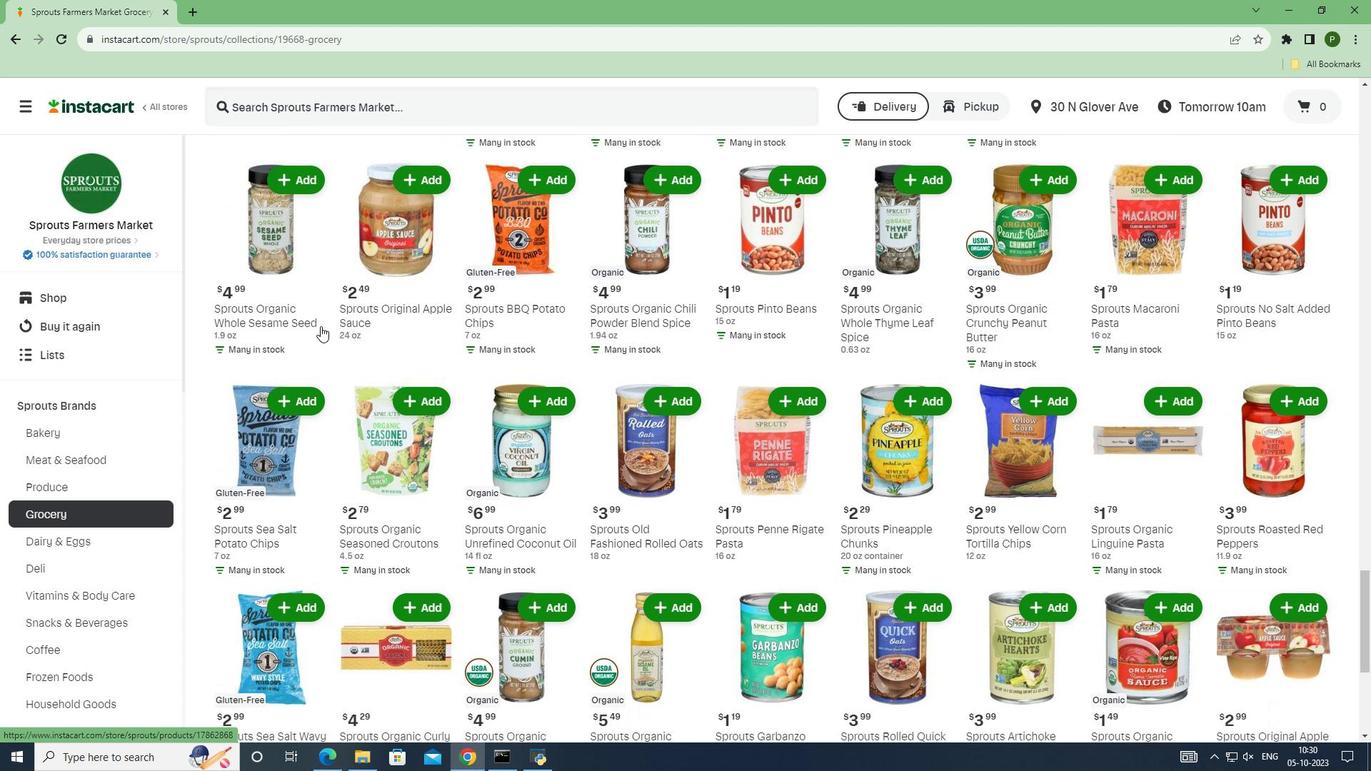 
Action: Mouse scrolled (320, 325) with delta (0, 0)
Screenshot: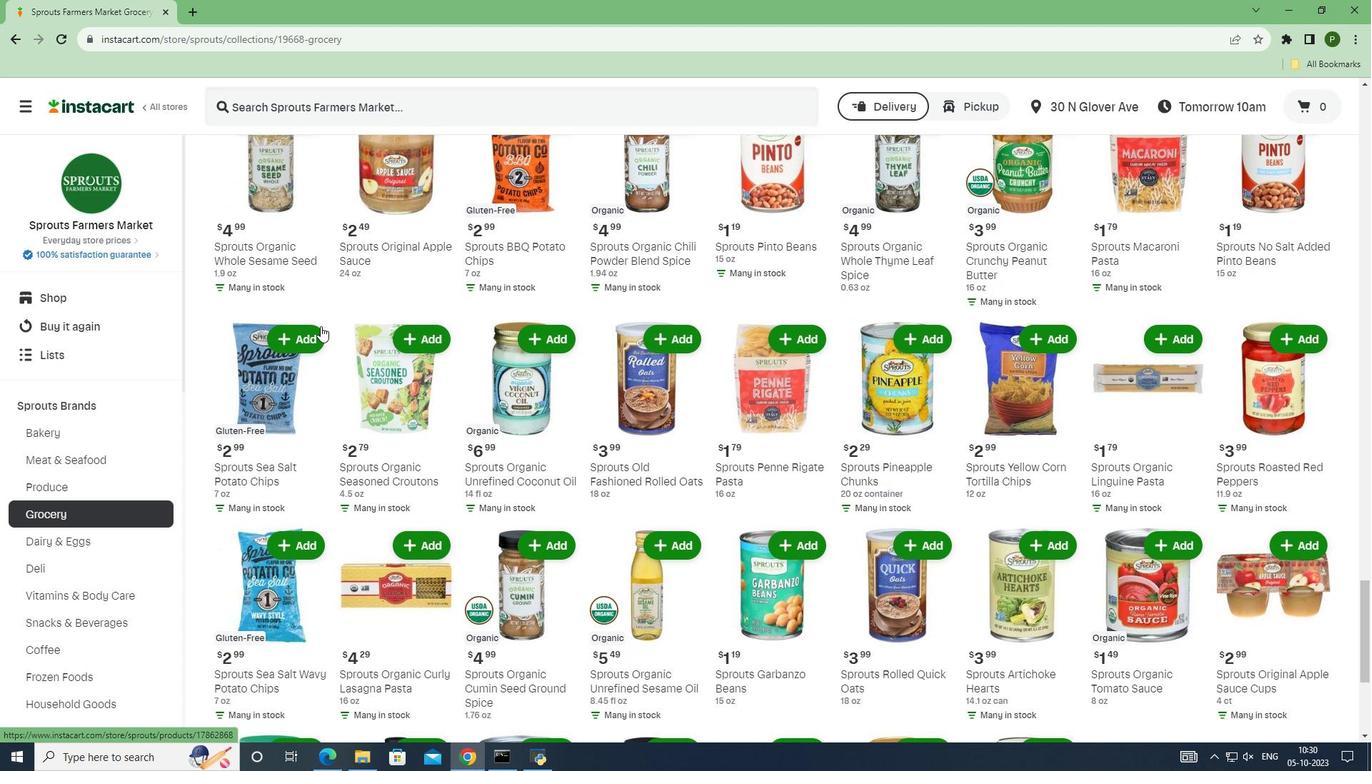 
Action: Mouse scrolled (320, 325) with delta (0, 0)
Screenshot: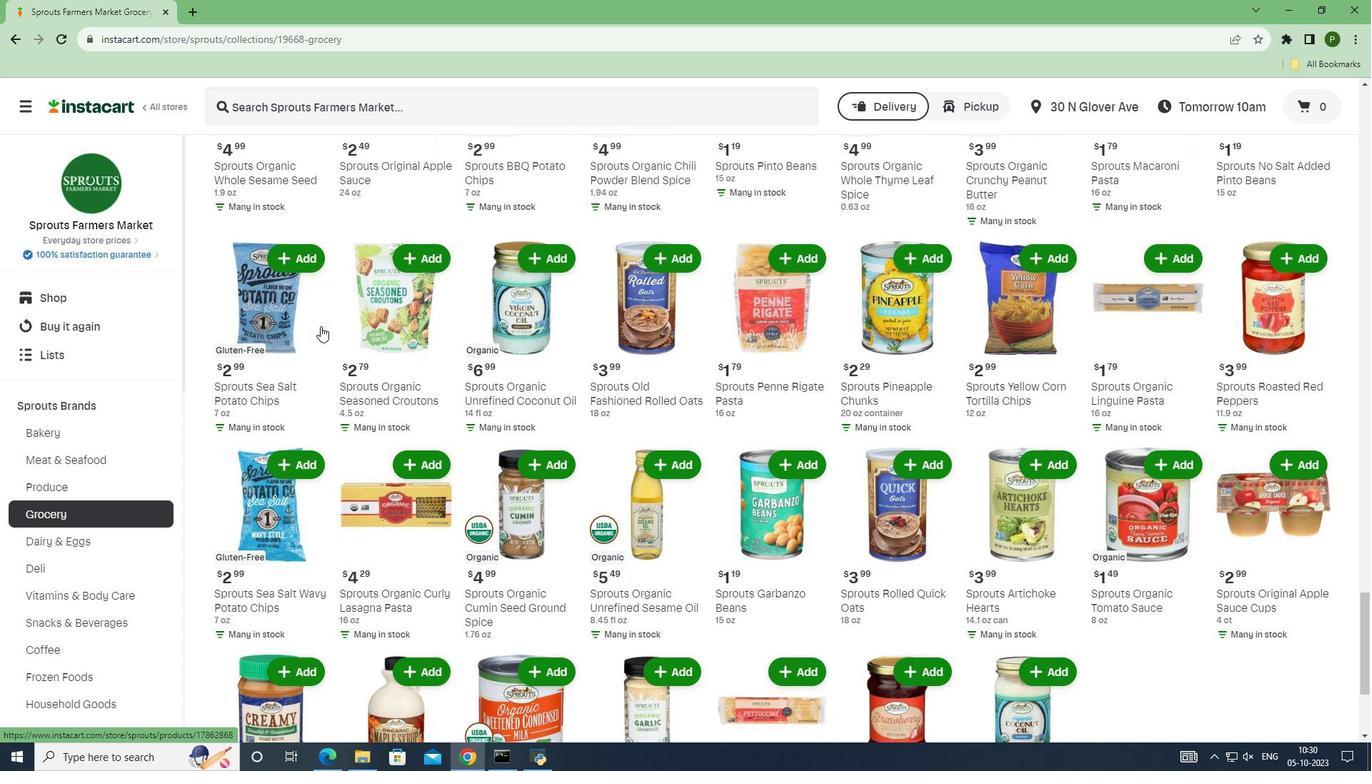 
Action: Mouse scrolled (320, 325) with delta (0, 0)
Screenshot: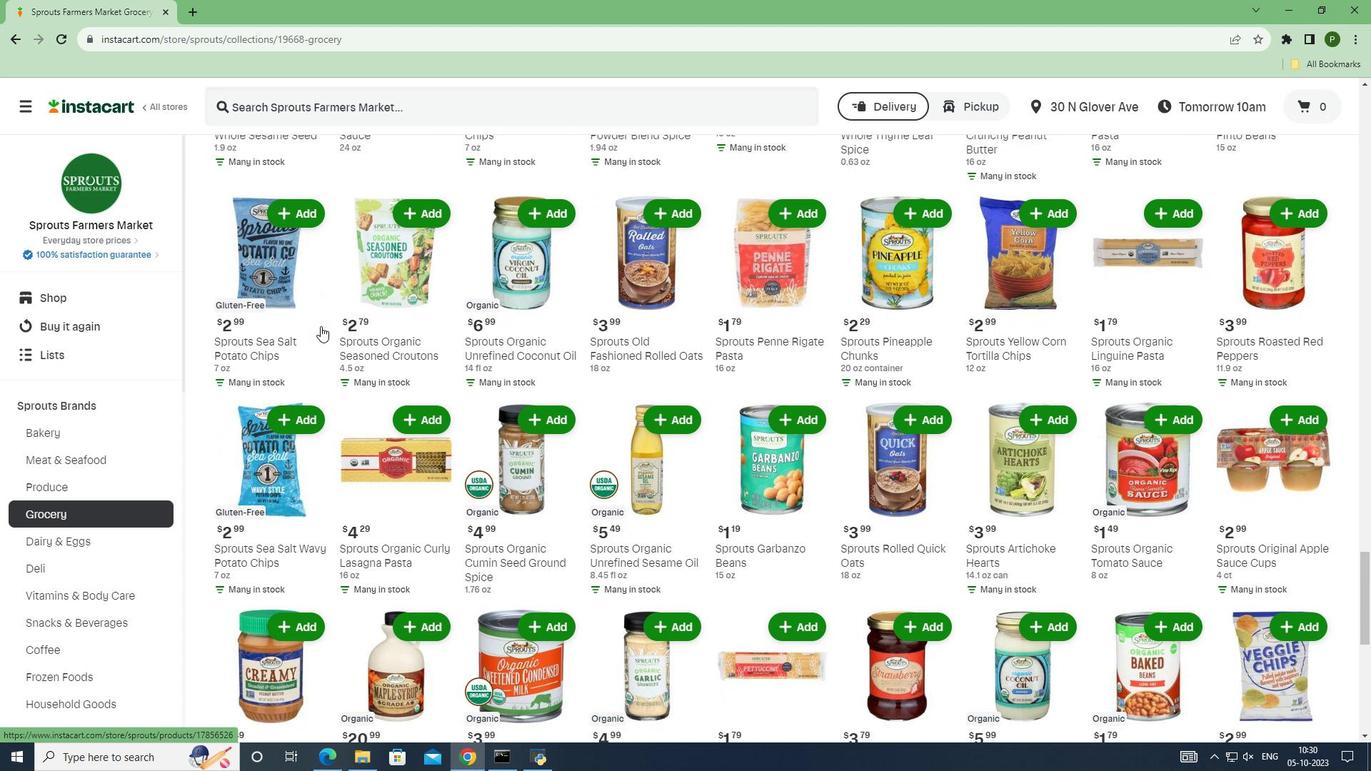 
Action: Mouse scrolled (320, 325) with delta (0, 0)
Screenshot: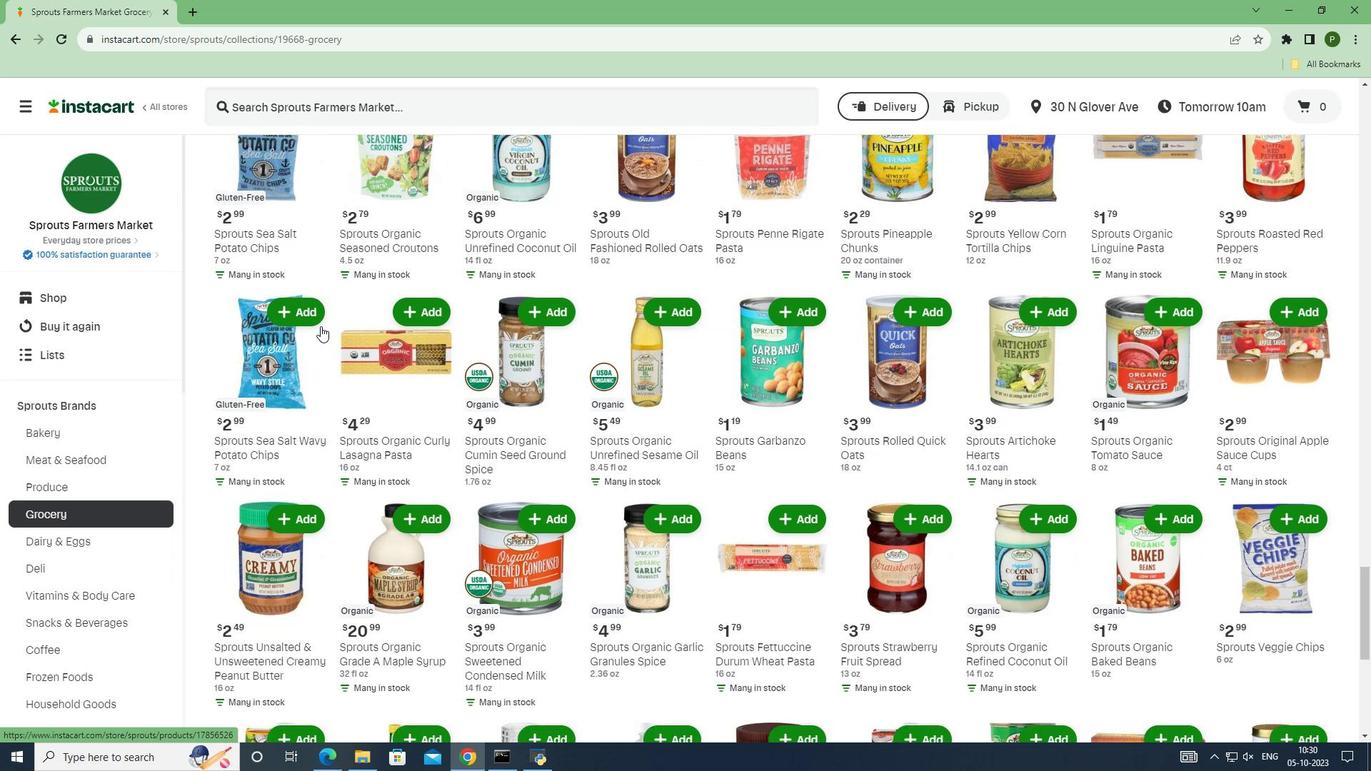 
Action: Mouse scrolled (320, 325) with delta (0, 0)
Screenshot: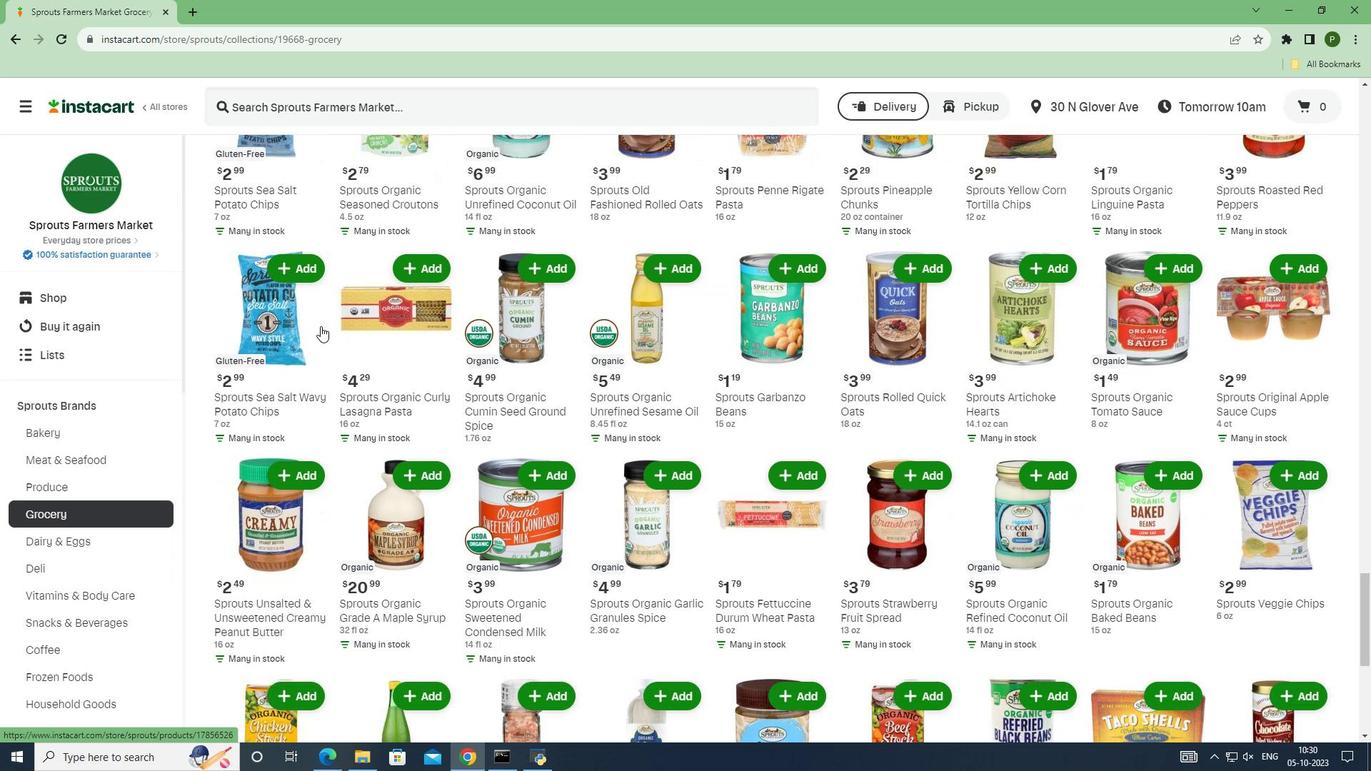 
Action: Mouse scrolled (320, 327) with delta (0, 0)
Screenshot: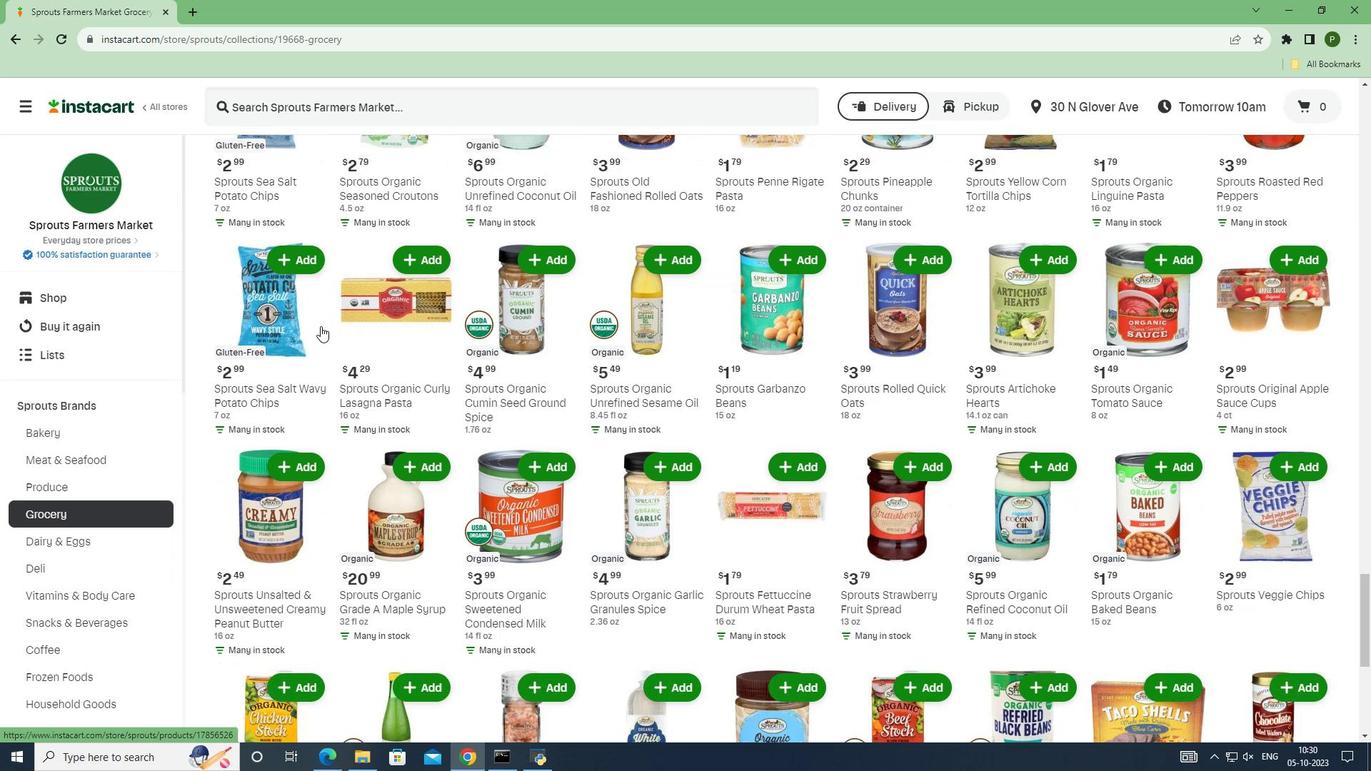 
Action: Mouse scrolled (320, 325) with delta (0, 0)
Screenshot: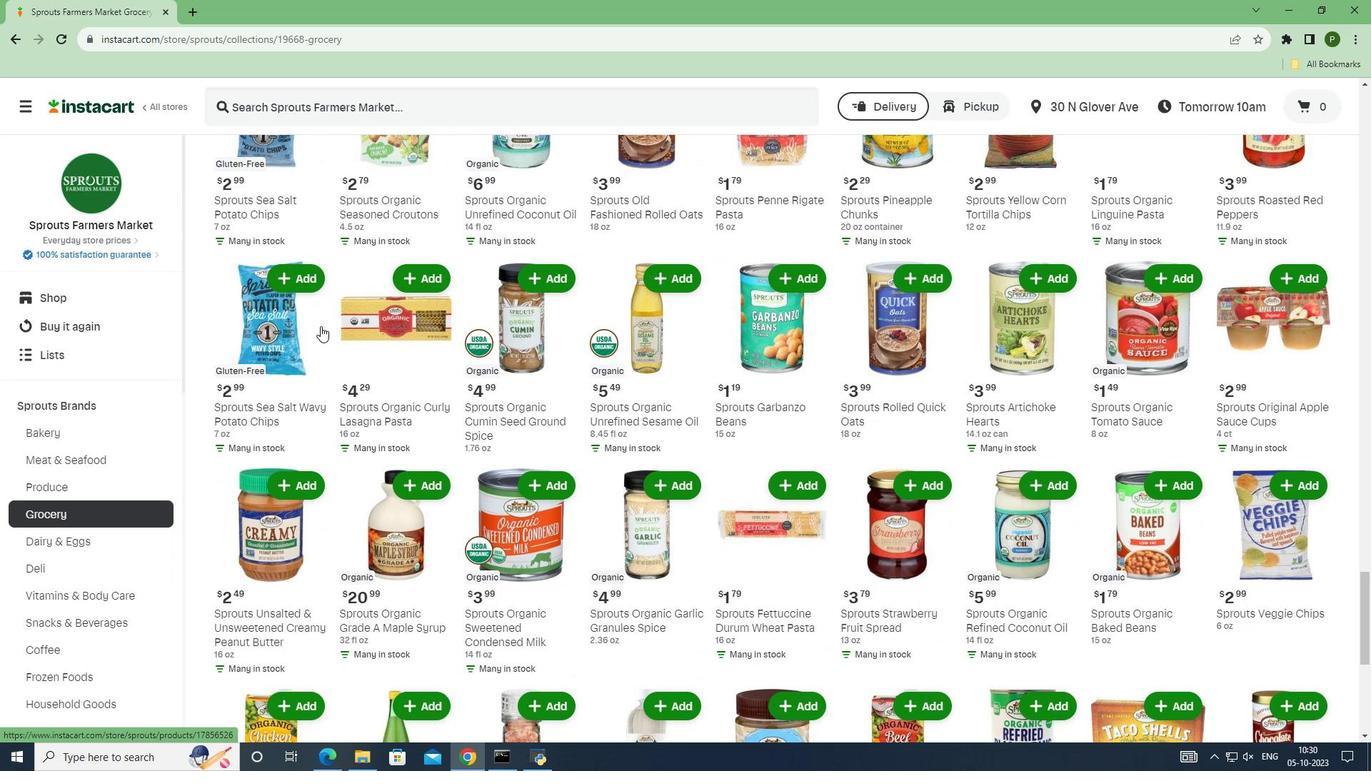 
Action: Mouse scrolled (320, 325) with delta (0, 0)
Screenshot: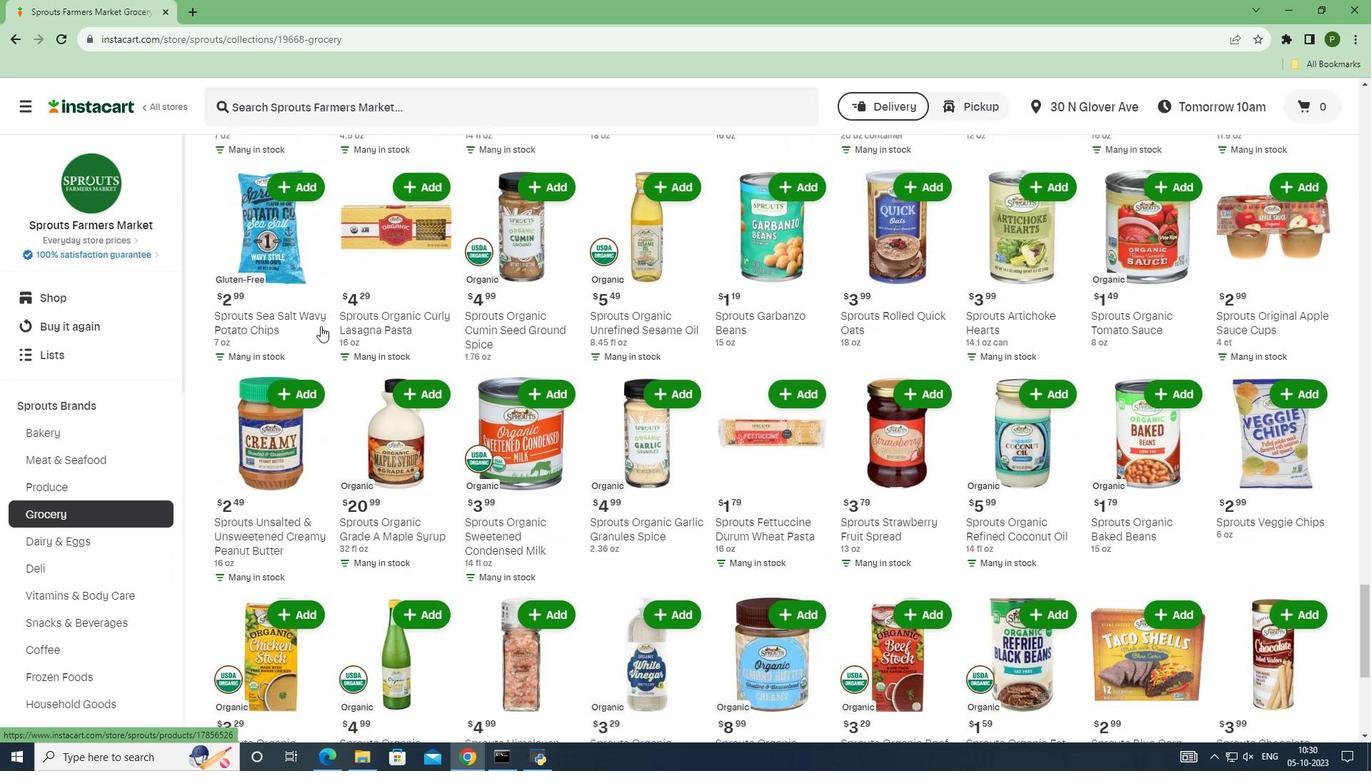 
Action: Mouse scrolled (320, 325) with delta (0, 0)
Screenshot: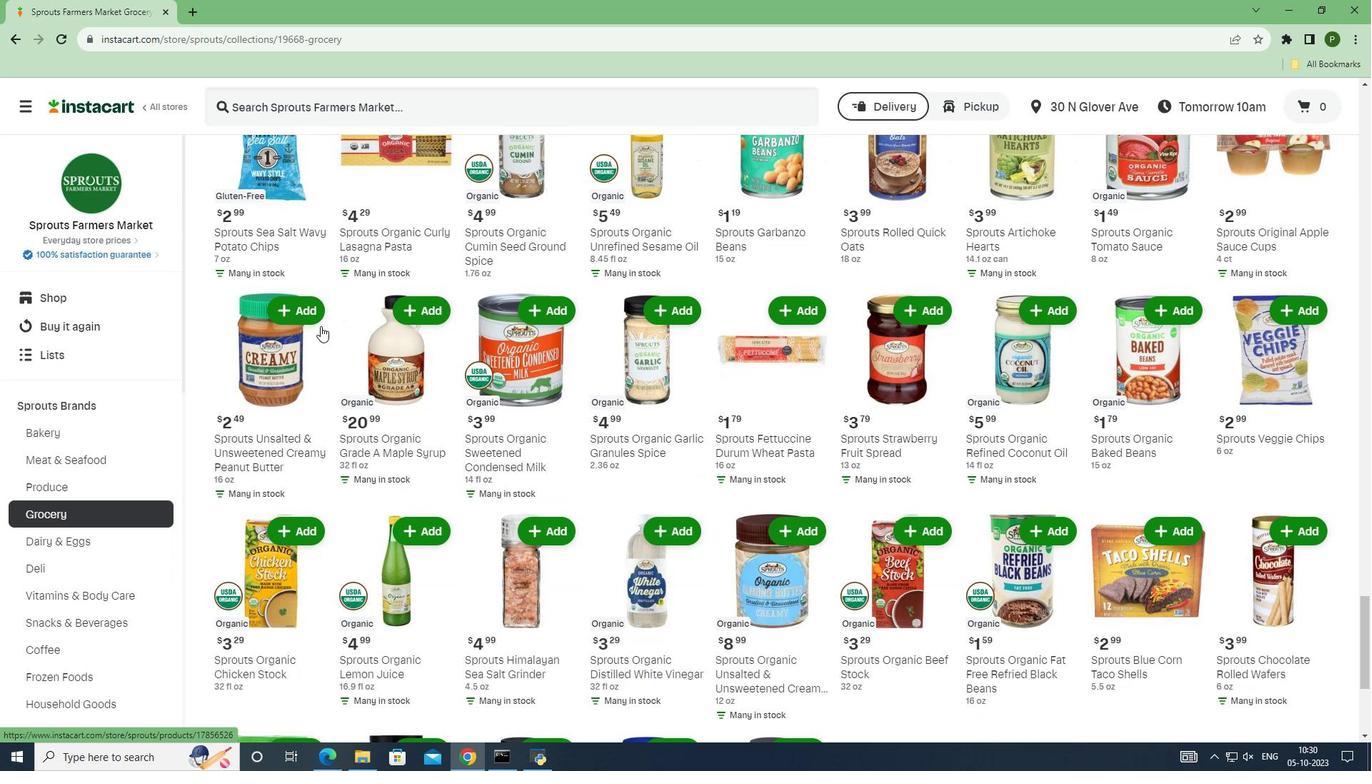 
Action: Mouse scrolled (320, 325) with delta (0, 0)
Screenshot: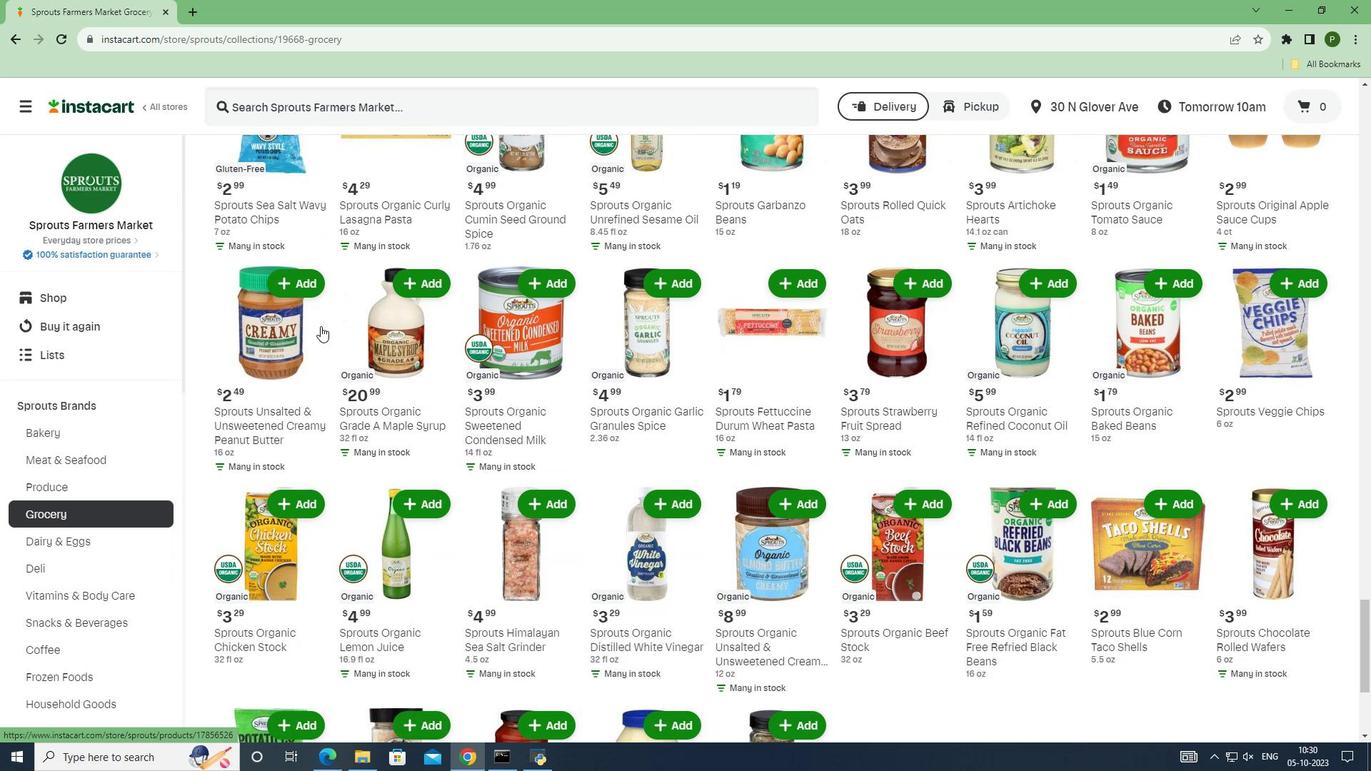 
Action: Mouse scrolled (320, 325) with delta (0, 0)
Screenshot: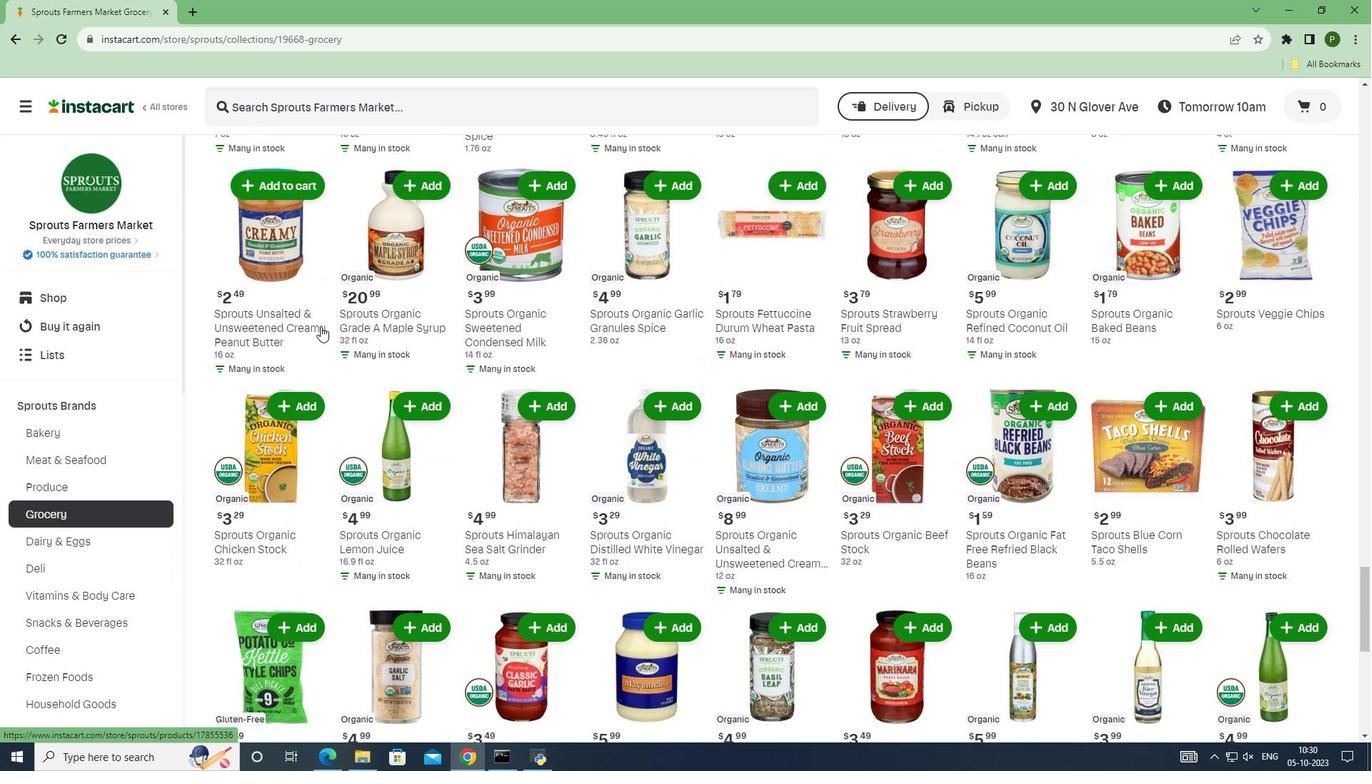 
Action: Mouse moved to (744, 367)
Screenshot: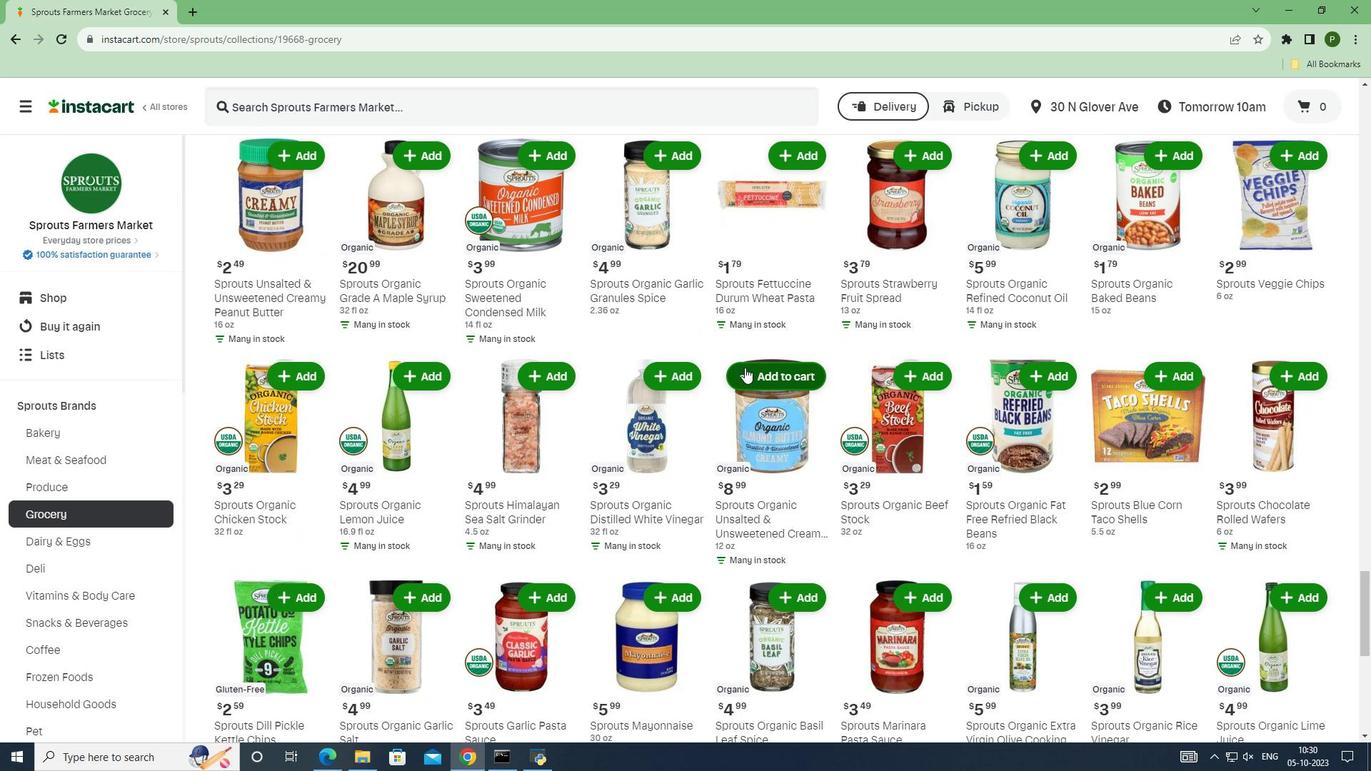 
Action: Mouse pressed left at (744, 367)
Screenshot: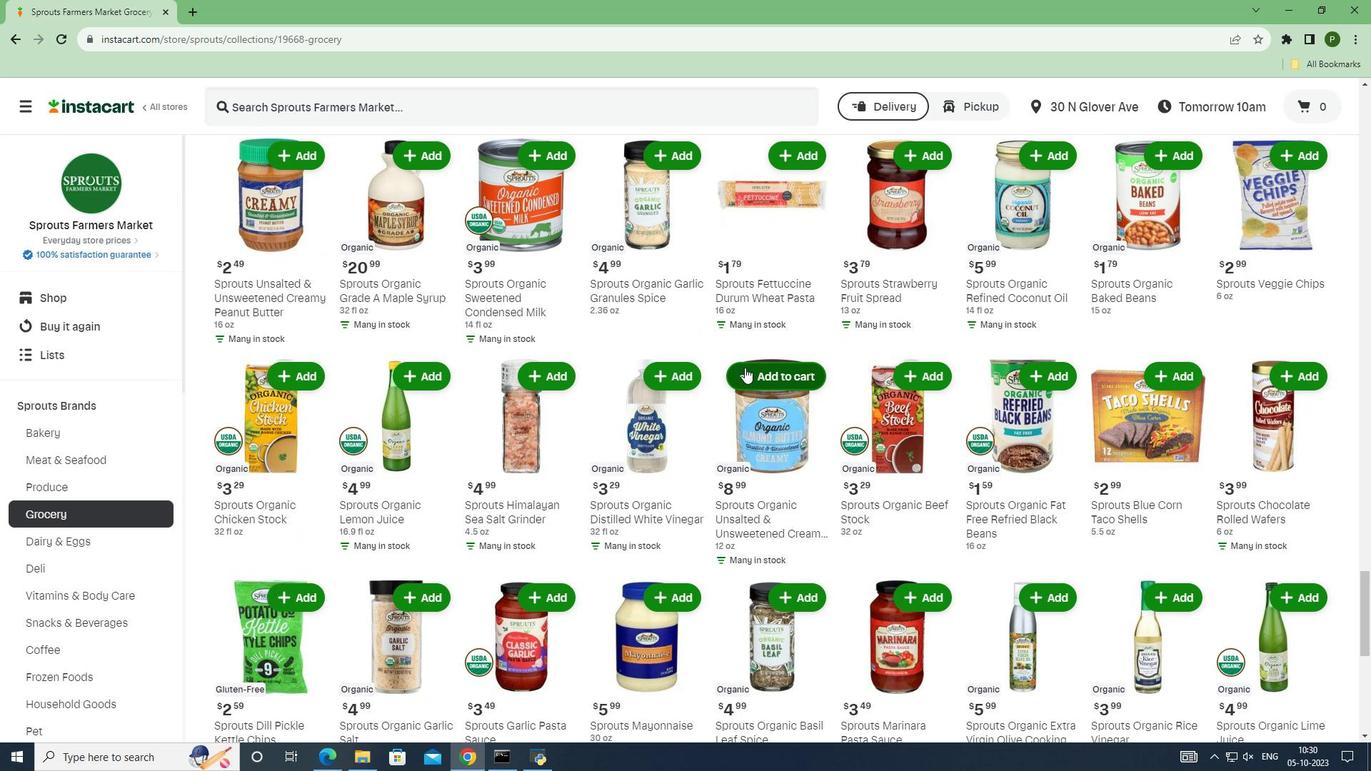 
